 Task: Open a Black Tie Letter Template save the file as 'strategy' Remove the following opetions from template: '1.	Type the sender company name_x000D_
2.	Type the sender company address_x000D_
3.	Type the recipient address_x000D_
4.	Type the closing_x000D_
5.	Type the sender title_x000D_
6.	Type the sender company name_x000D_
'Pick the date  '22 December, 2022' and type Salutation  Greetings. Add body to the letter I am writing to express my dissatisfaction with the recent service I received. Despite my repeated attempts to resolve the issue, the problem remains unresolved. I kindly request your immediate attention and a satisfactory resolution to this matter. Your prompt action would be greatly appreciated.. Insert watermark  'confidential 25'
Action: Mouse moved to (22, 25)
Screenshot: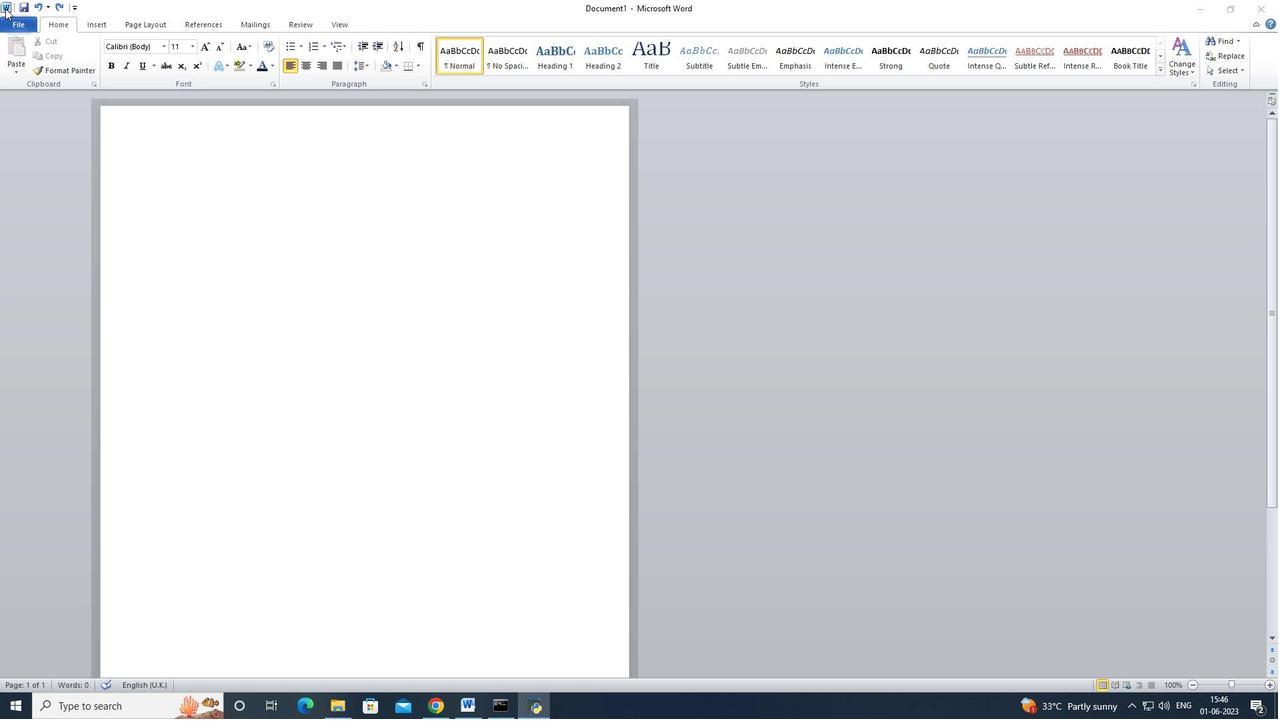 
Action: Mouse pressed left at (22, 25)
Screenshot: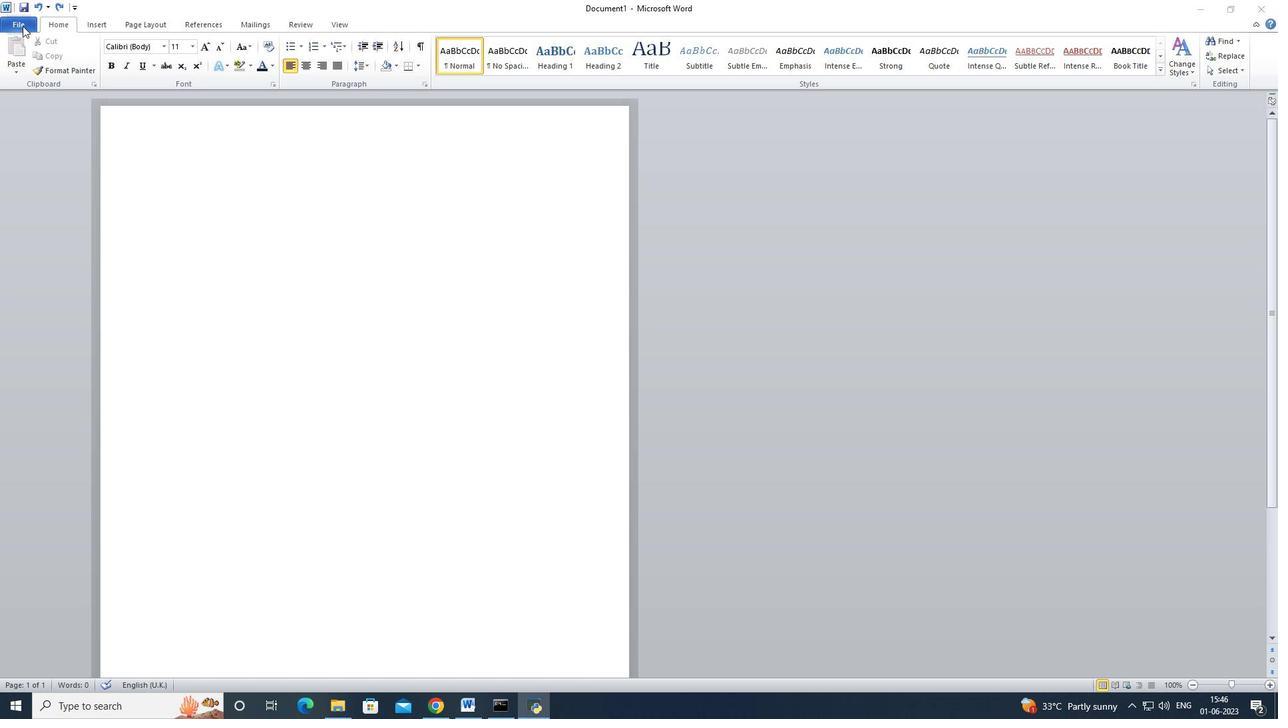 
Action: Mouse pressed left at (22, 25)
Screenshot: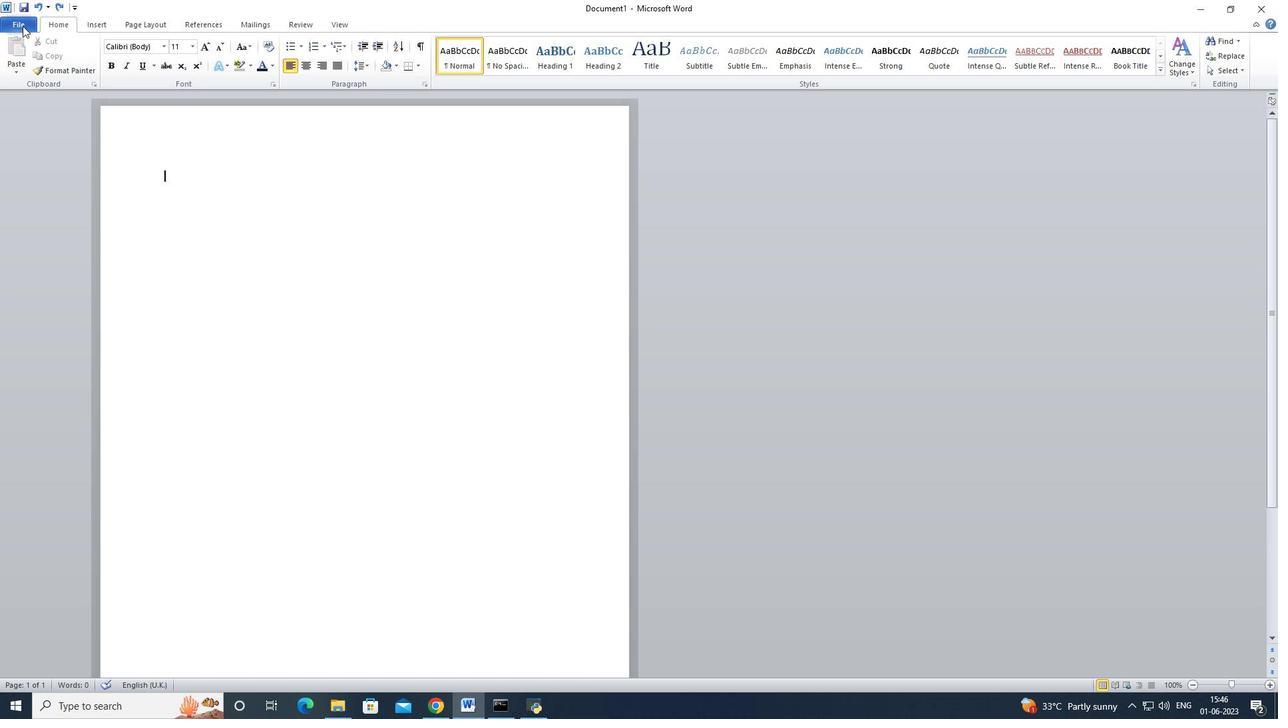 
Action: Mouse moved to (45, 167)
Screenshot: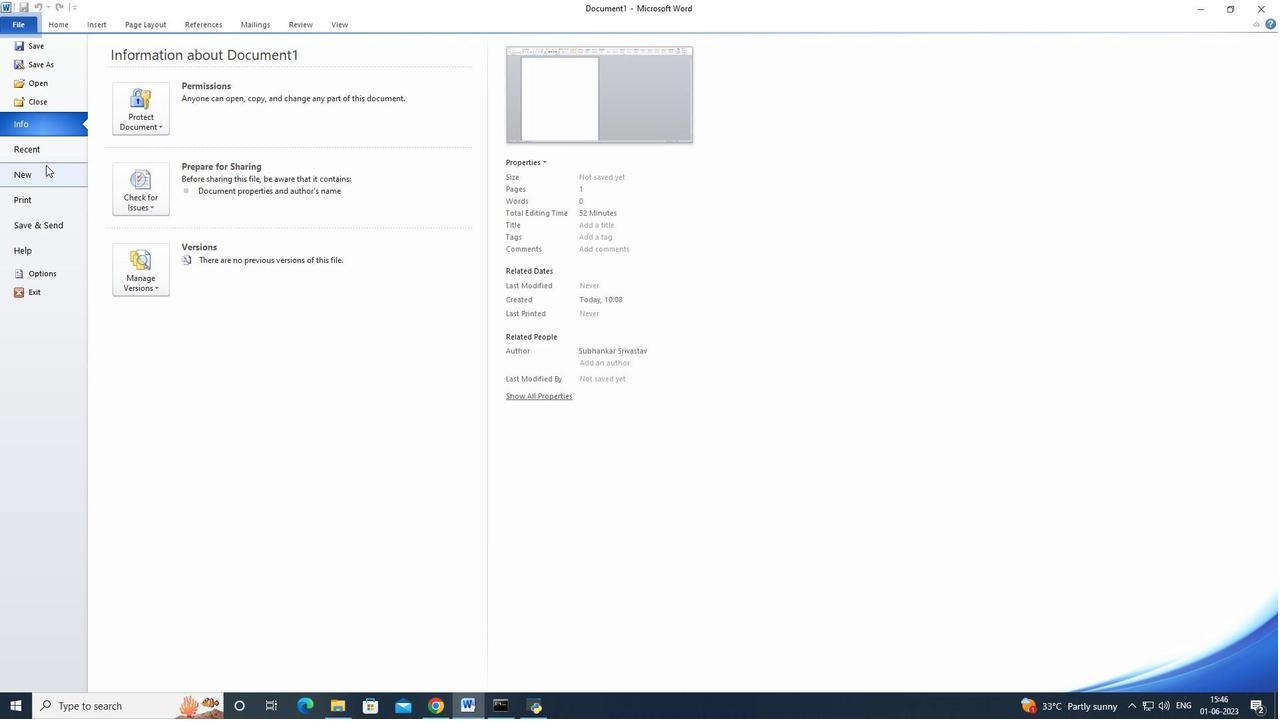 
Action: Mouse pressed left at (45, 167)
Screenshot: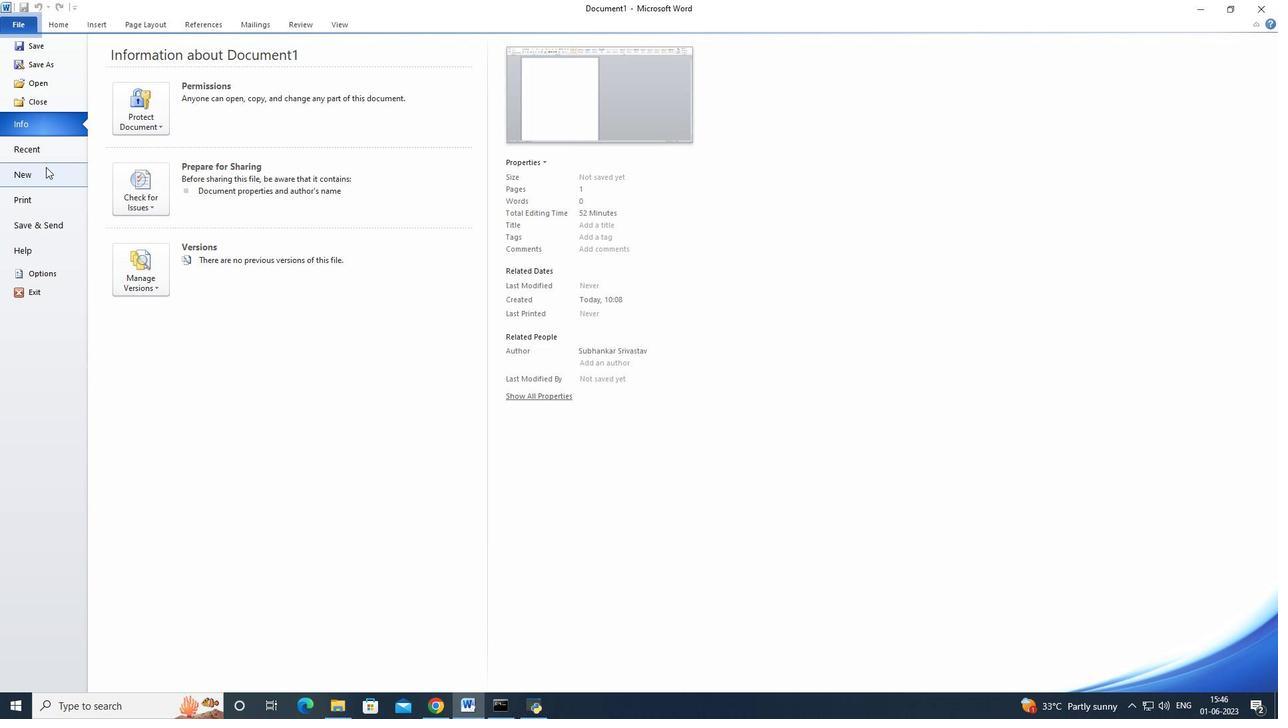 
Action: Mouse moved to (256, 153)
Screenshot: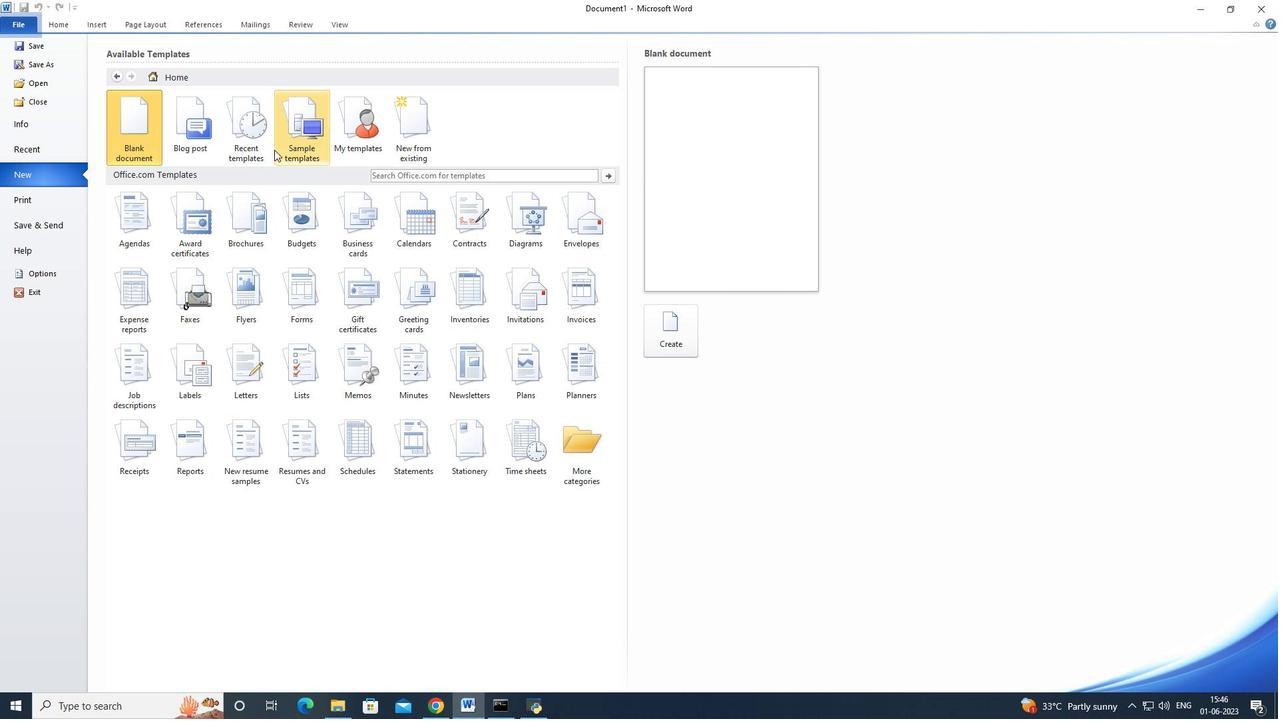 
Action: Mouse pressed left at (256, 153)
Screenshot: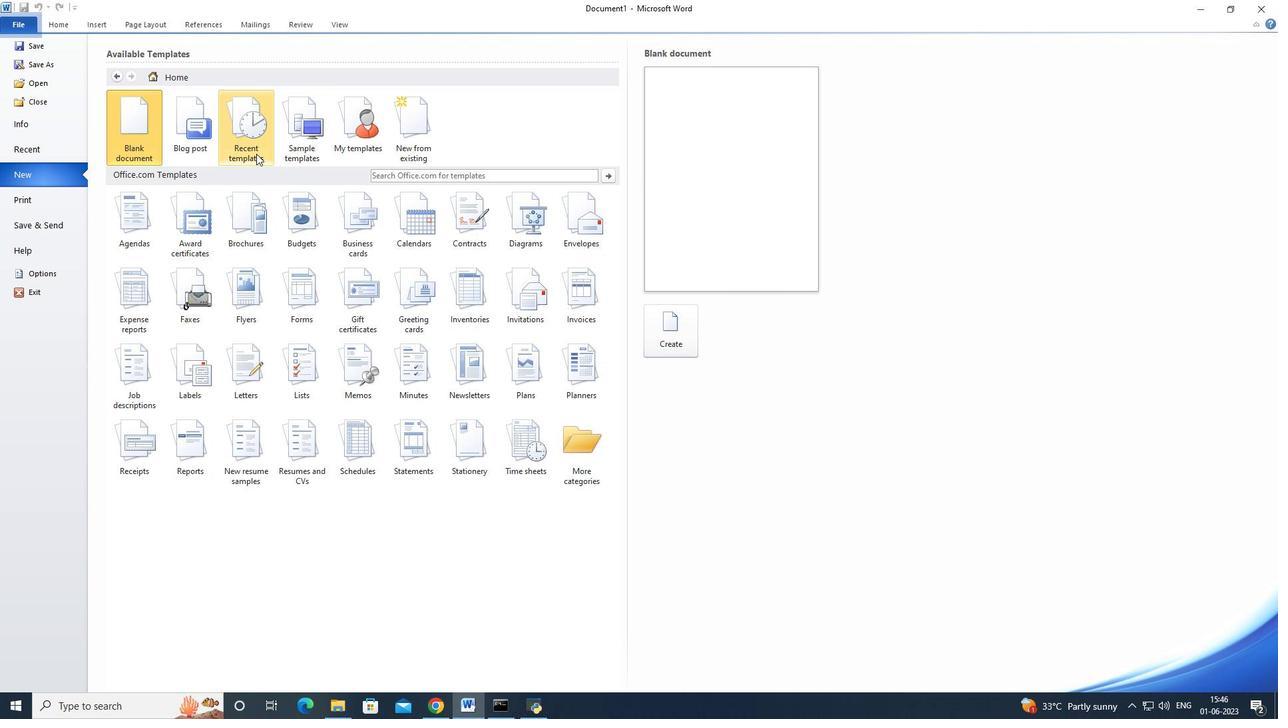 
Action: Mouse moved to (51, 183)
Screenshot: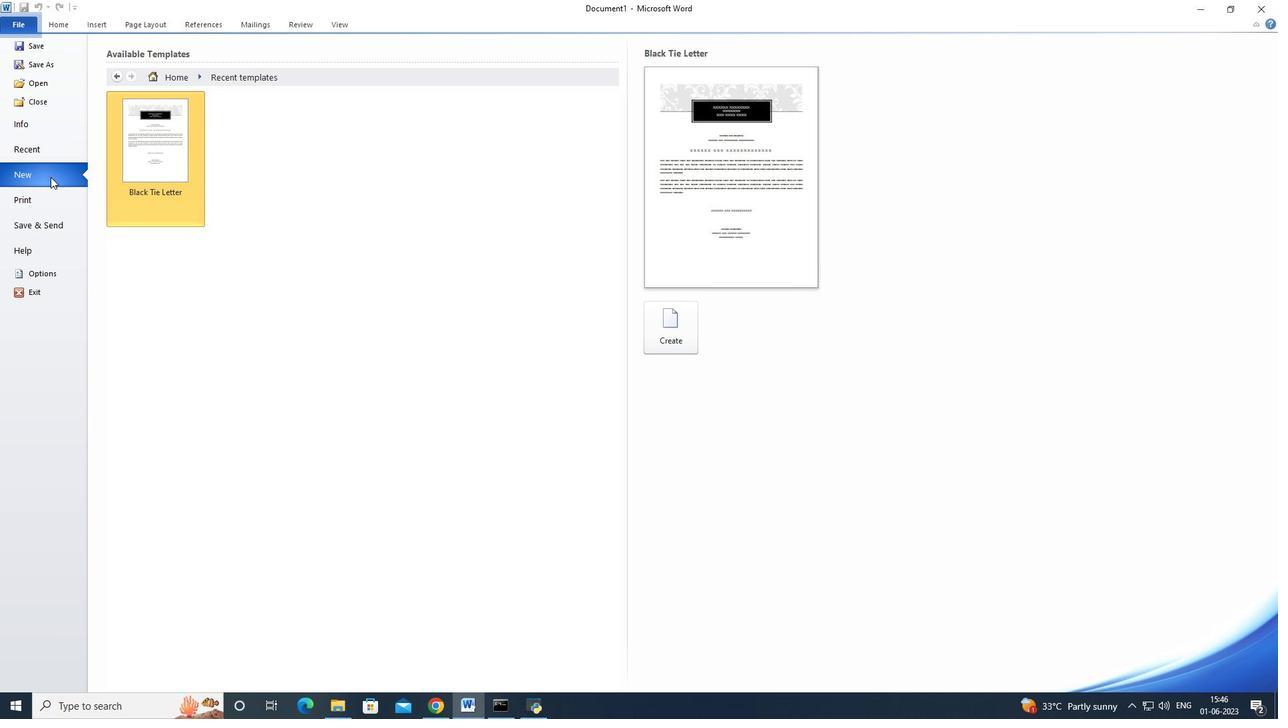 
Action: Mouse pressed left at (51, 183)
Screenshot: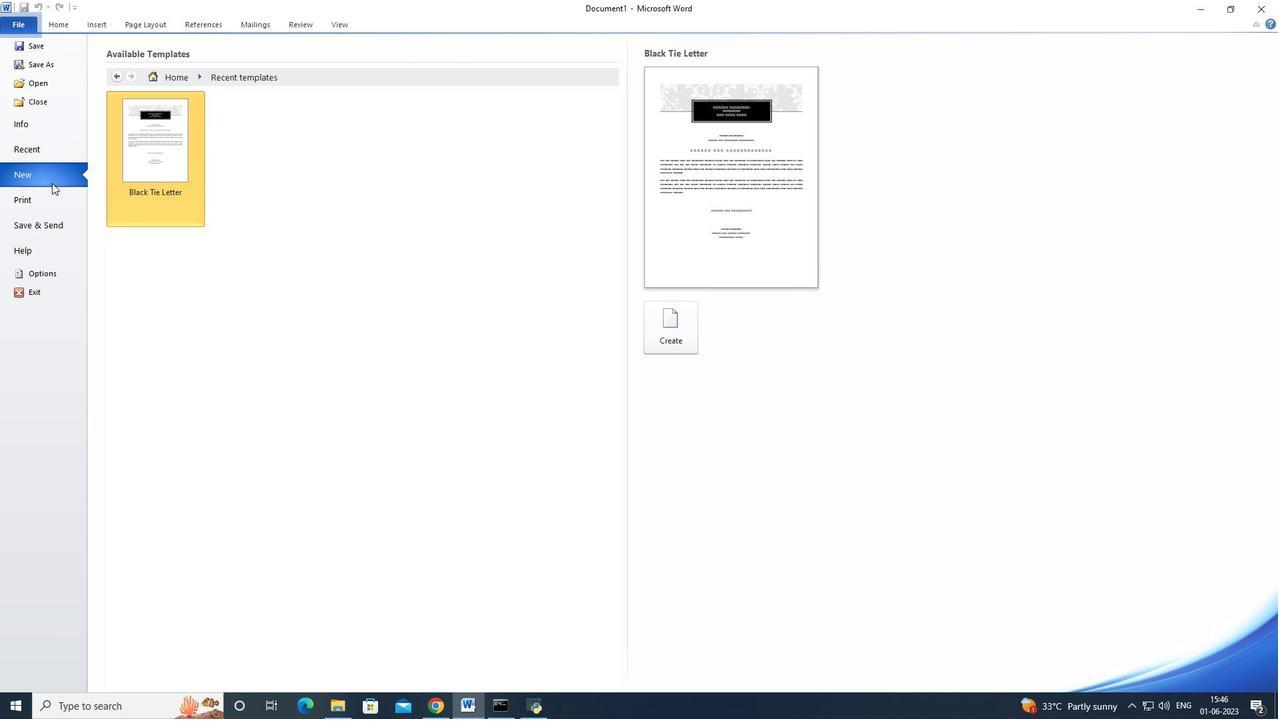
Action: Mouse moved to (189, 74)
Screenshot: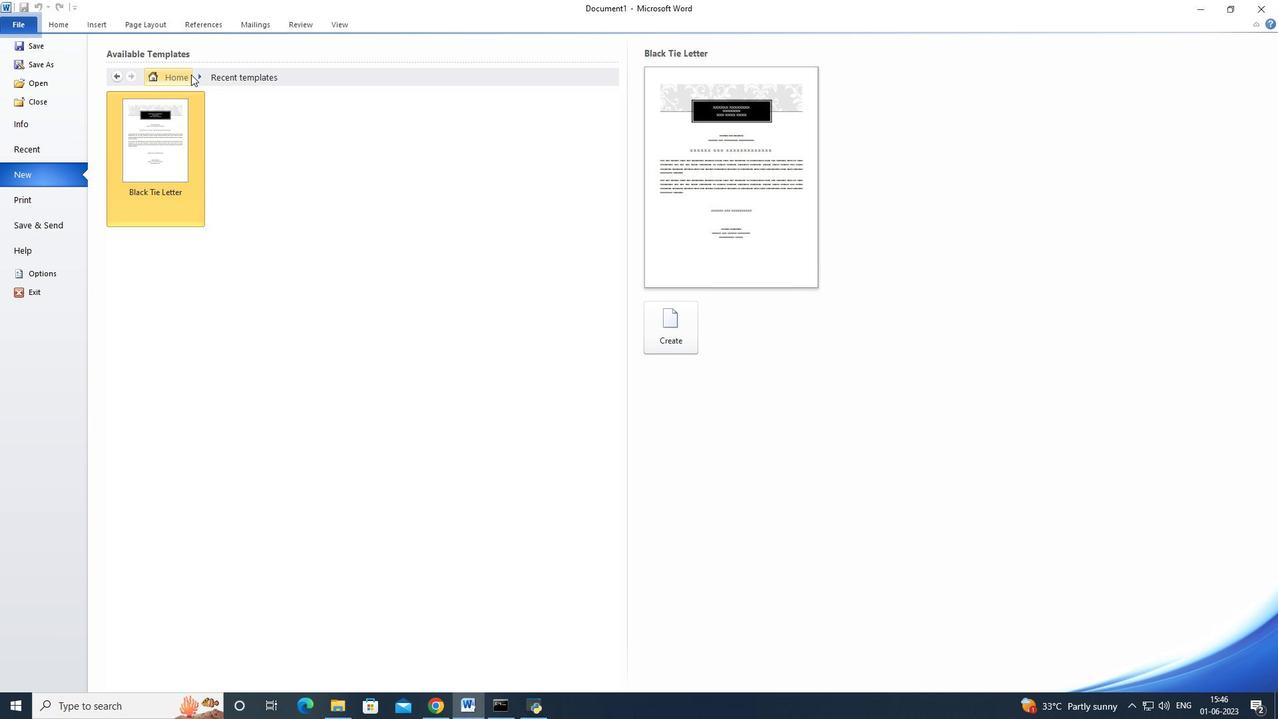 
Action: Mouse pressed left at (189, 74)
Screenshot: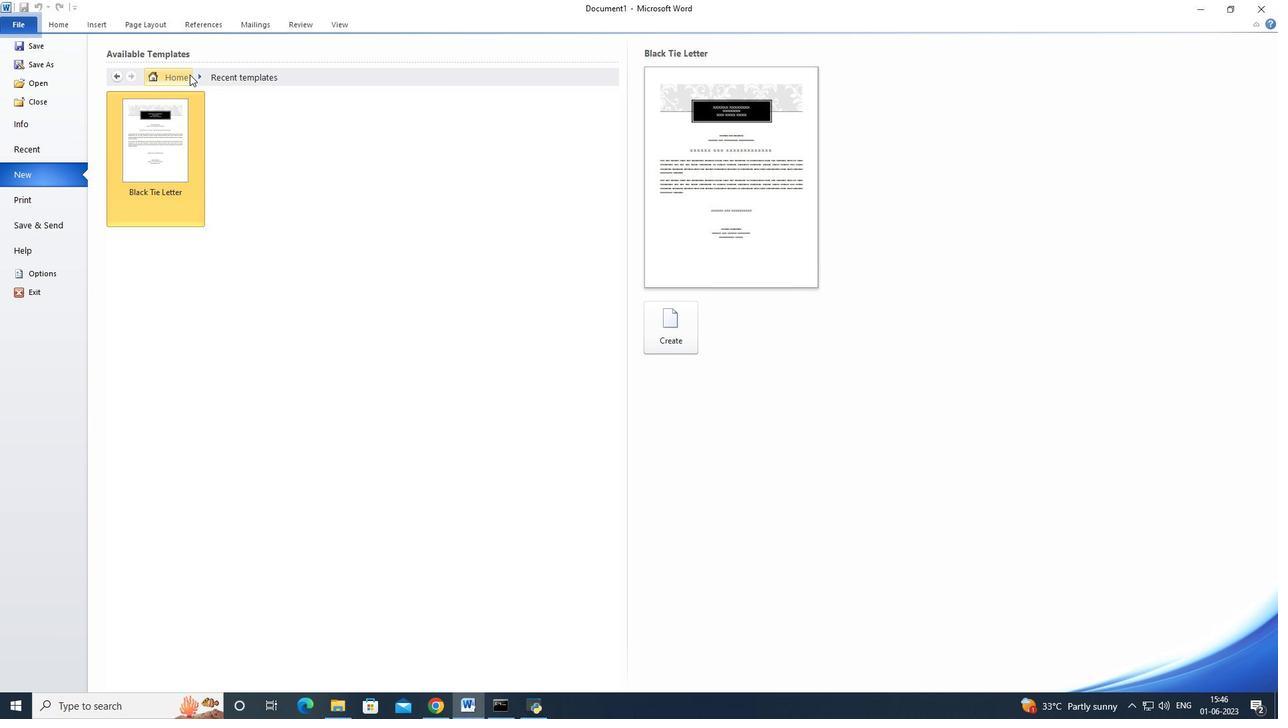 
Action: Mouse moved to (233, 139)
Screenshot: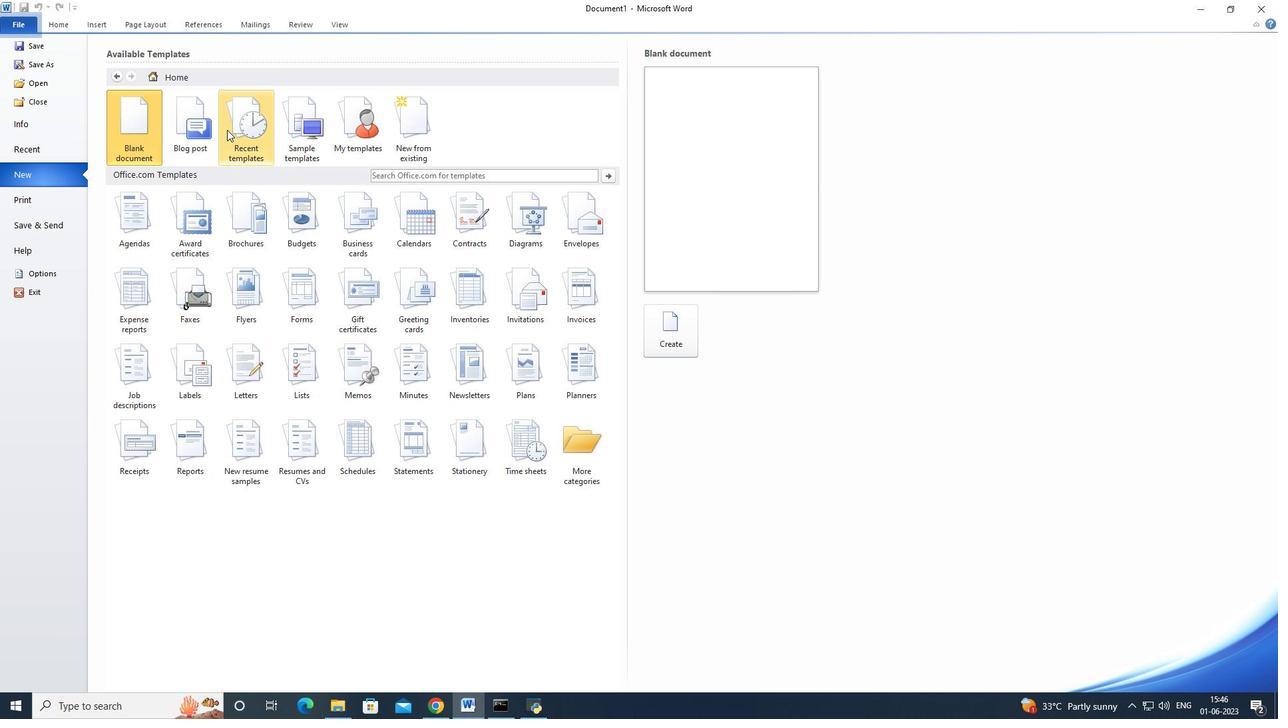 
Action: Mouse pressed left at (233, 139)
Screenshot: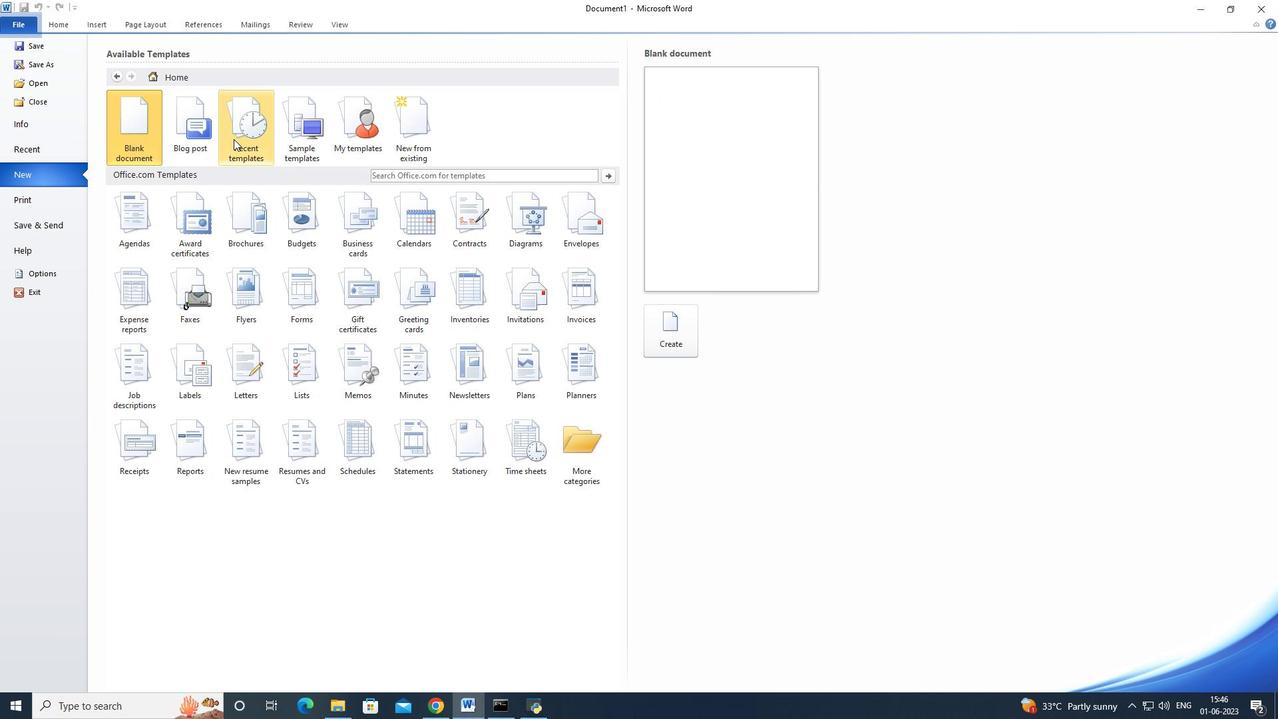 
Action: Mouse moved to (191, 75)
Screenshot: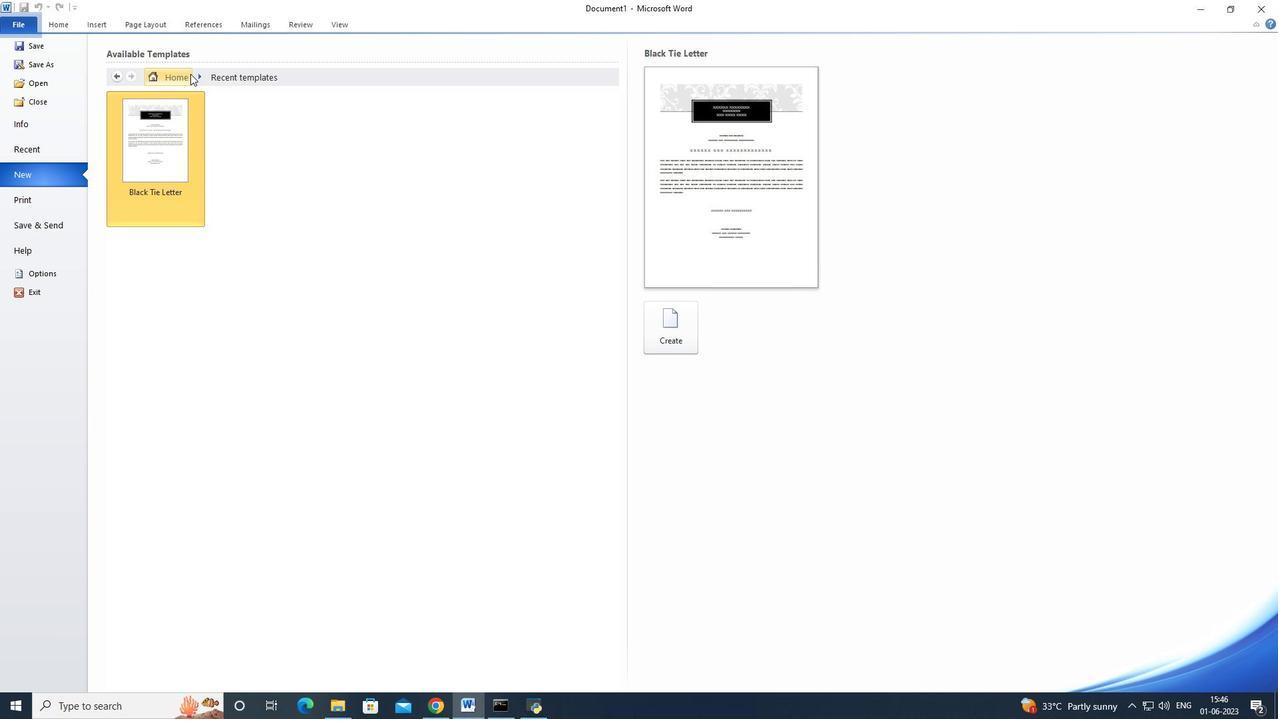 
Action: Mouse pressed left at (191, 75)
Screenshot: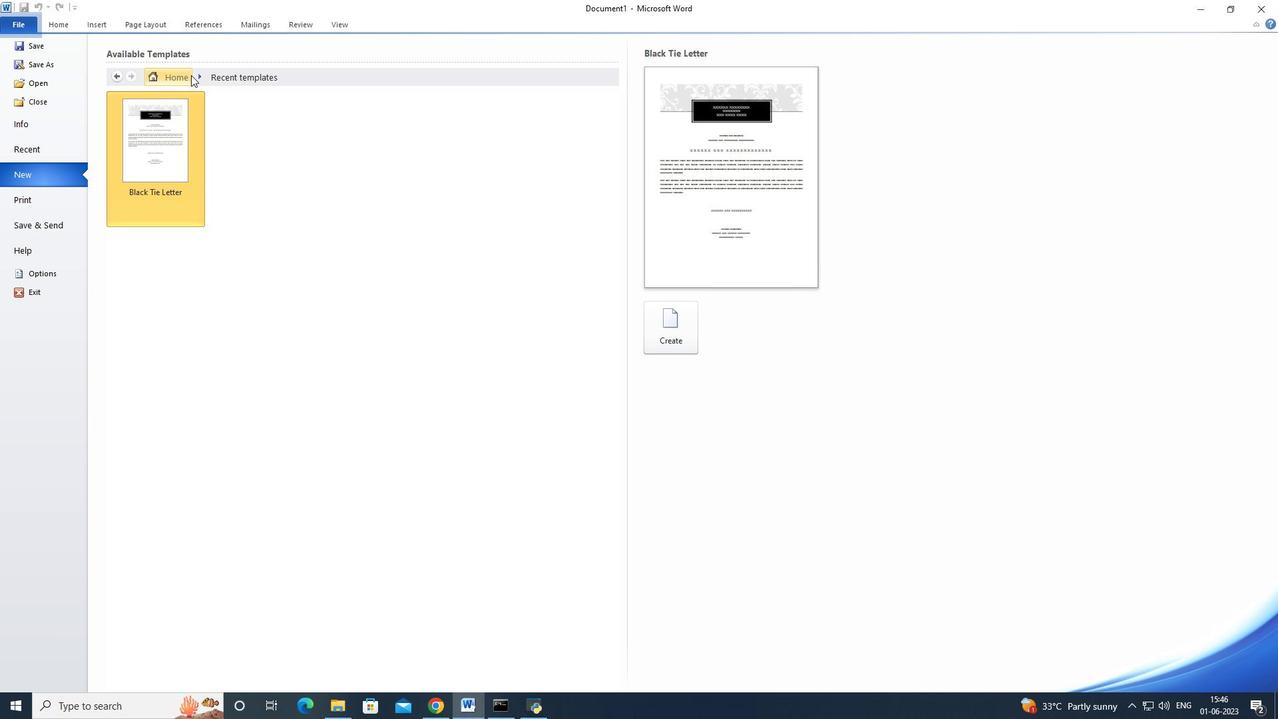 
Action: Mouse moved to (278, 130)
Screenshot: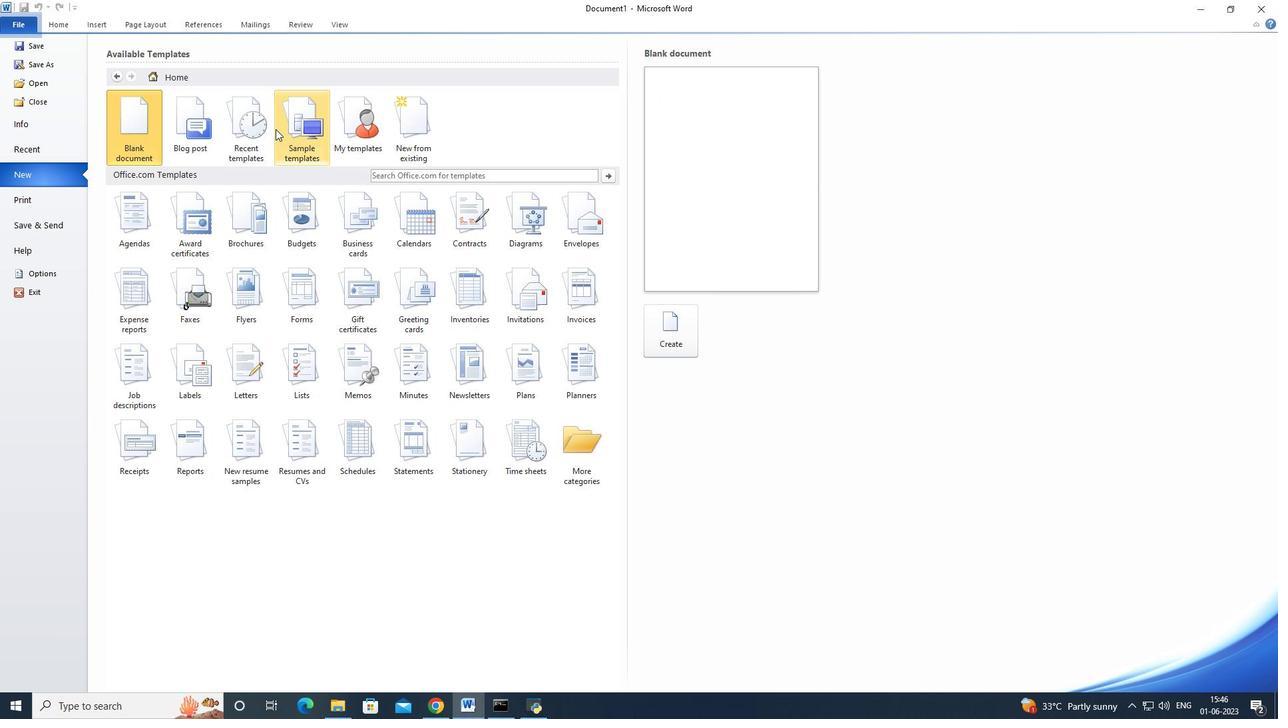 
Action: Mouse pressed left at (278, 130)
Screenshot: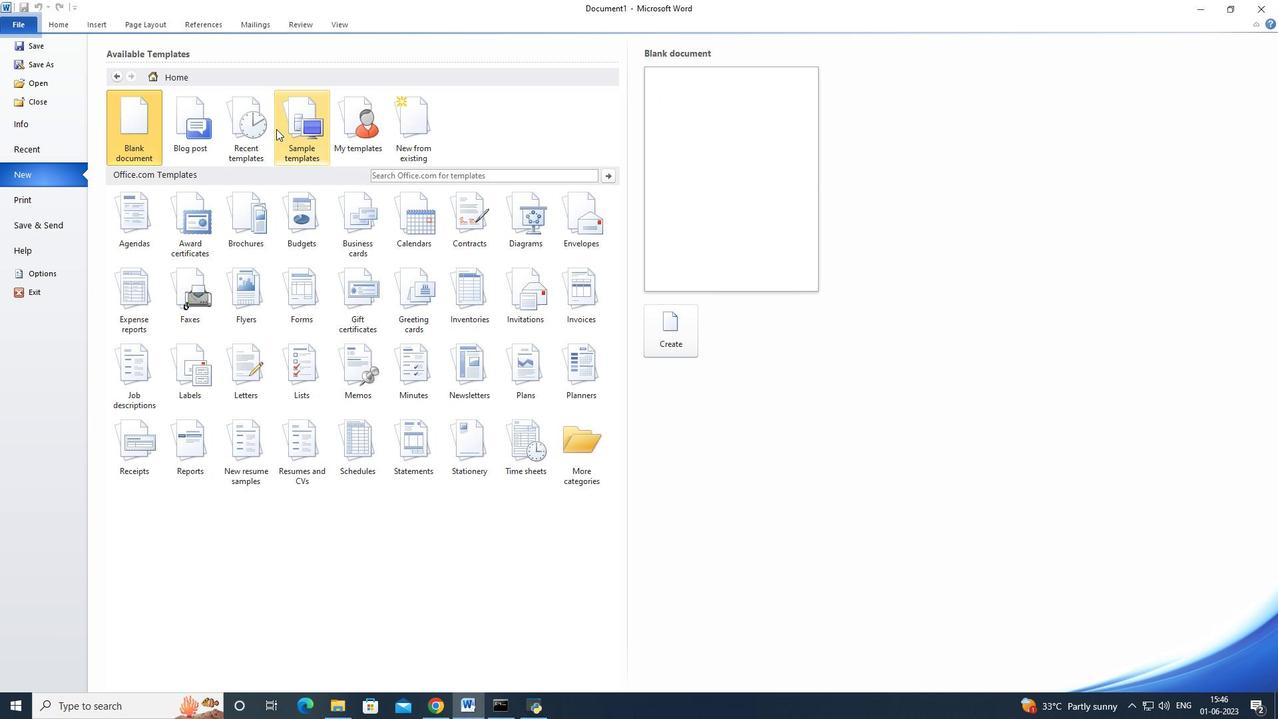 
Action: Mouse moved to (245, 84)
Screenshot: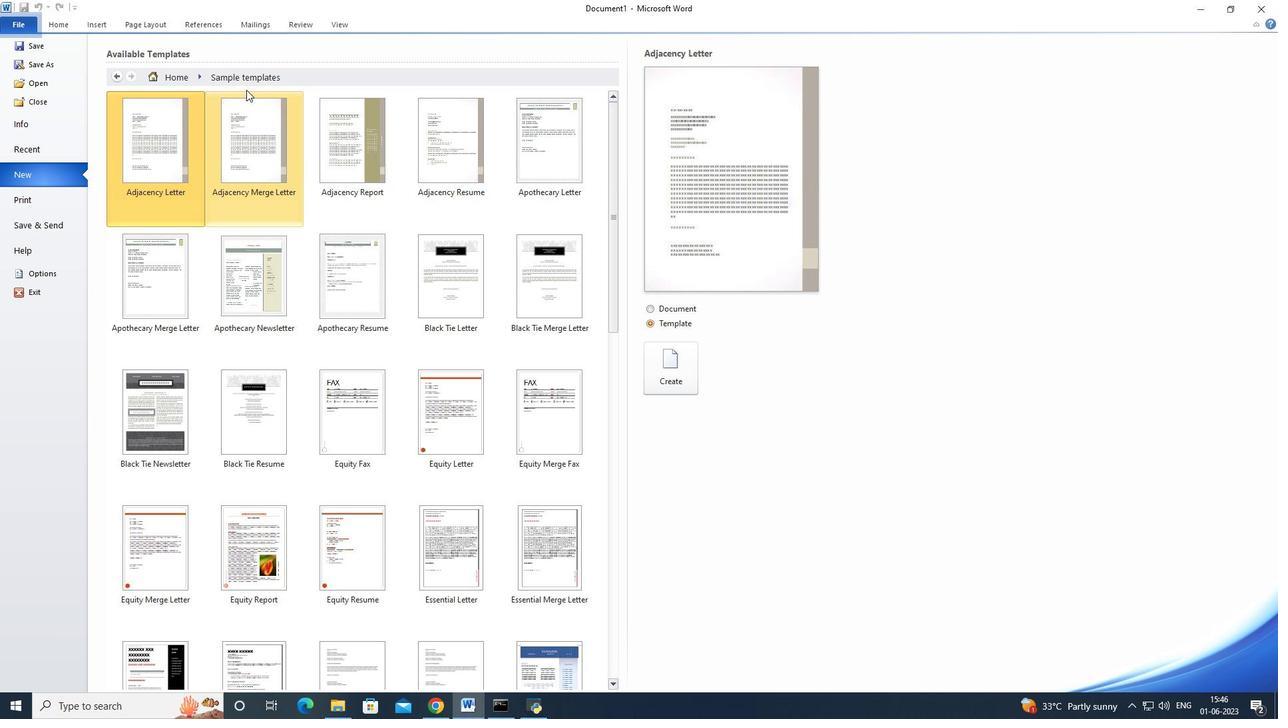 
Action: Mouse pressed left at (245, 84)
Screenshot: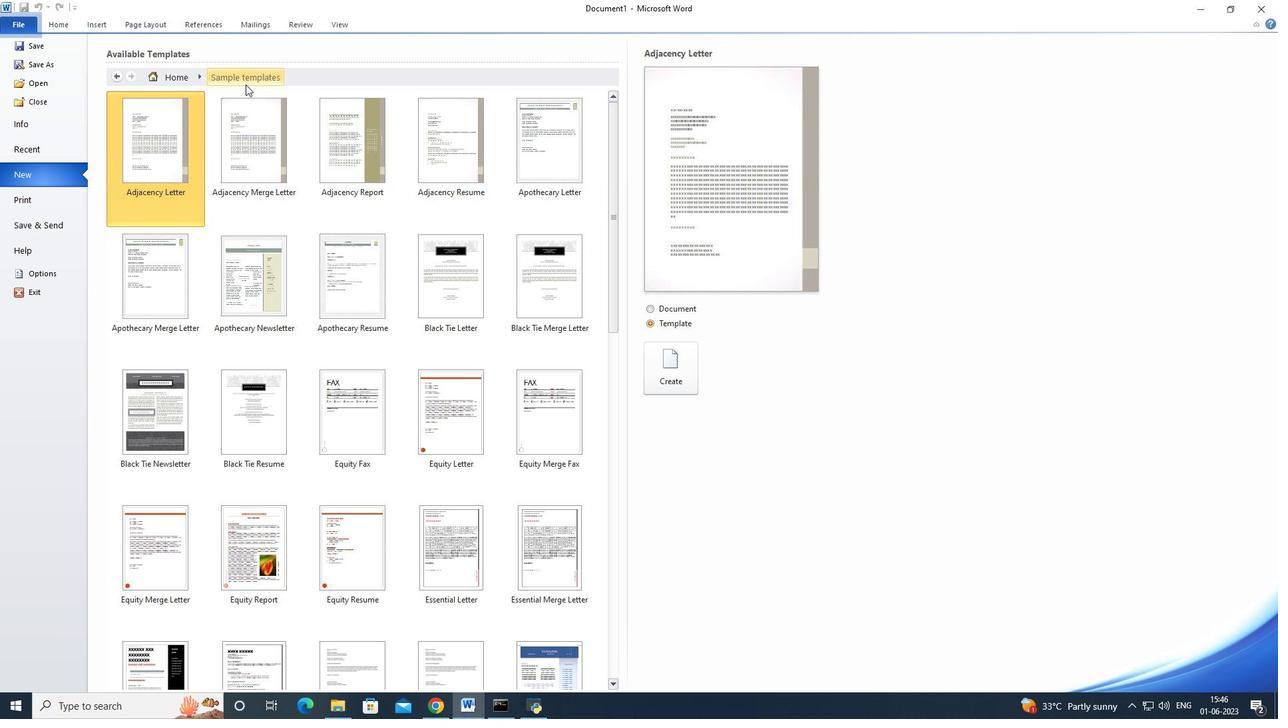 
Action: Mouse moved to (428, 275)
Screenshot: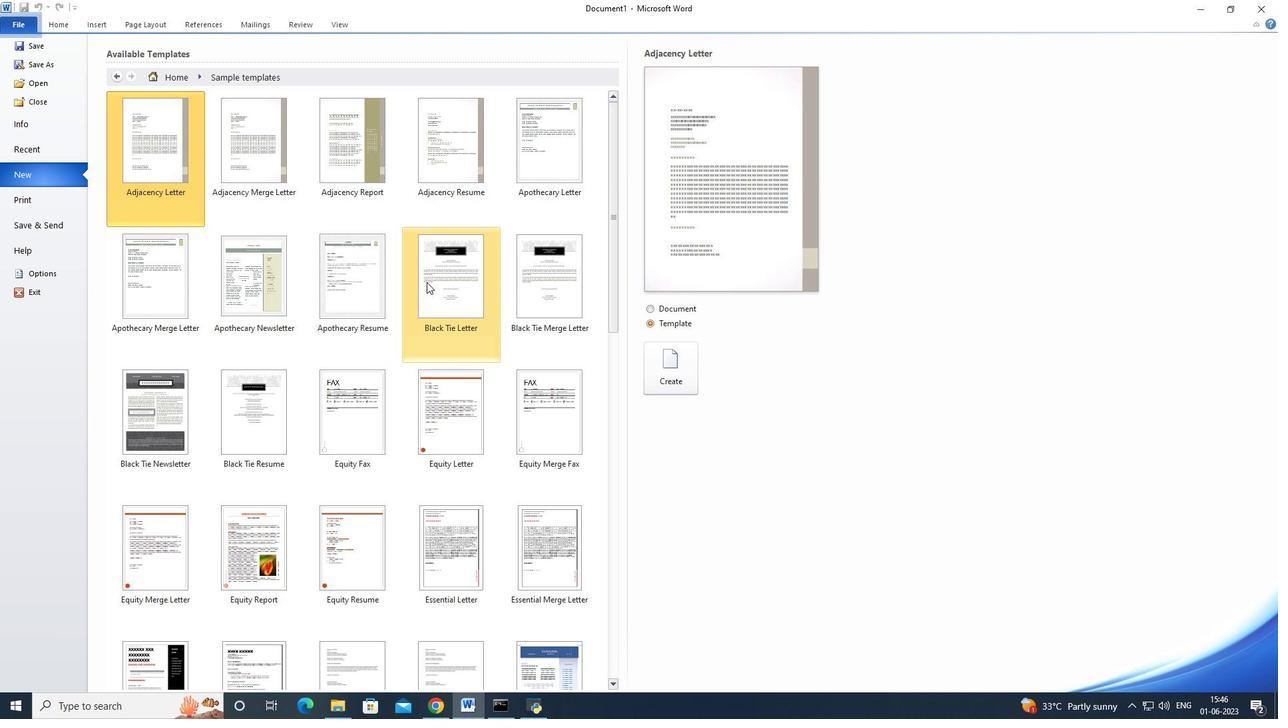 
Action: Mouse pressed left at (428, 275)
Screenshot: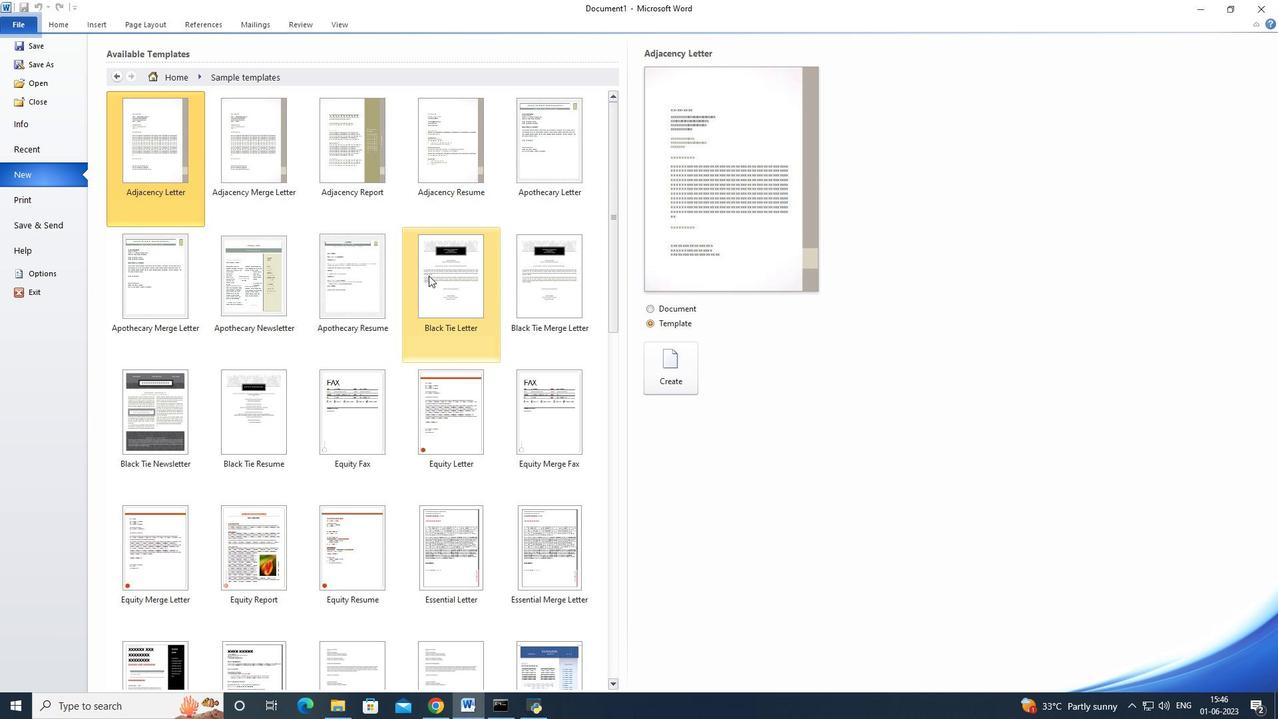 
Action: Mouse moved to (673, 319)
Screenshot: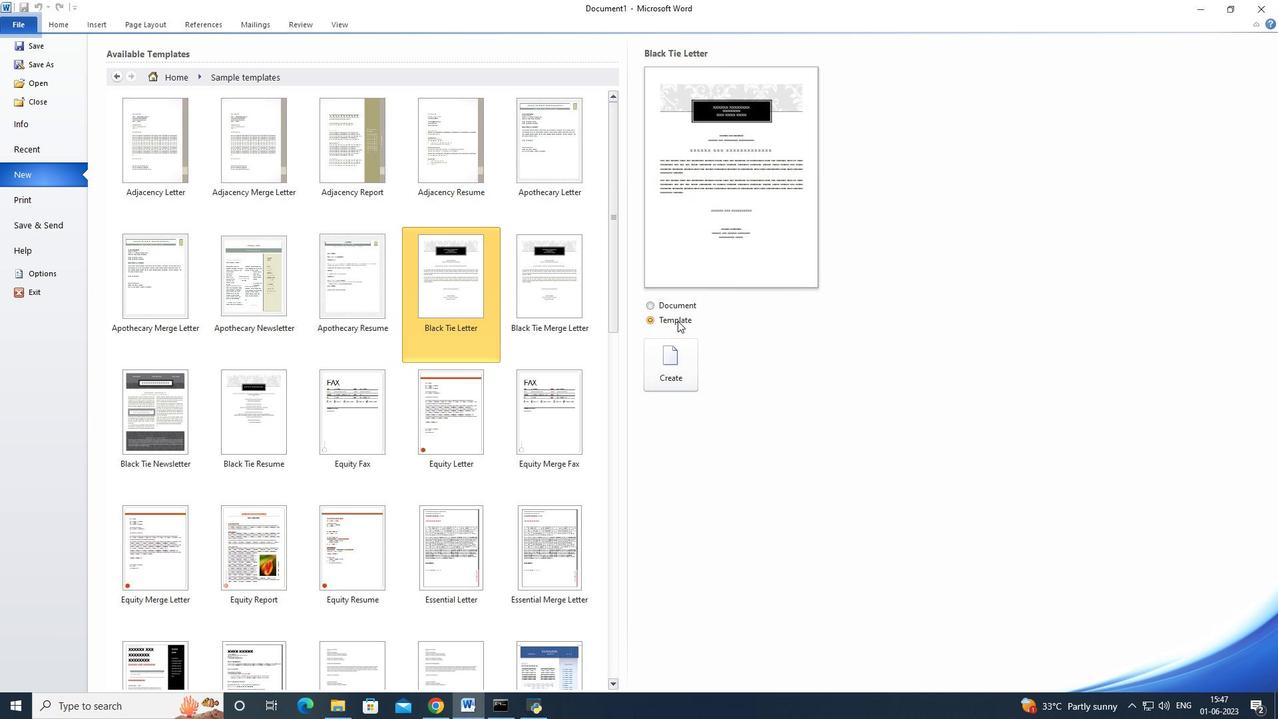 
Action: Mouse pressed left at (673, 319)
Screenshot: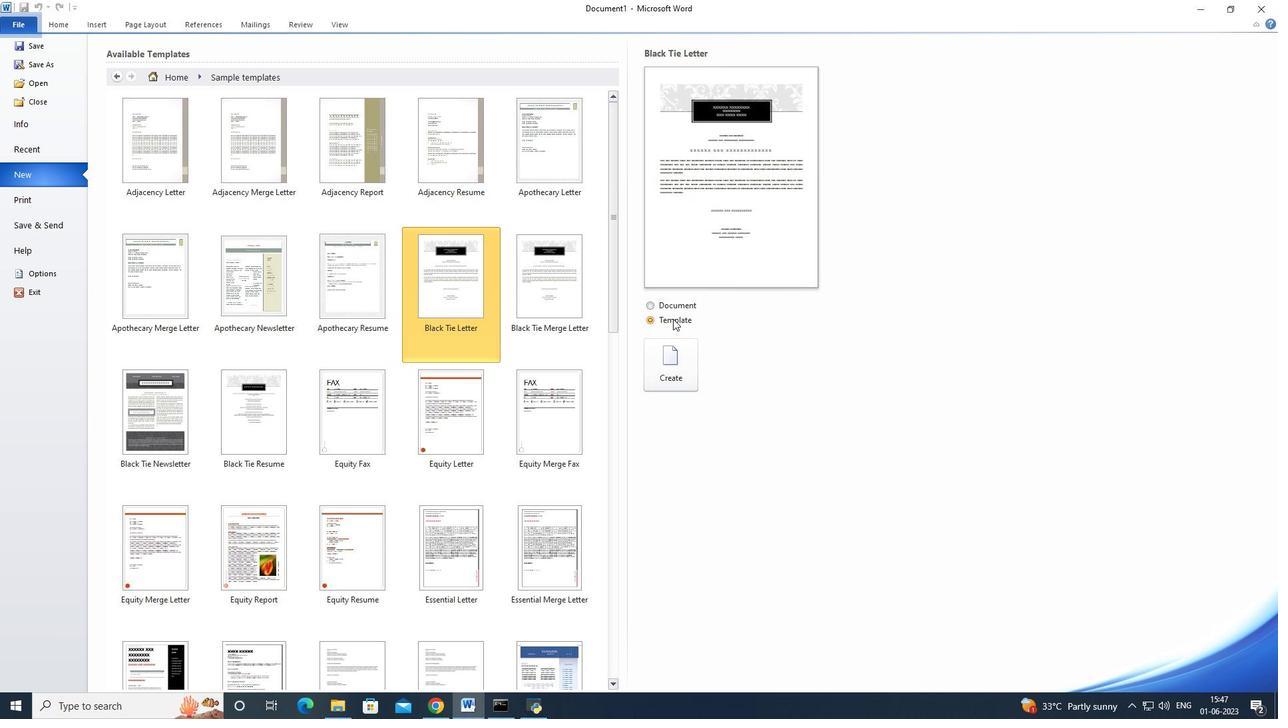
Action: Mouse moved to (687, 368)
Screenshot: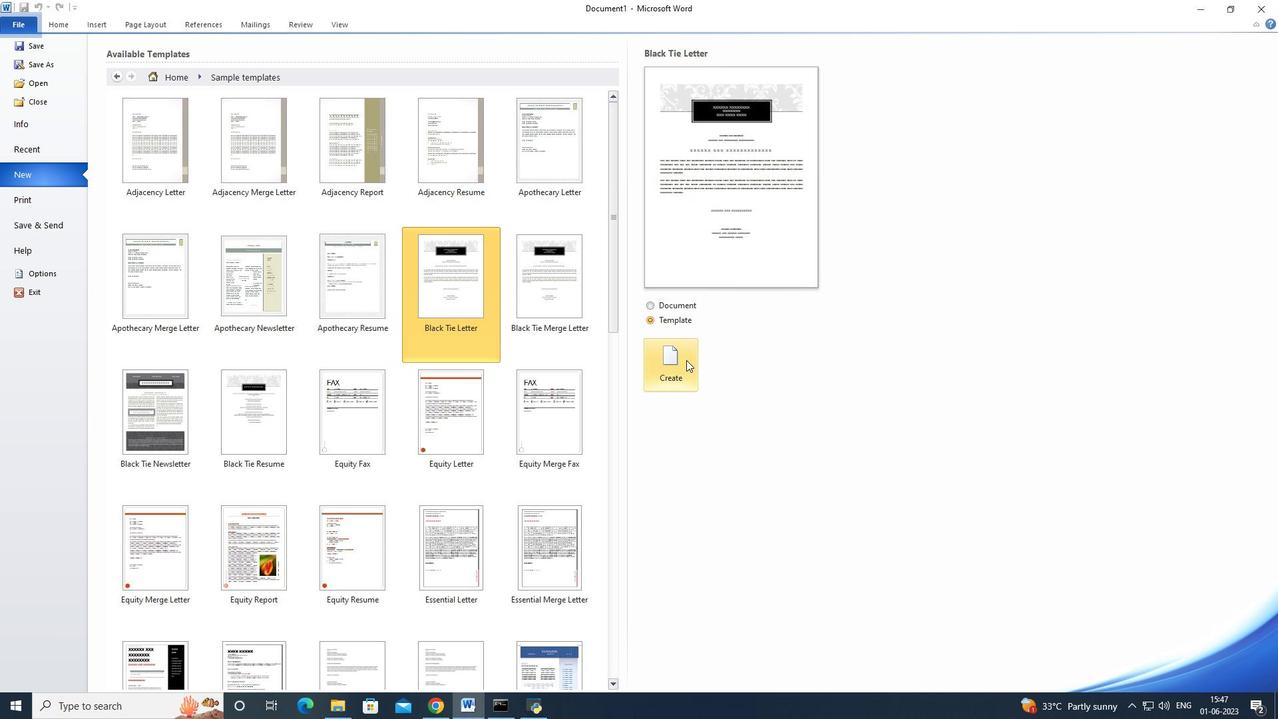 
Action: Mouse pressed left at (687, 368)
Screenshot: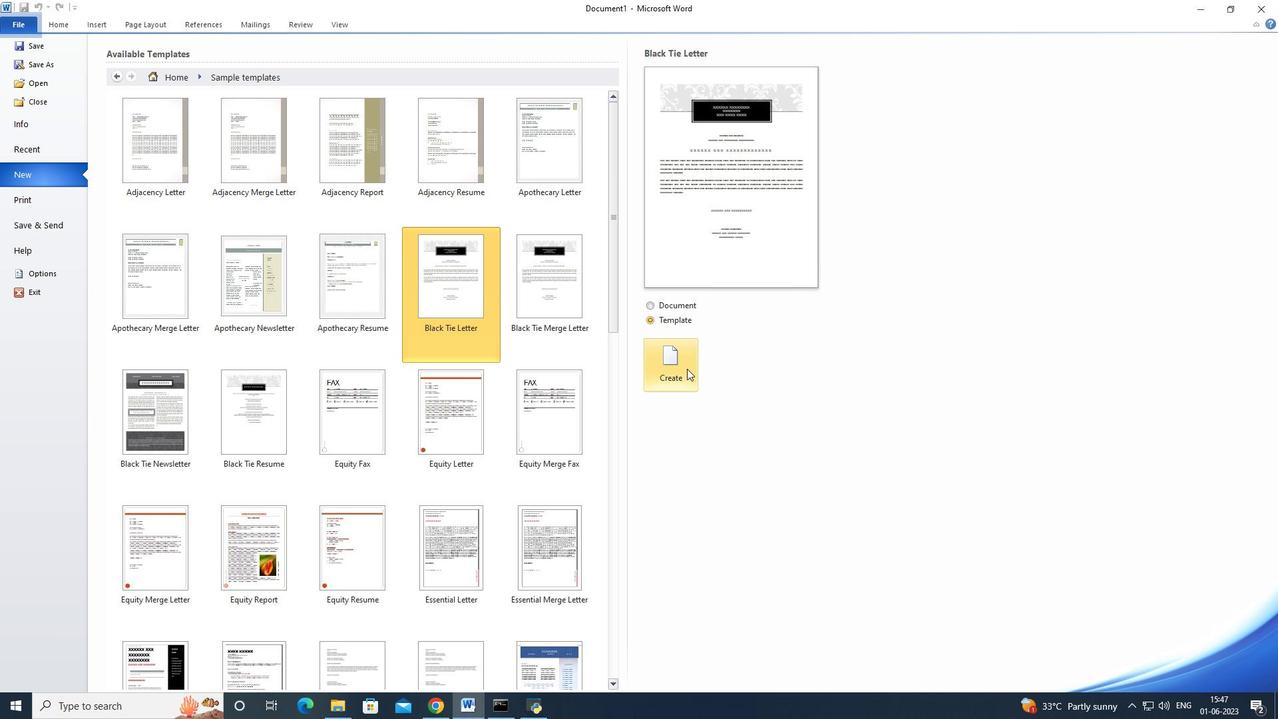 
Action: Mouse moved to (12, 26)
Screenshot: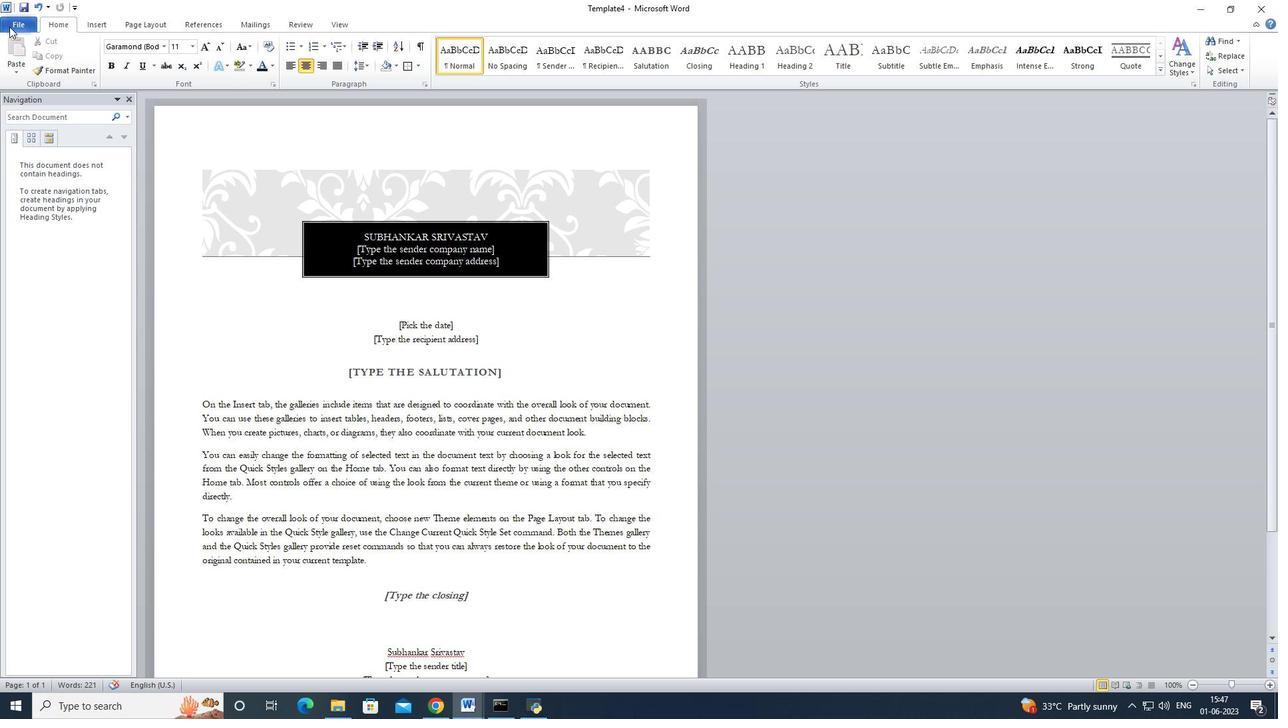 
Action: Mouse pressed left at (12, 26)
Screenshot: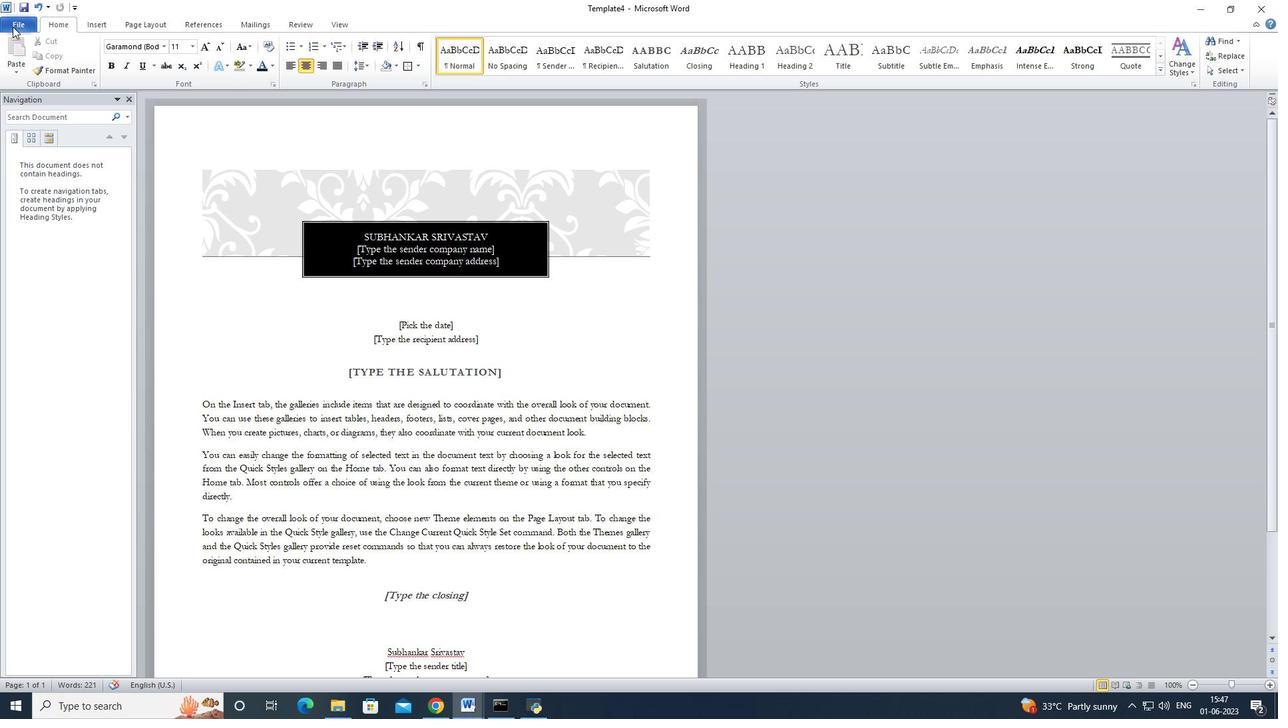 
Action: Mouse moved to (42, 45)
Screenshot: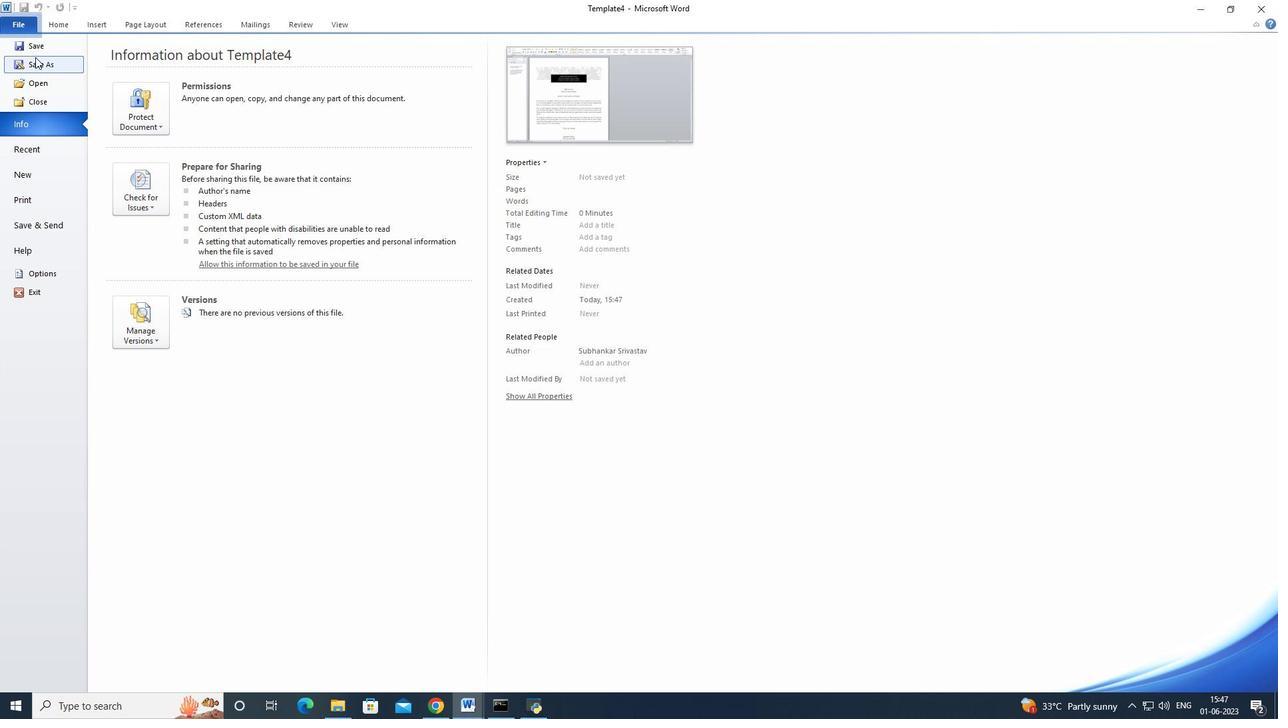 
Action: Mouse pressed left at (42, 45)
Screenshot: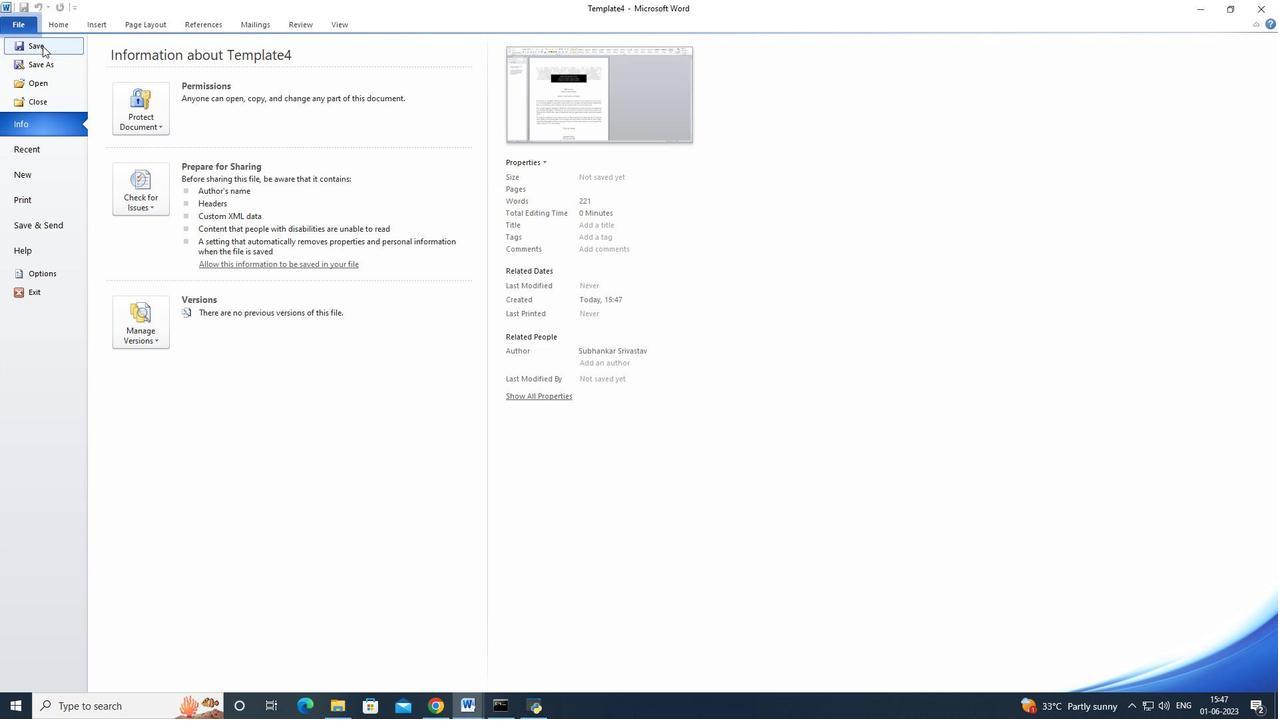 
Action: Key pressed <Key.shift>Strategy
Screenshot: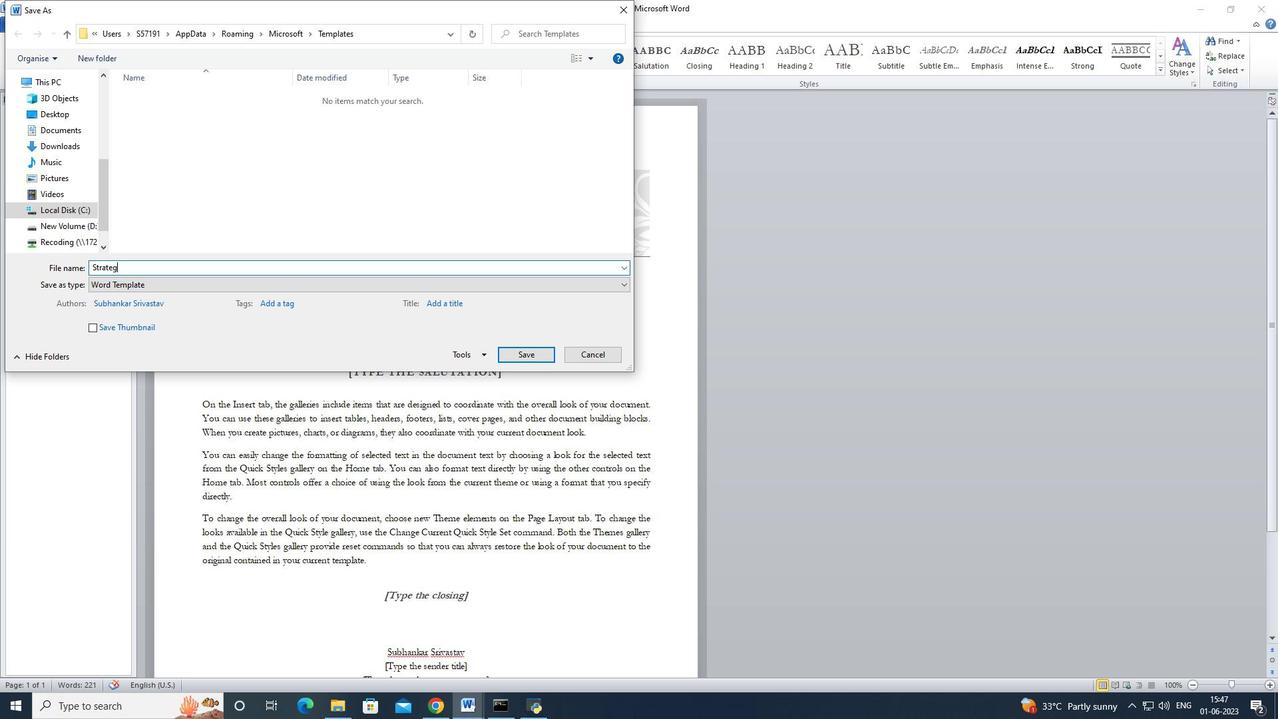 
Action: Mouse moved to (539, 351)
Screenshot: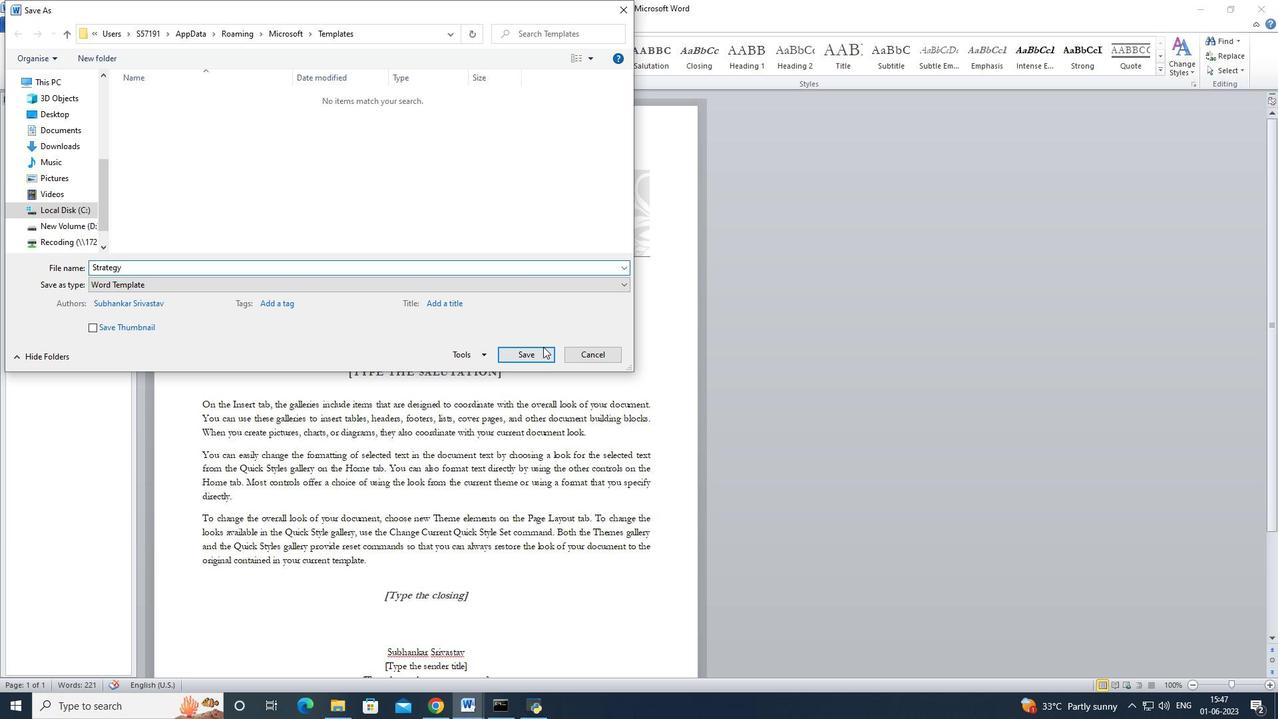 
Action: Mouse pressed left at (539, 351)
Screenshot: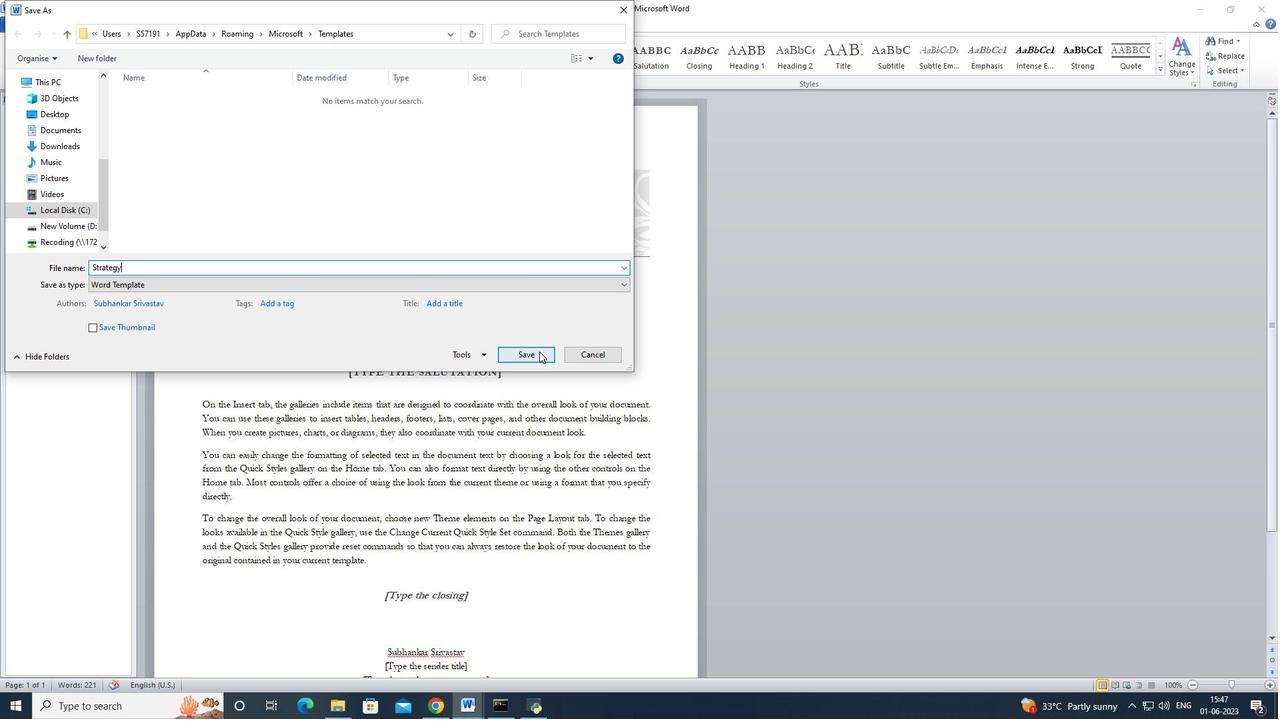 
Action: Mouse moved to (478, 247)
Screenshot: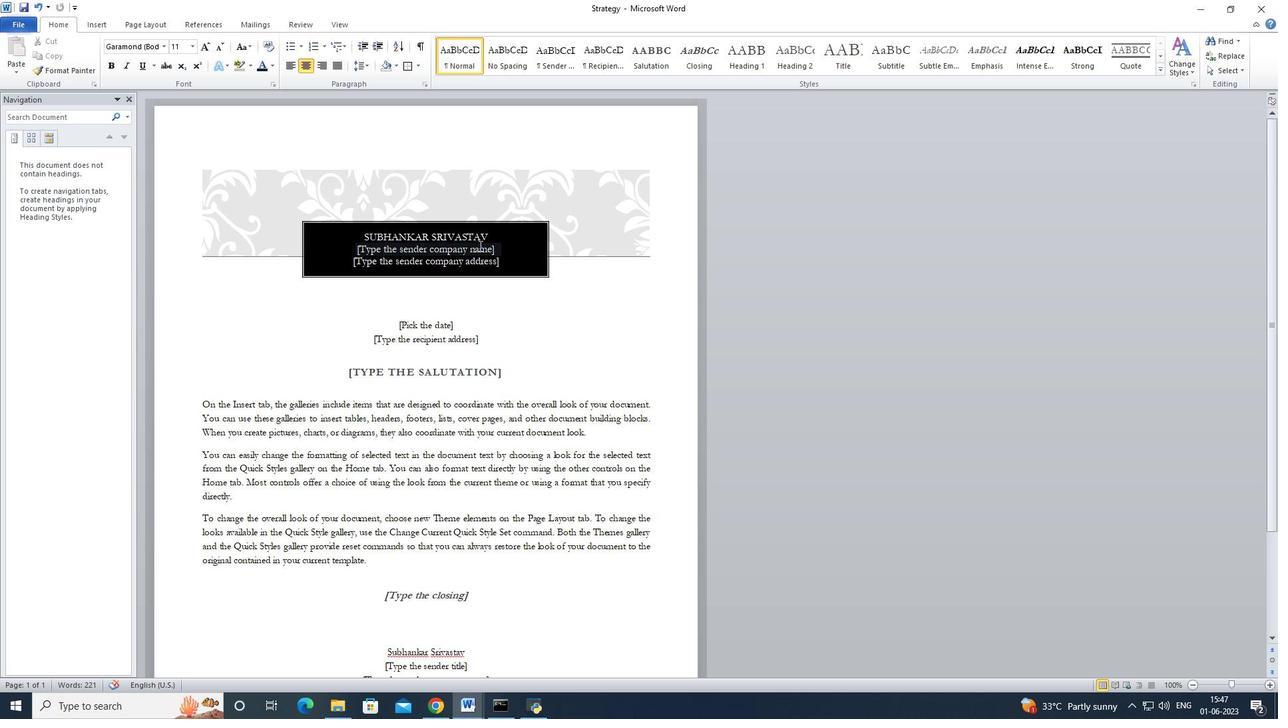 
Action: Mouse pressed left at (478, 247)
Screenshot: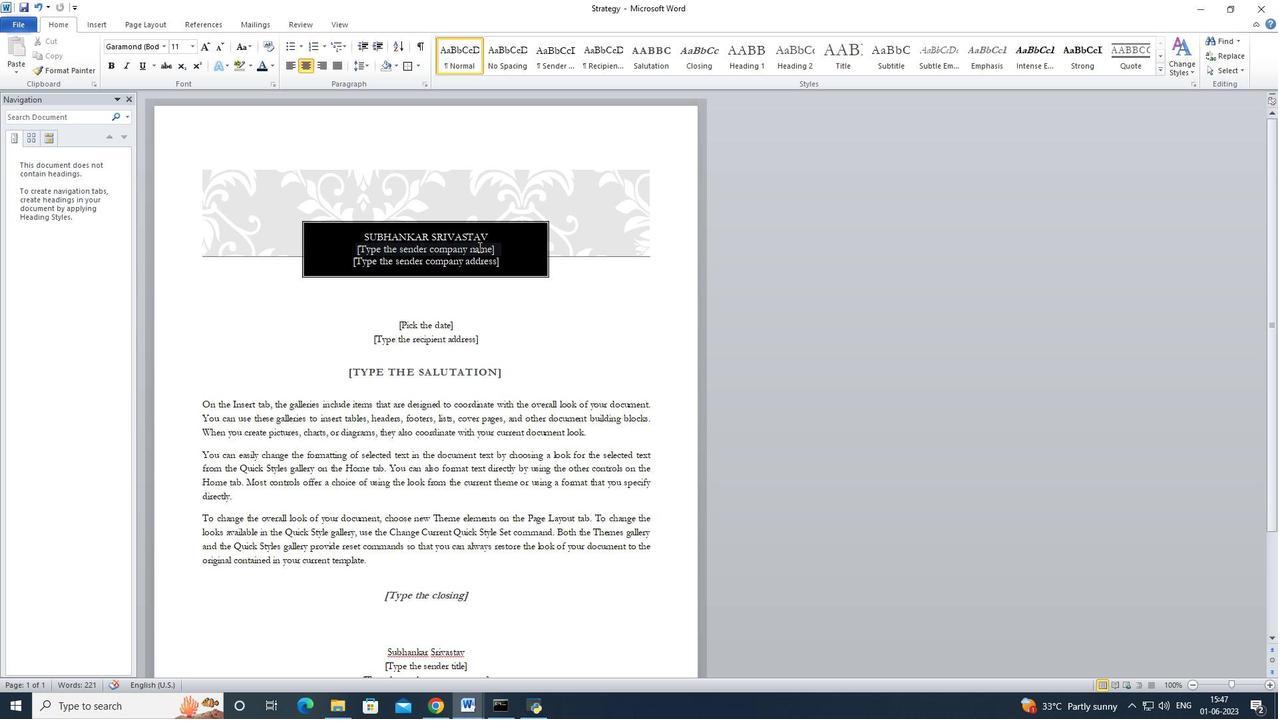 
Action: Key pressed <Key.delete><Key.delete>
Screenshot: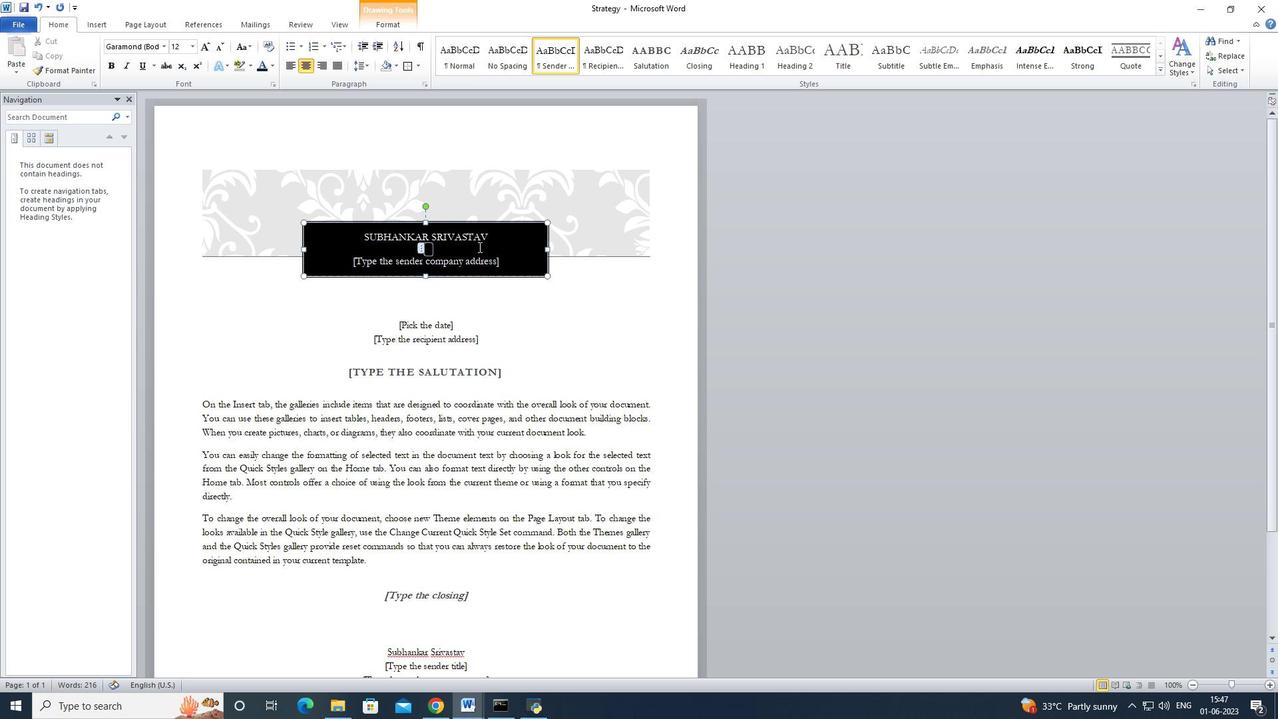
Action: Mouse moved to (484, 266)
Screenshot: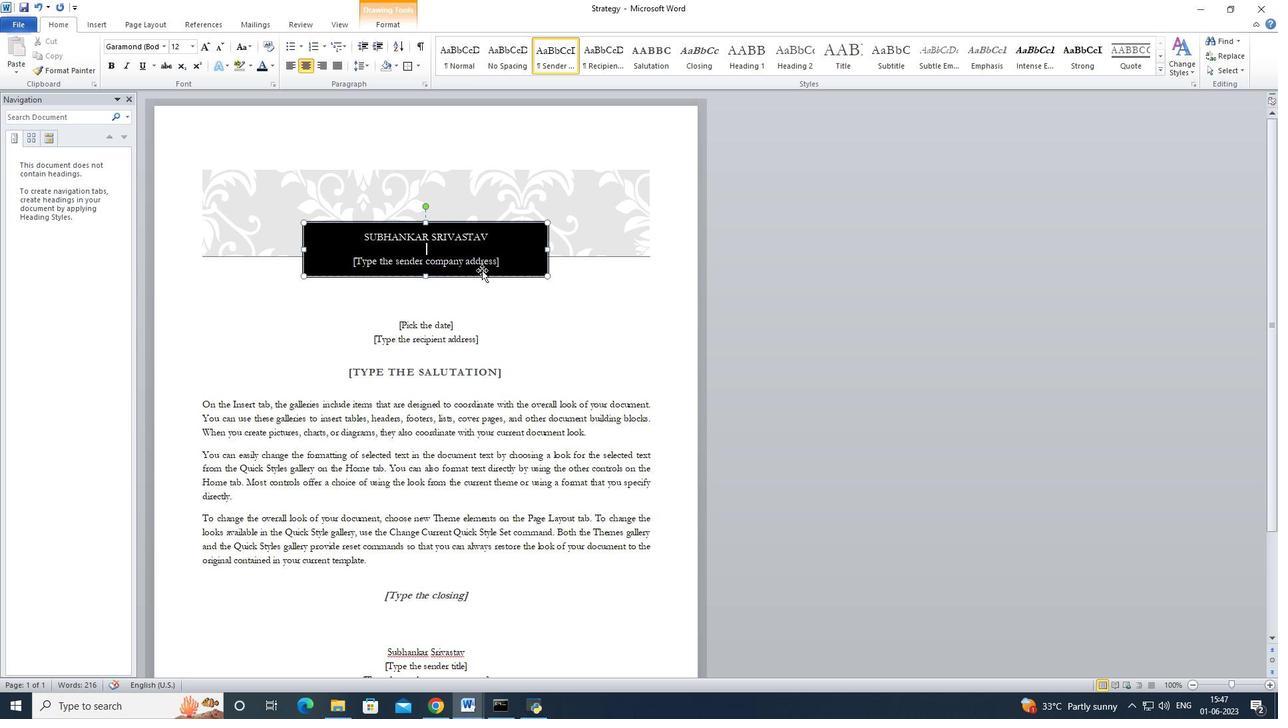
Action: Mouse pressed left at (484, 266)
Screenshot: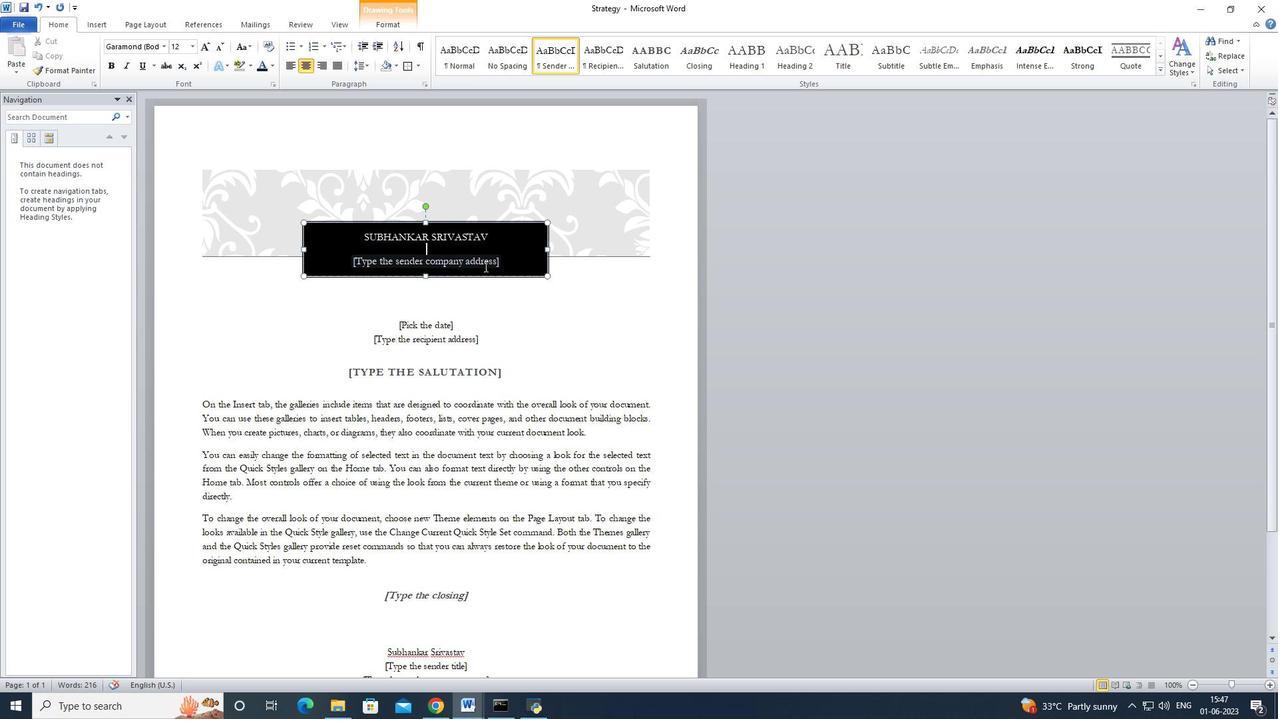 
Action: Key pressed <Key.delete><Key.delete>
Screenshot: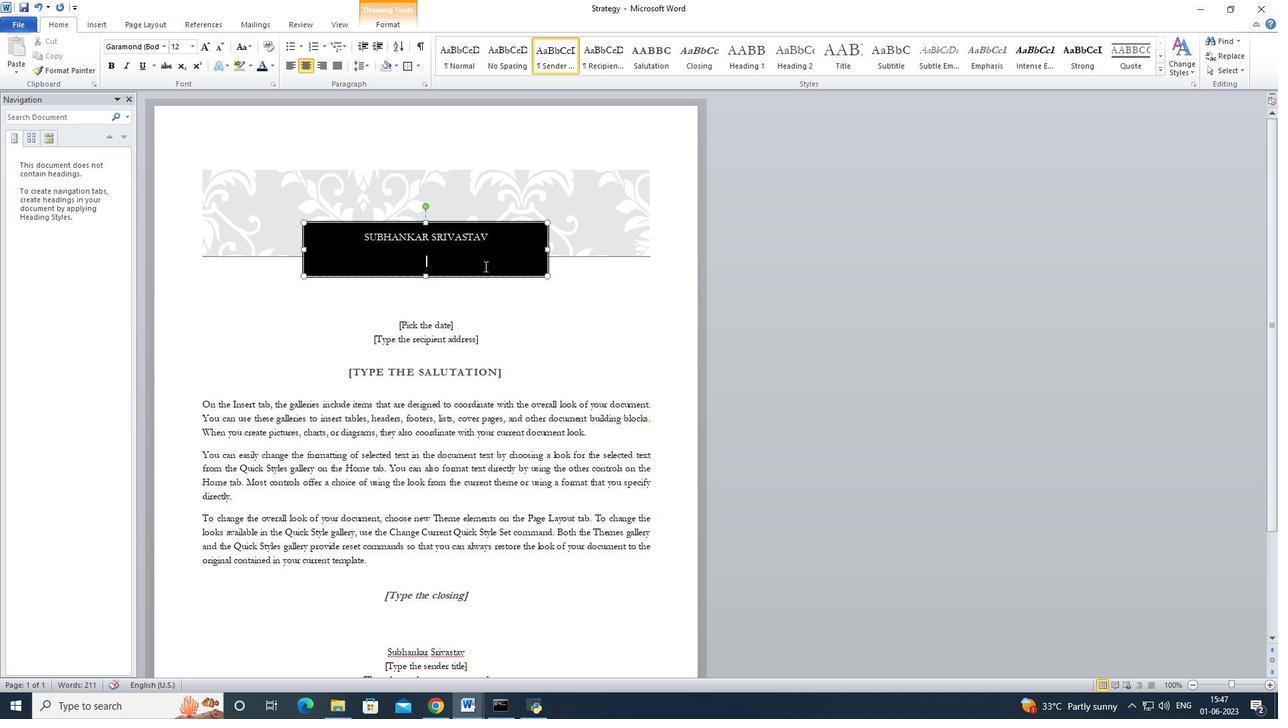 
Action: Mouse moved to (450, 325)
Screenshot: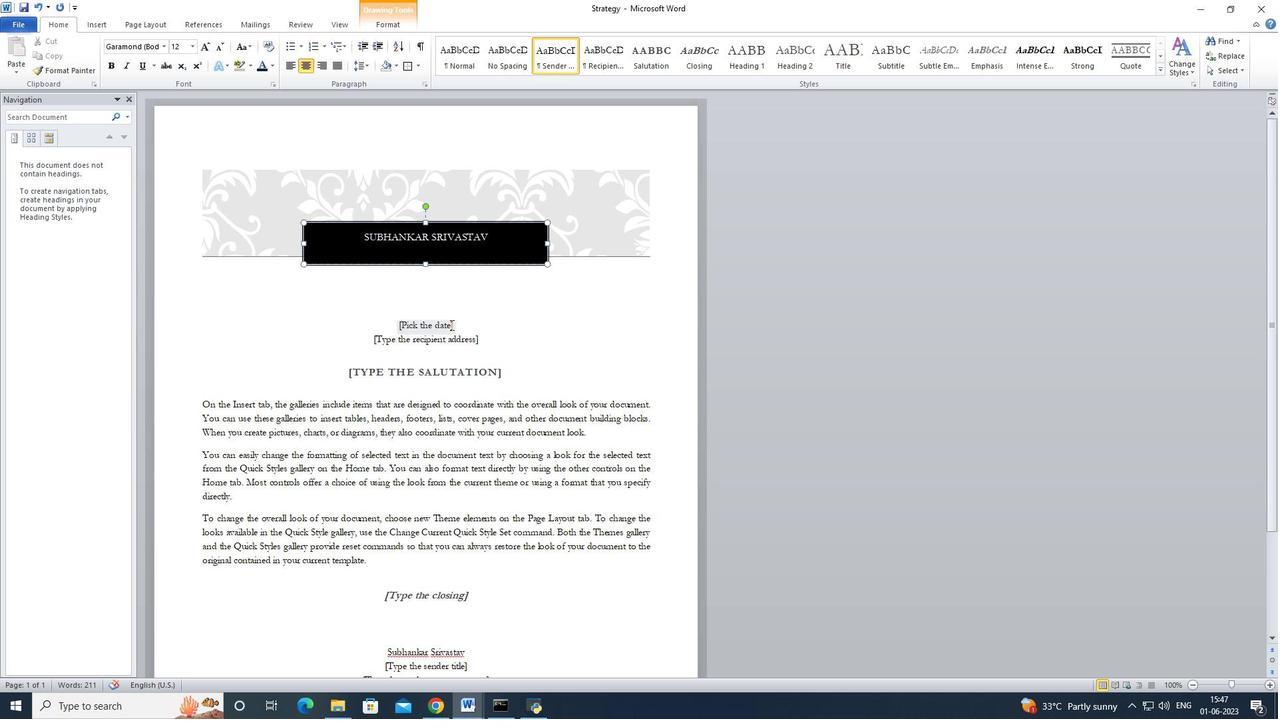 
Action: Mouse pressed left at (450, 325)
Screenshot: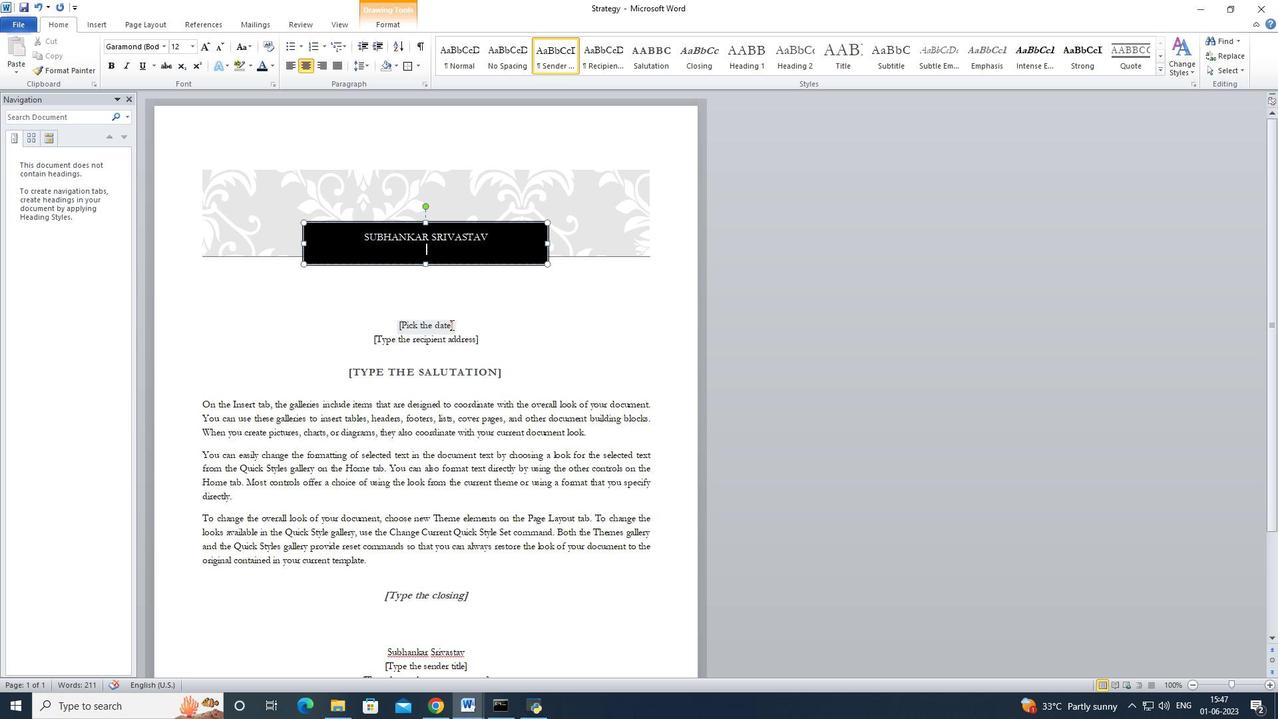 
Action: Mouse moved to (462, 327)
Screenshot: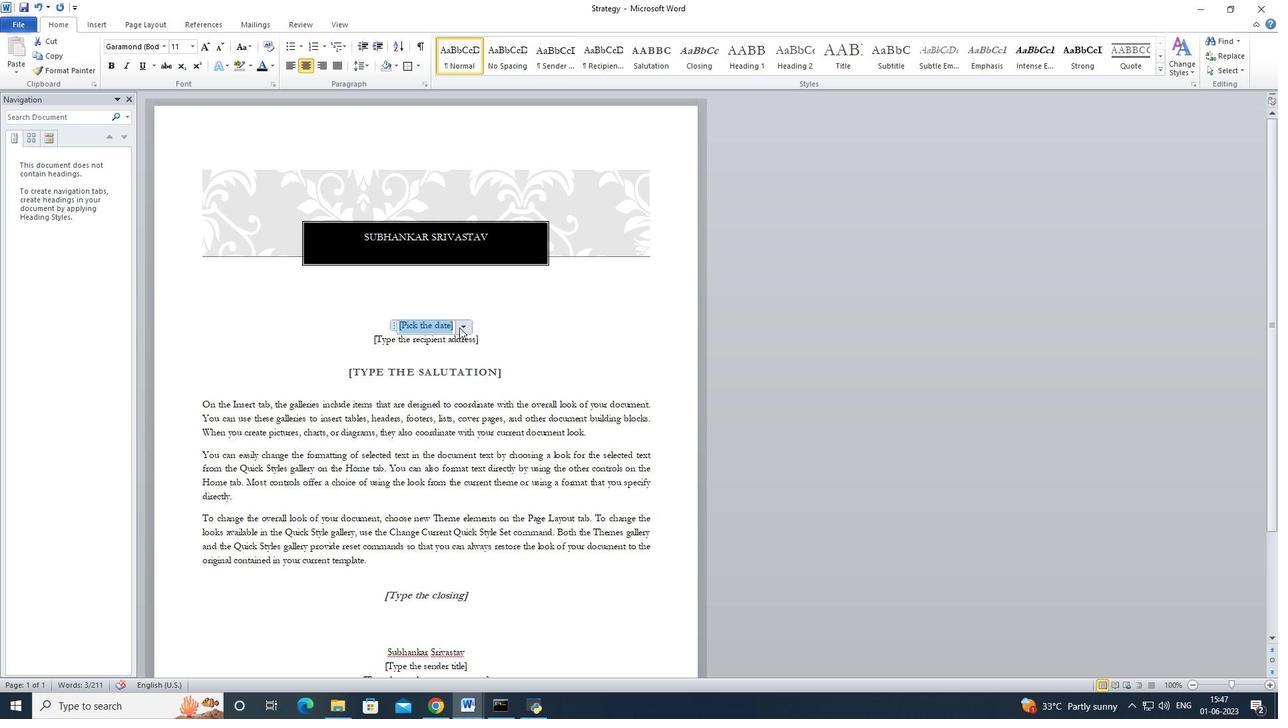 
Action: Mouse pressed left at (462, 327)
Screenshot: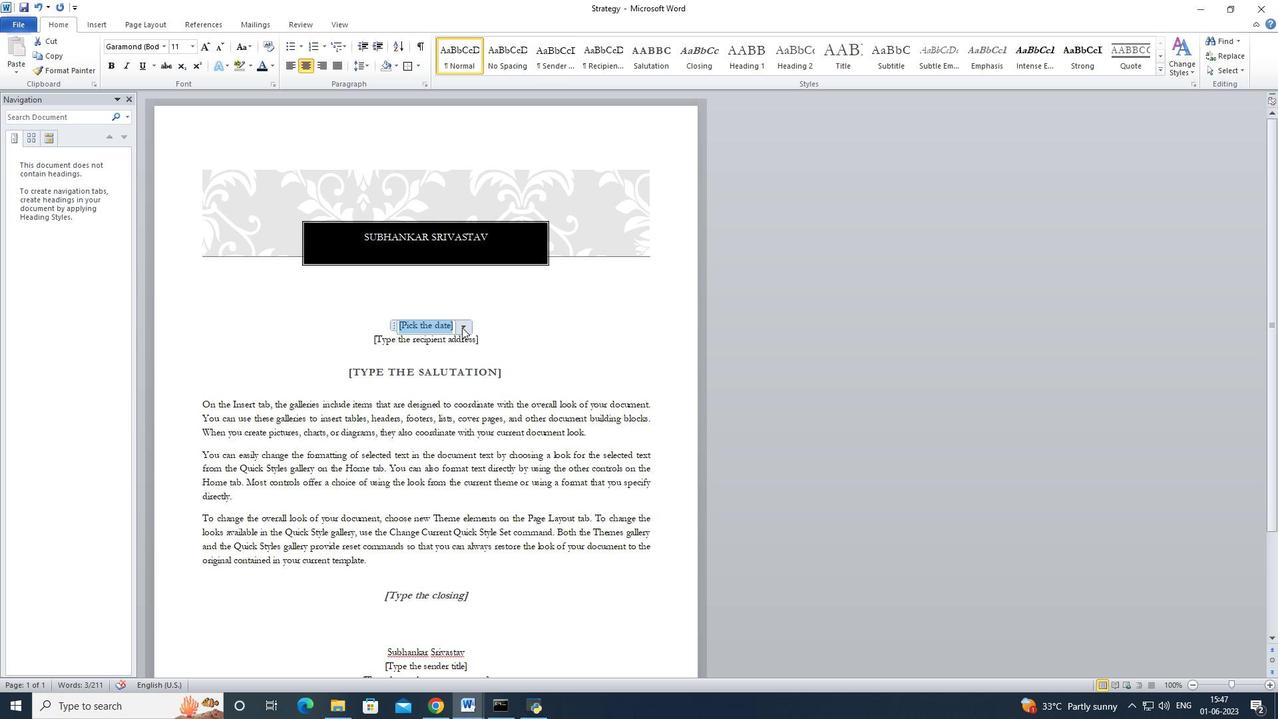 
Action: Mouse moved to (359, 345)
Screenshot: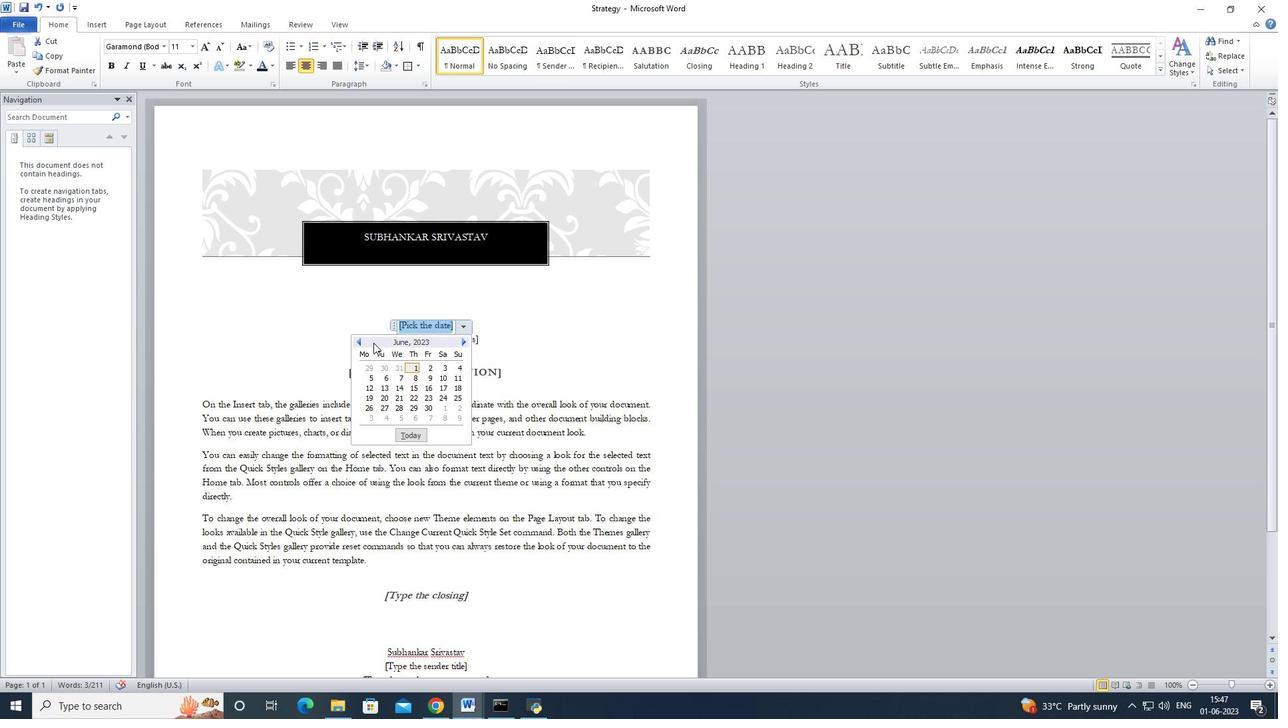 
Action: Mouse pressed left at (359, 345)
Screenshot: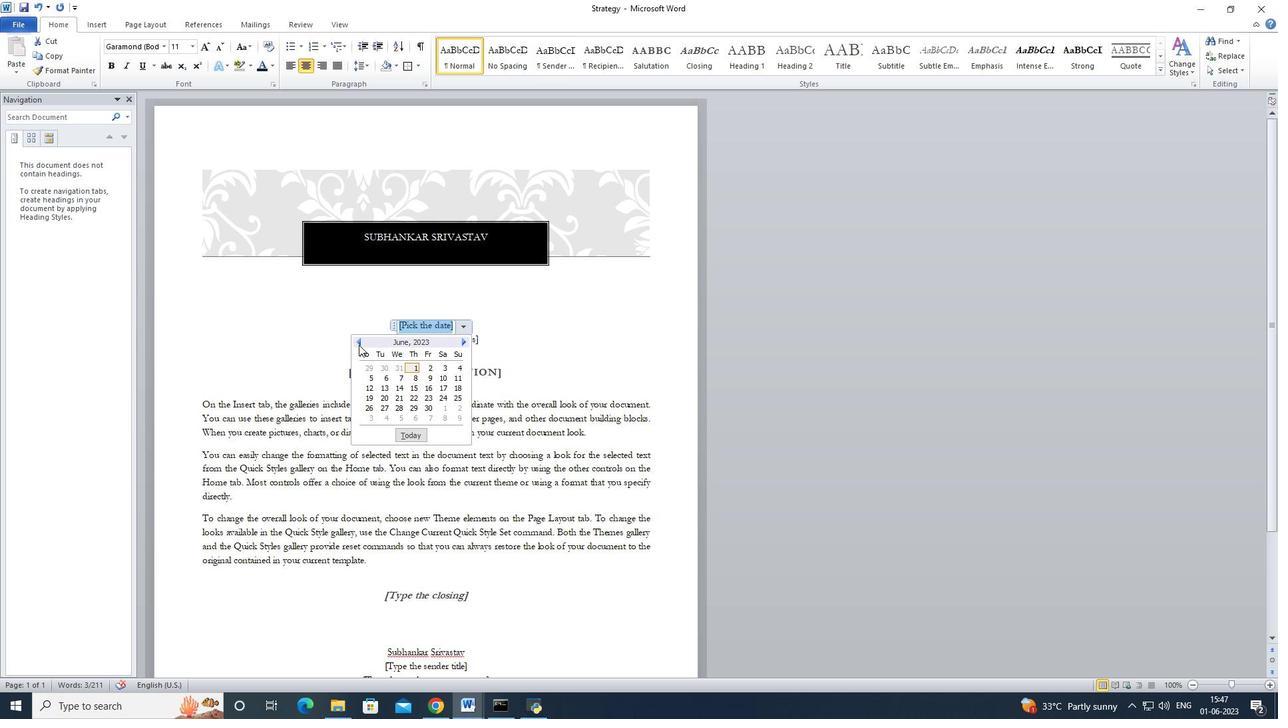 
Action: Mouse pressed left at (359, 345)
Screenshot: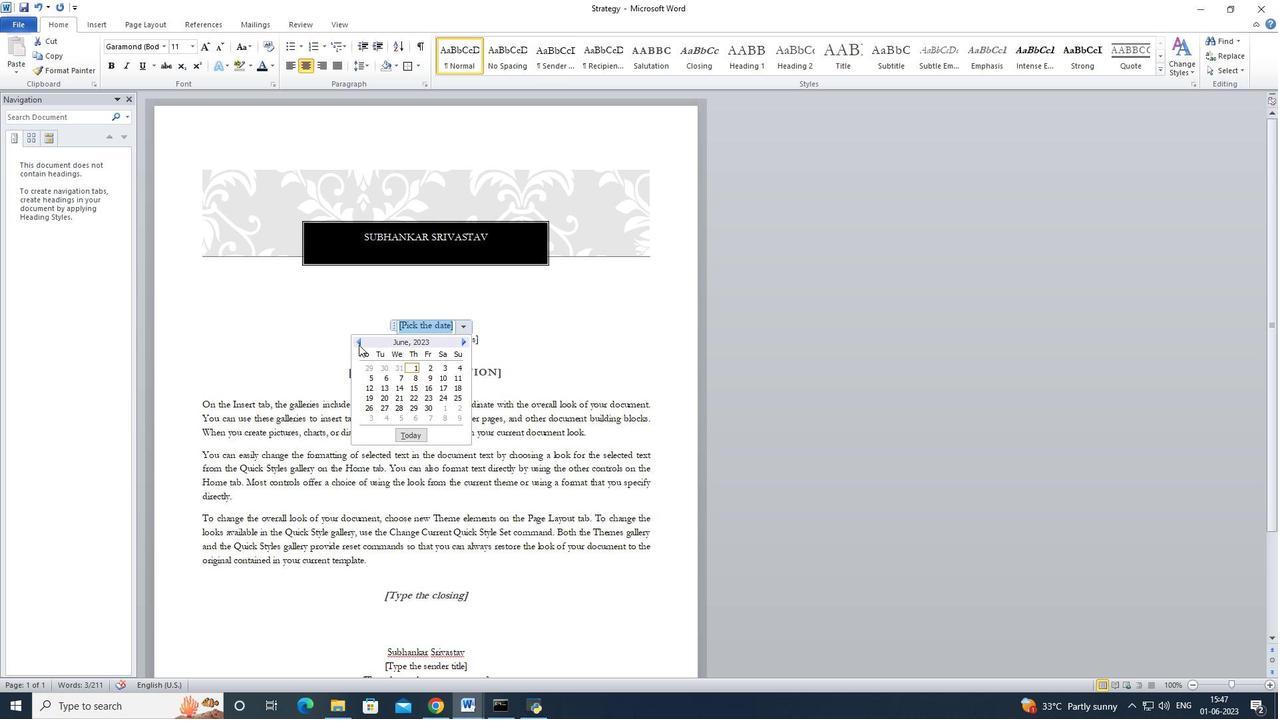 
Action: Mouse pressed left at (359, 345)
Screenshot: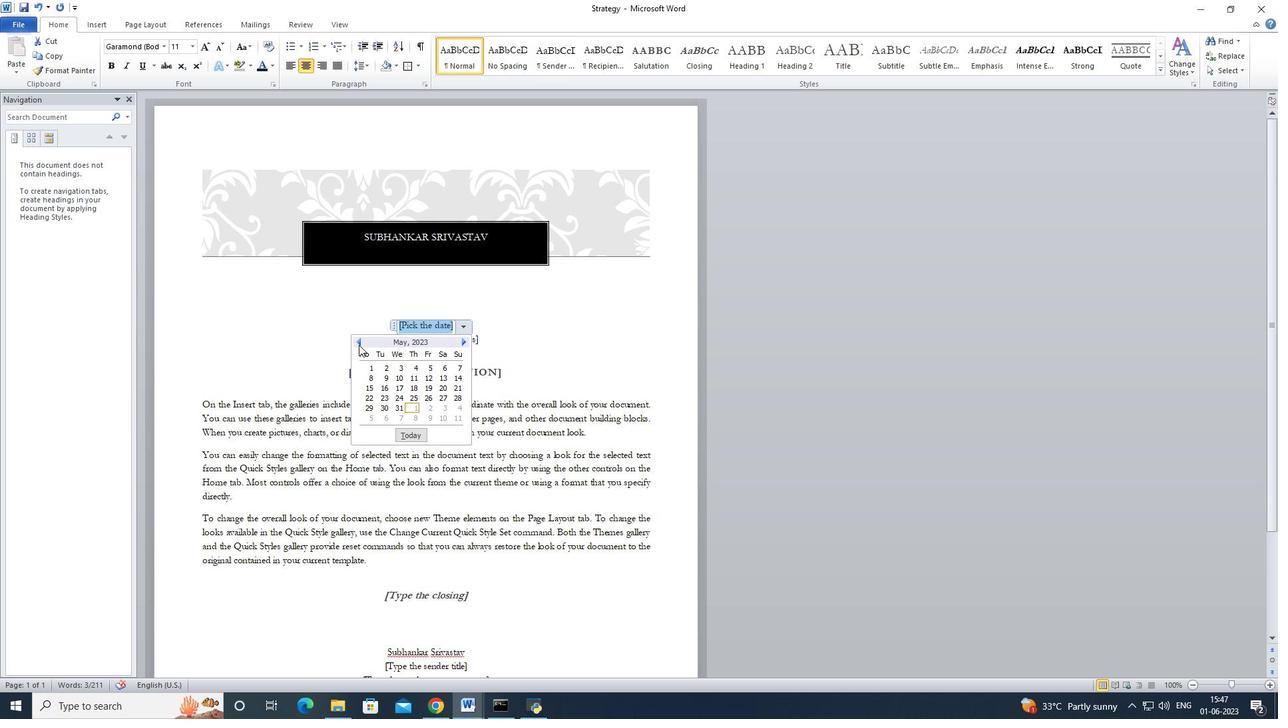 
Action: Mouse pressed left at (359, 345)
Screenshot: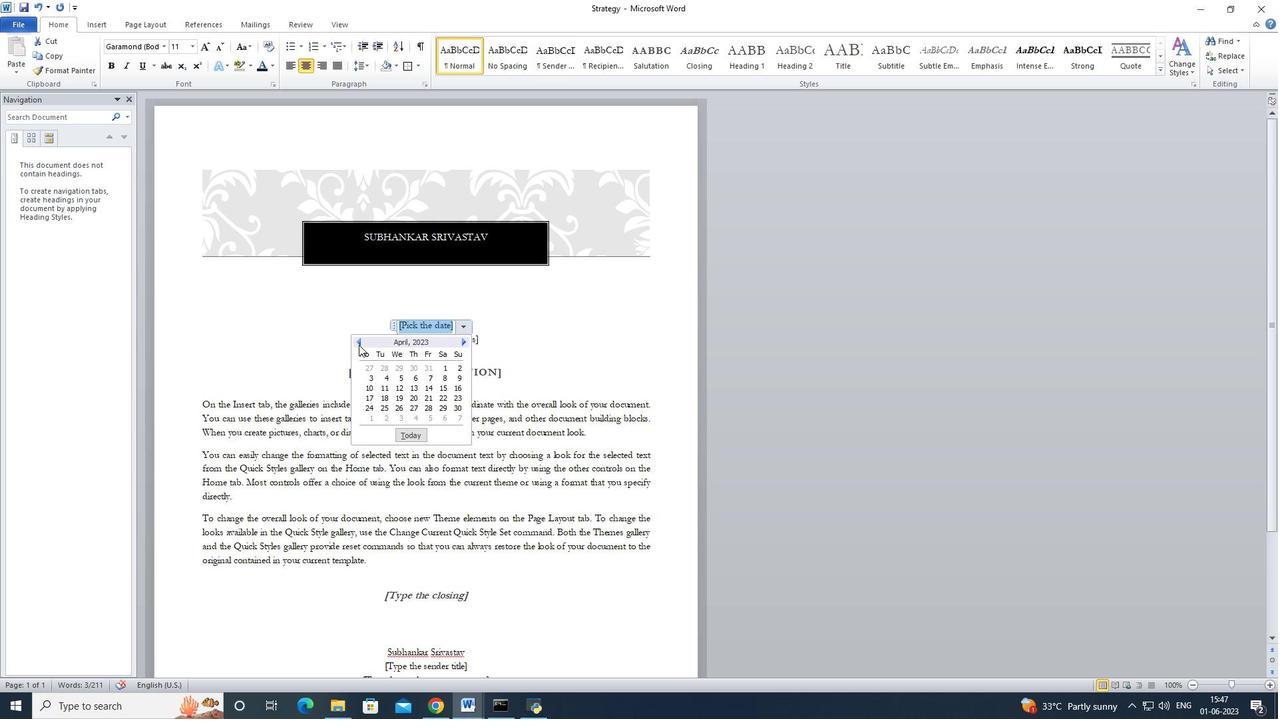 
Action: Mouse pressed left at (359, 345)
Screenshot: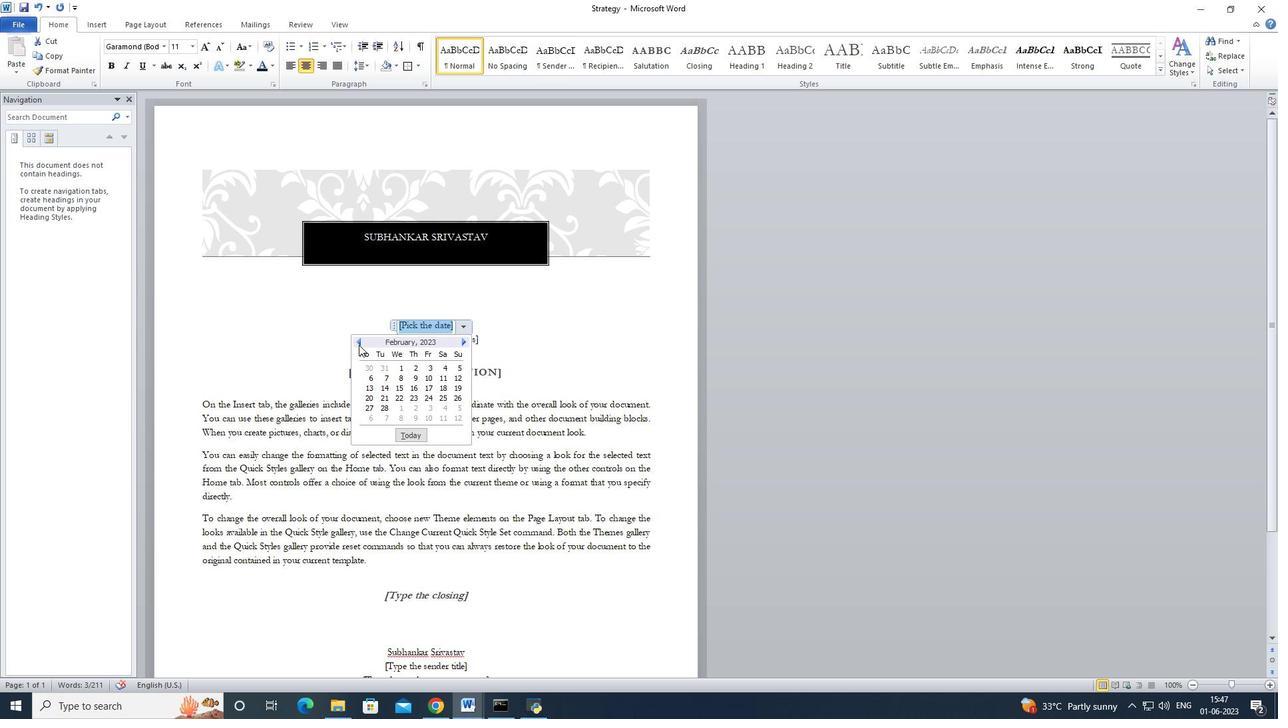 
Action: Mouse pressed left at (359, 345)
Screenshot: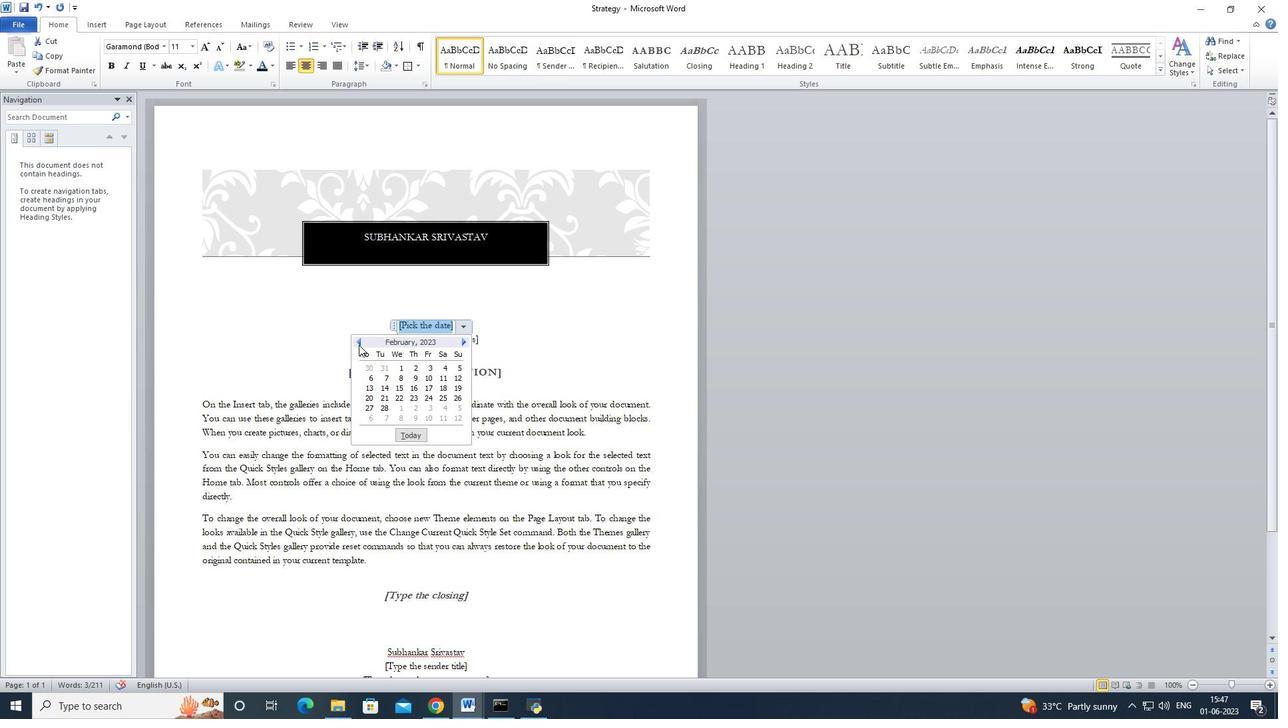 
Action: Mouse pressed left at (359, 345)
Screenshot: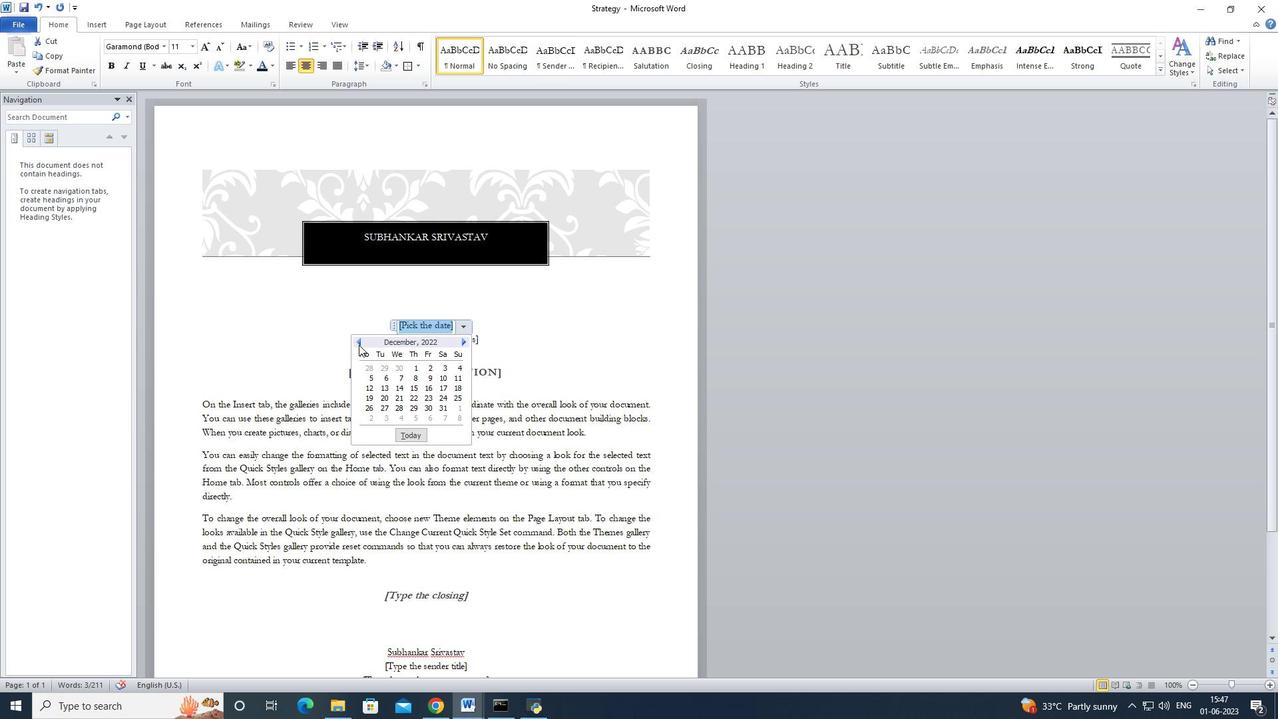 
Action: Mouse moved to (459, 342)
Screenshot: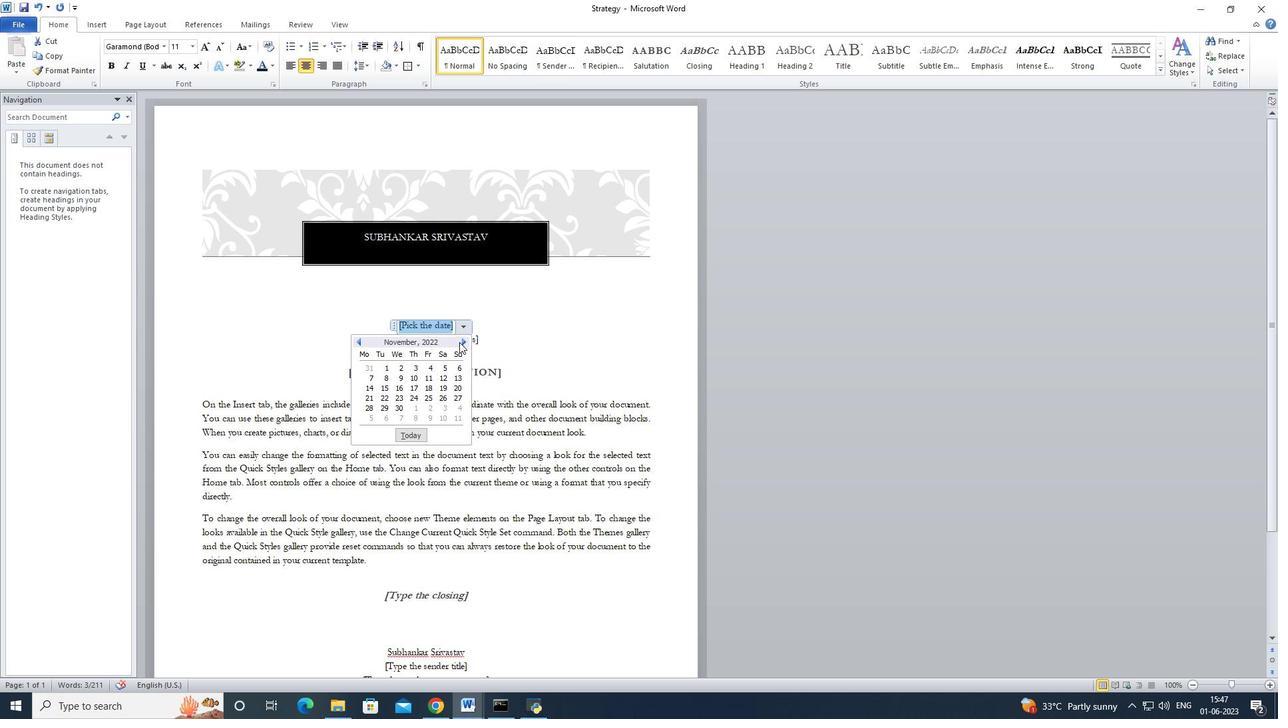 
Action: Mouse pressed left at (459, 342)
Screenshot: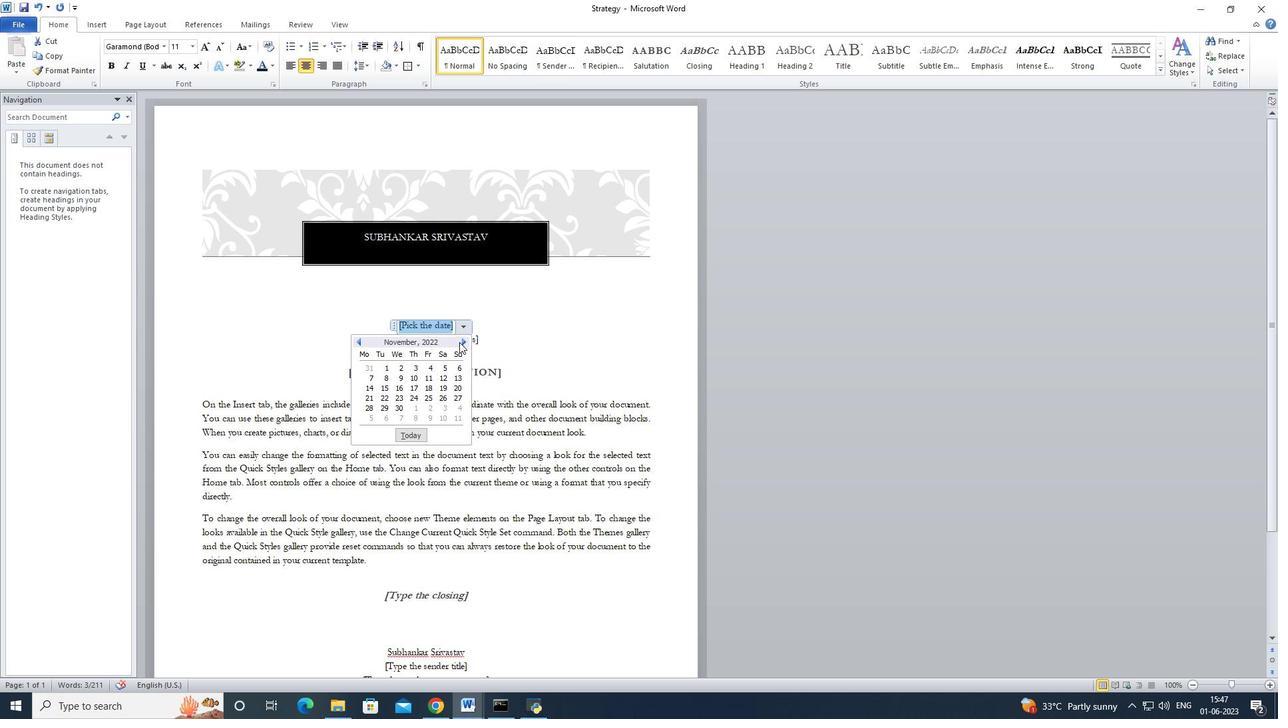 
Action: Mouse moved to (408, 398)
Screenshot: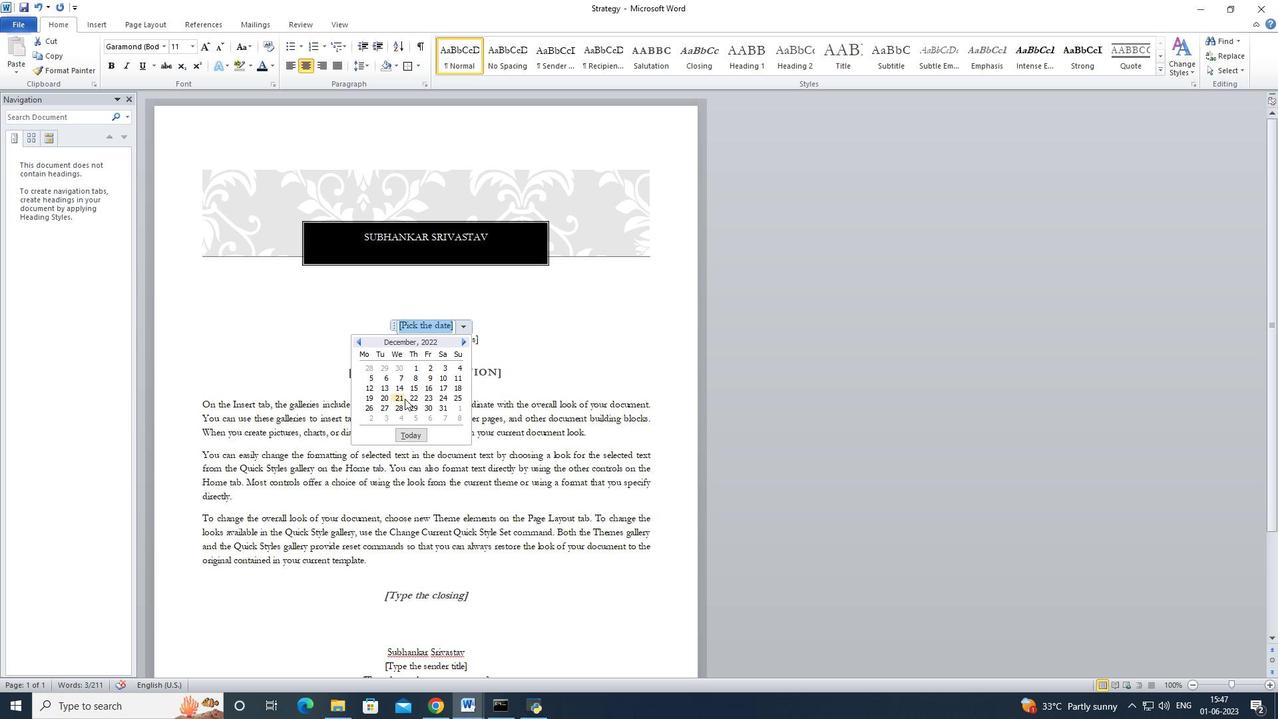 
Action: Mouse pressed left at (408, 398)
Screenshot: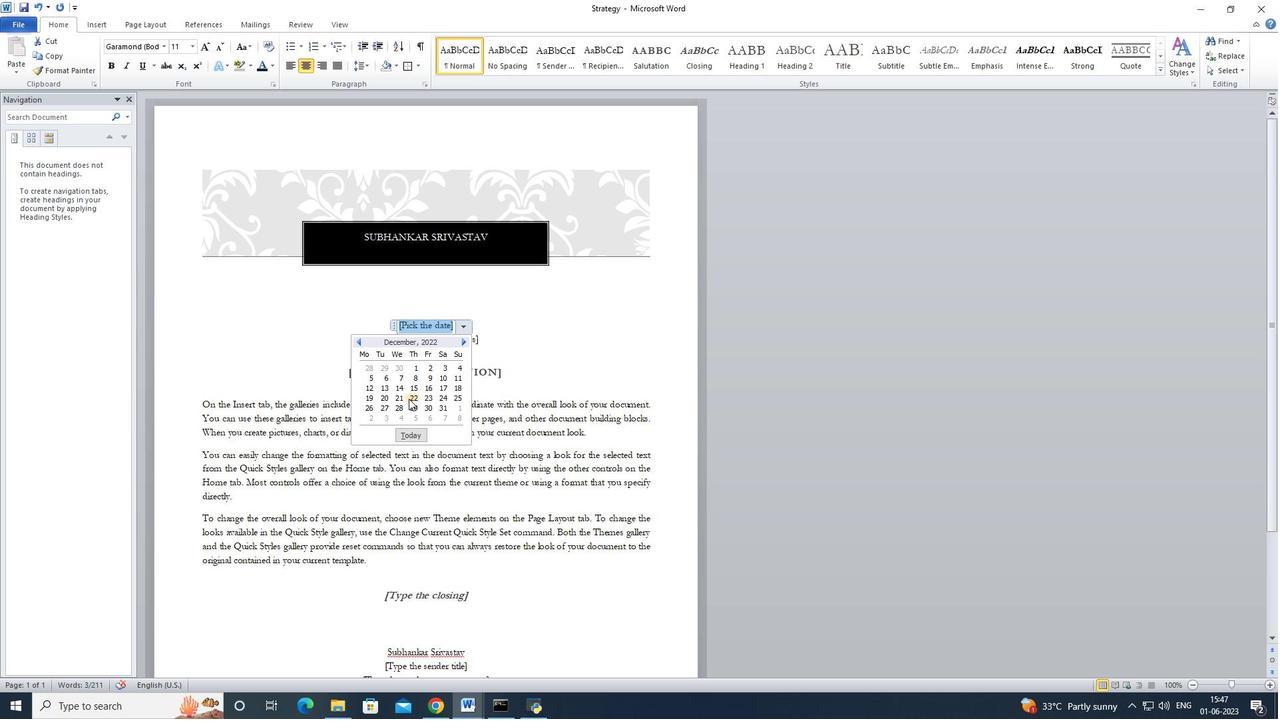 
Action: Mouse moved to (457, 346)
Screenshot: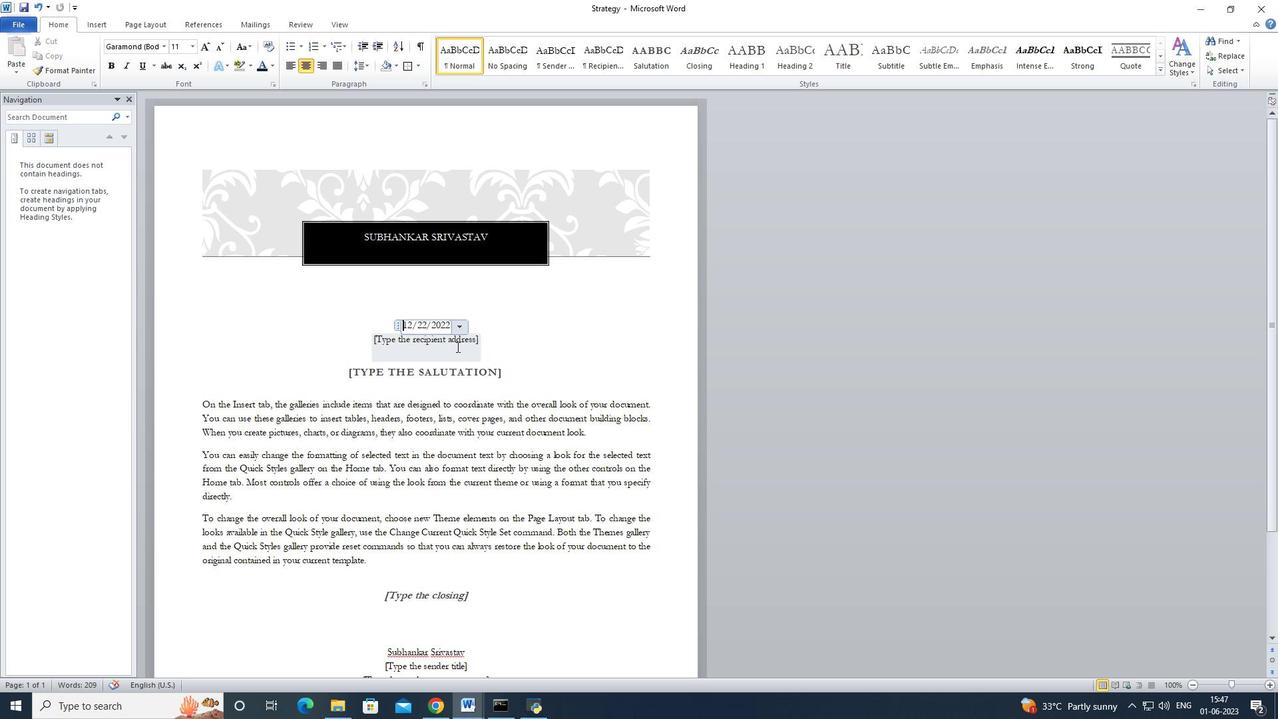 
Action: Mouse pressed left at (457, 346)
Screenshot: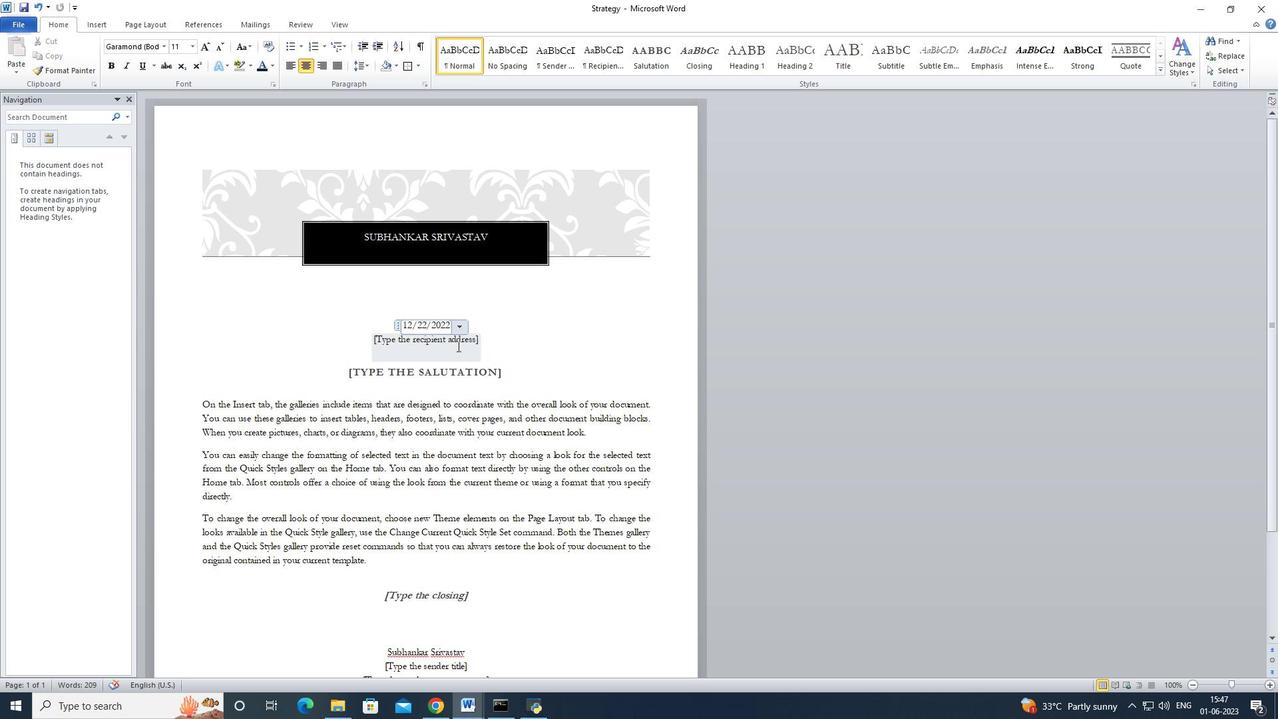
Action: Key pressed <Key.delete><Key.delete>ctrl+Z
Screenshot: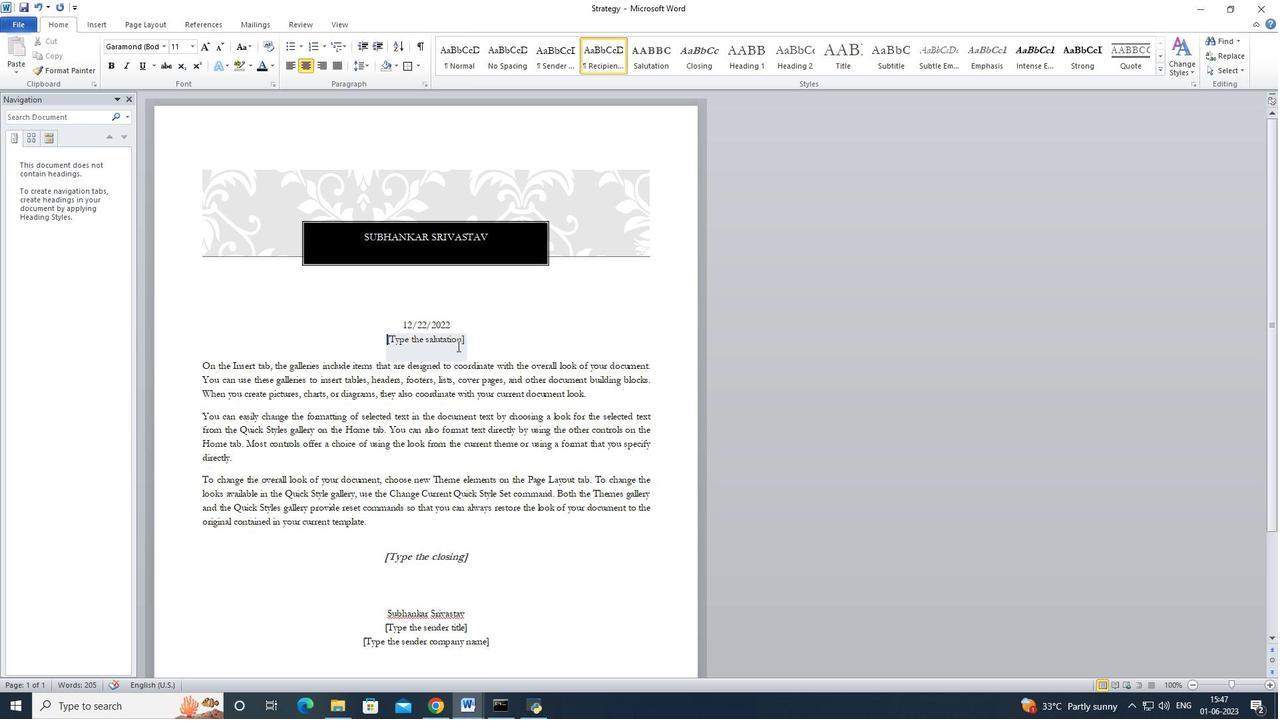 
Action: Mouse moved to (448, 375)
Screenshot: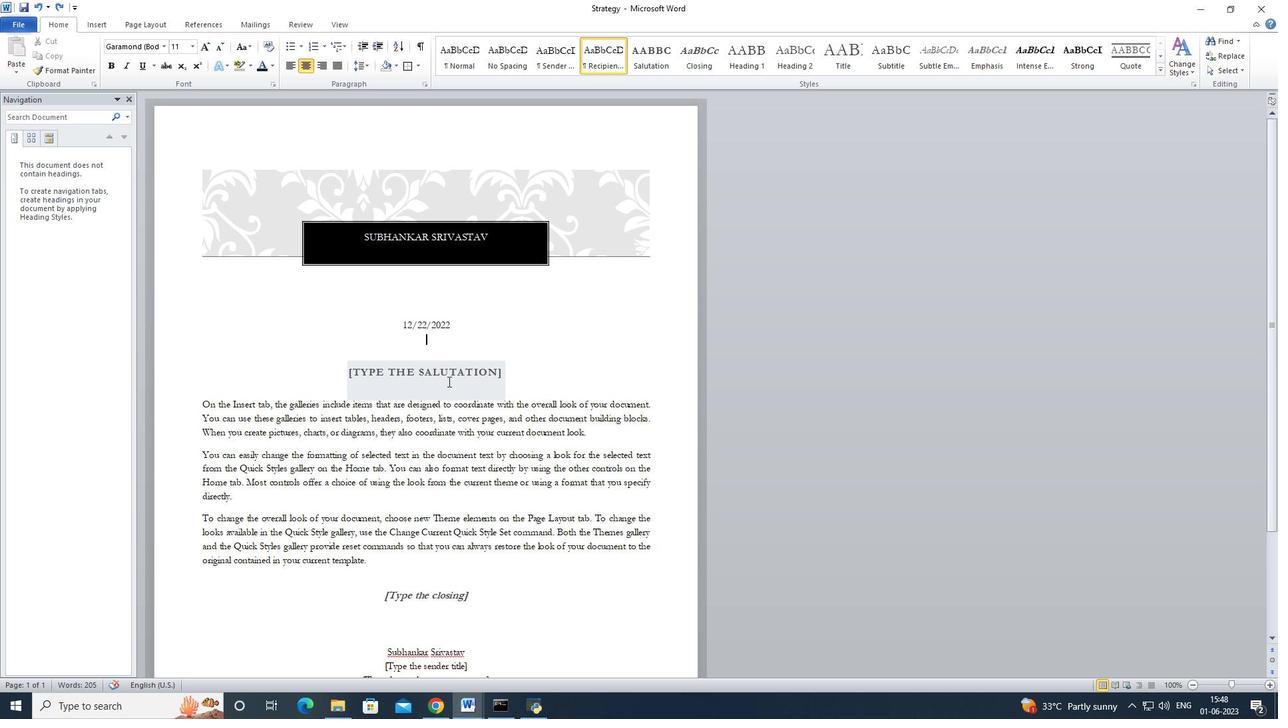
Action: Mouse pressed left at (448, 375)
Screenshot: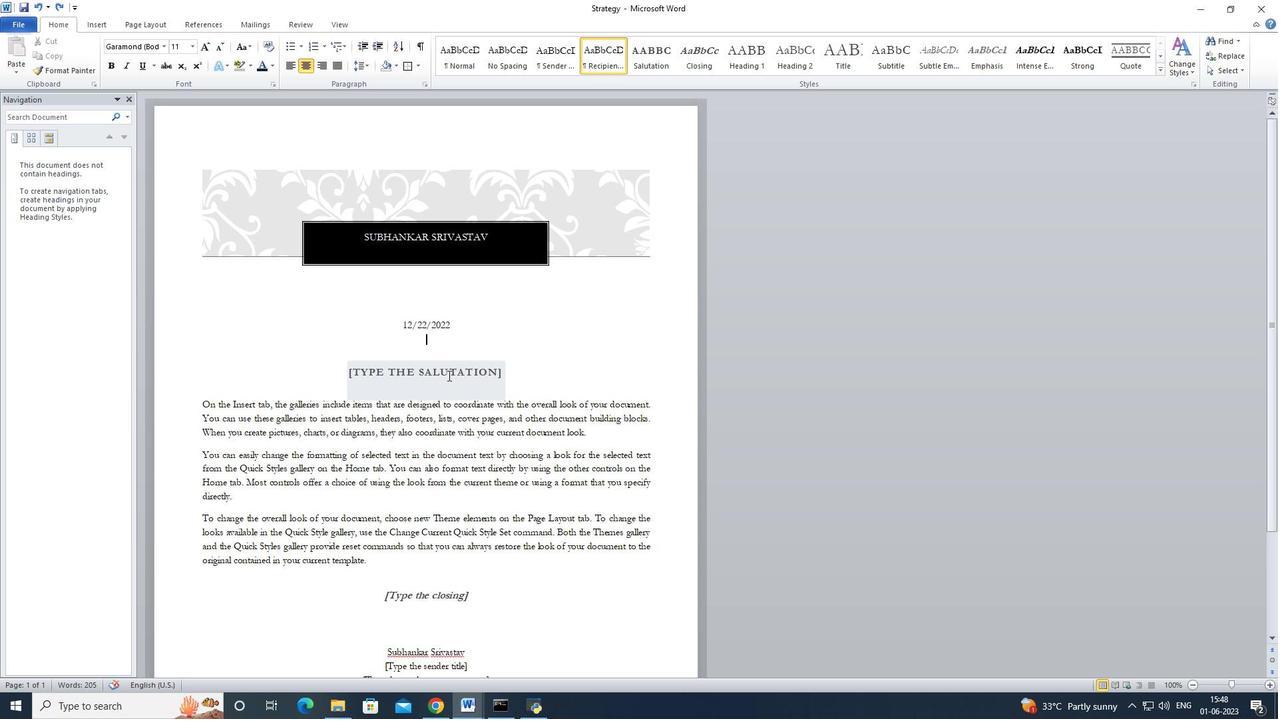 
Action: Key pressed <Key.shift><Key.shift><Key.shift><Key.shift><Key.shift><Key.shift><Key.shift><Key.shift><Key.shift><Key.shift><Key.shift><Key.shift><Key.shift><Key.shift><Key.shift><Key.shift><Key.shift><Key.shift><Key.shift><Key.shift><Key.shift><Key.shift><Key.shift><Key.shift><Key.shift><Key.shift><Key.shift><Key.shift><Key.shift><Key.shift><Key.shift>greetings
Screenshot: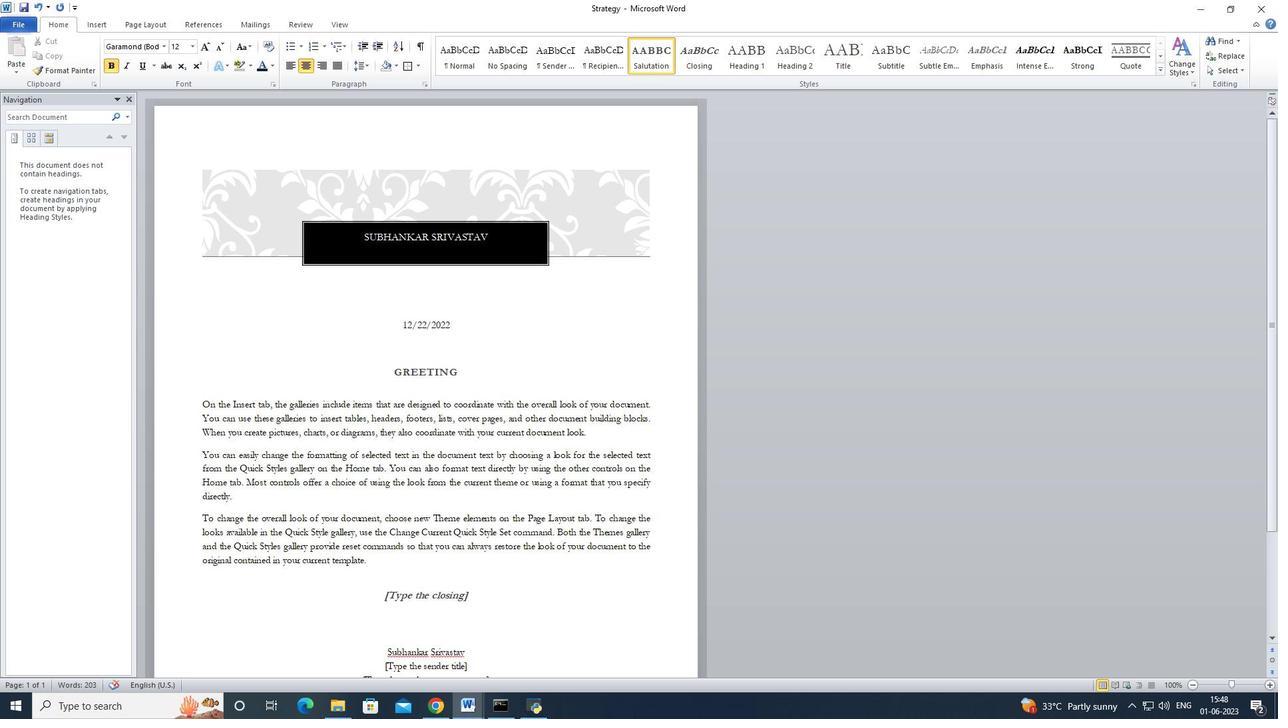 
Action: Mouse moved to (423, 442)
Screenshot: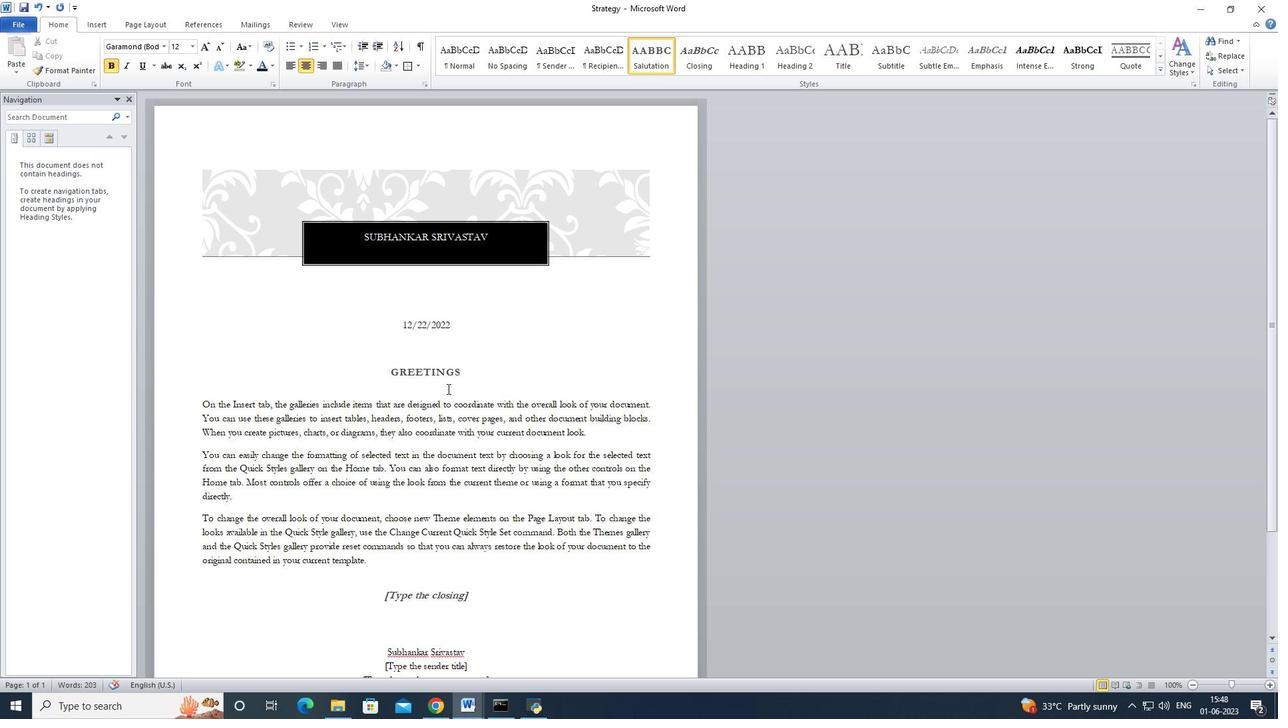 
Action: Mouse pressed left at (423, 442)
Screenshot: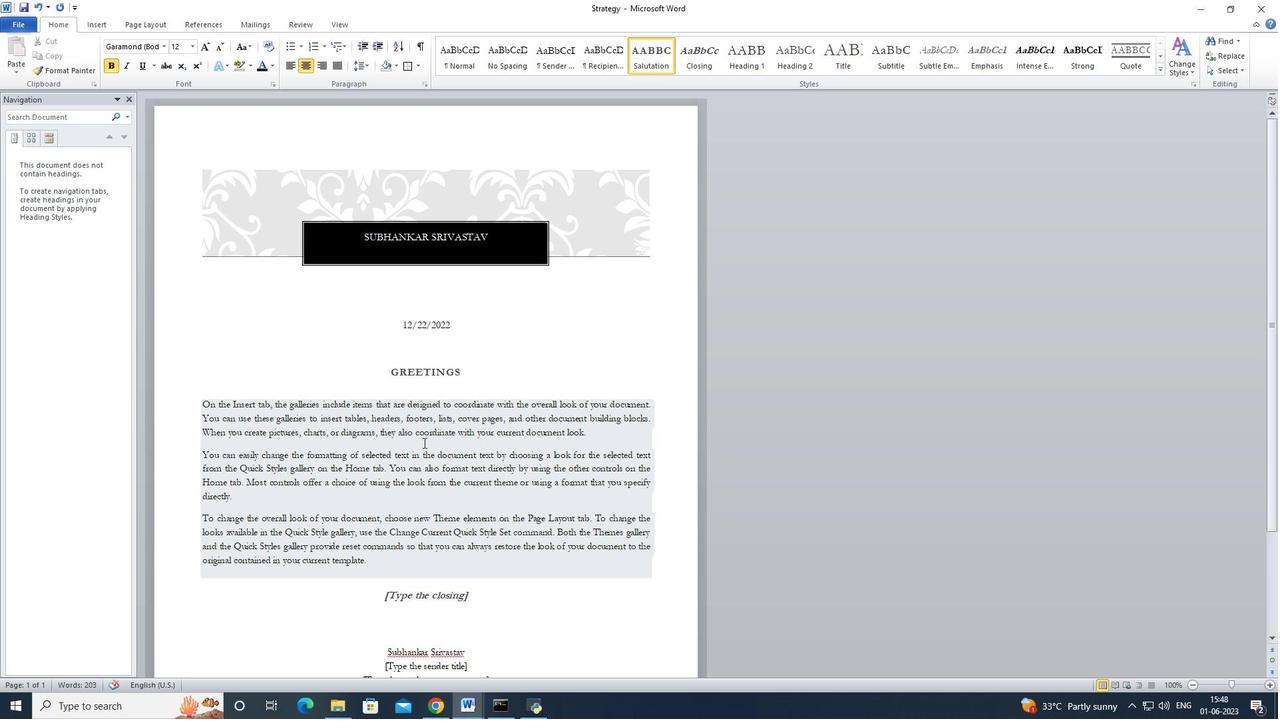 
Action: Key pressed <Key.shift>Iam<Key.space><Key.backspace><Key.backspace><Key.backspace><Key.space>amwriting<Key.space>tom<Key.backspace><Key.left><Key.left><Key.left><Key.left><Key.left><Key.left><Key.left><Key.left><Key.left><Key.left><Key.space><Key.right><Key.right><Key.right><Key.right><Key.right><Key.right><Key.right><Key.right><Key.right><Key.right><Key.space>express<Key.space>my<Key.space>dissatisfaction<Key.space>with<Key.space>the<Key.space>recent<Key.space>service<Key.space>i<Key.space>received<Key.space><Key.backspace>.<Key.space>de<Key.backspace><Key.backspace><Key.shift>Despite<Key.space>my<Key.space>repeated<Key.space>attempts<Key.space>to<Key.space>resolve<Key.space>the<Key.space>issue,<Key.space>the<Key.space>problem<Key.space>remains<Key.space>unresolved.i<Key.backspace><Key.space><Key.shift><Key.shift>Ikindly<Key.left><Key.left><Key.left><Key.left><Key.left><Key.left><Key.space><Key.right><Key.right><Key.right><Key.right><Key.right><Key.right><Key.right><Key.left><Key.space>request<Key.space>your<Key.space>immediate<Key.space>attention<Key.space>and<Key.space>a<Key.space>satisfactory<Key.space>resolution<Key.space>to<Key.space>this<Key.space>matter.<Key.space><Key.shift>Your<Key.space><Key.shift>P<Key.backspace>prompt<Key.space>action<Key.space>would<Key.space>be<Key.space>greatly<Key.space>appreciated.
Screenshot: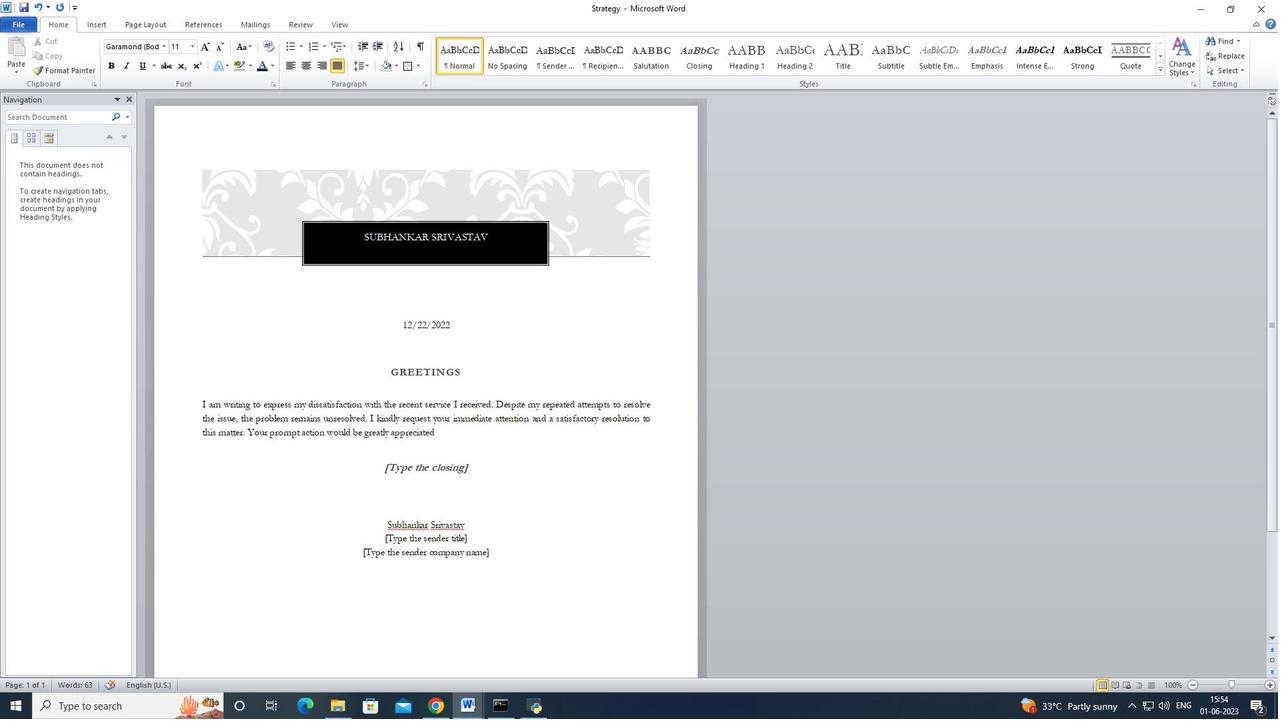 
Action: Mouse moved to (452, 468)
Screenshot: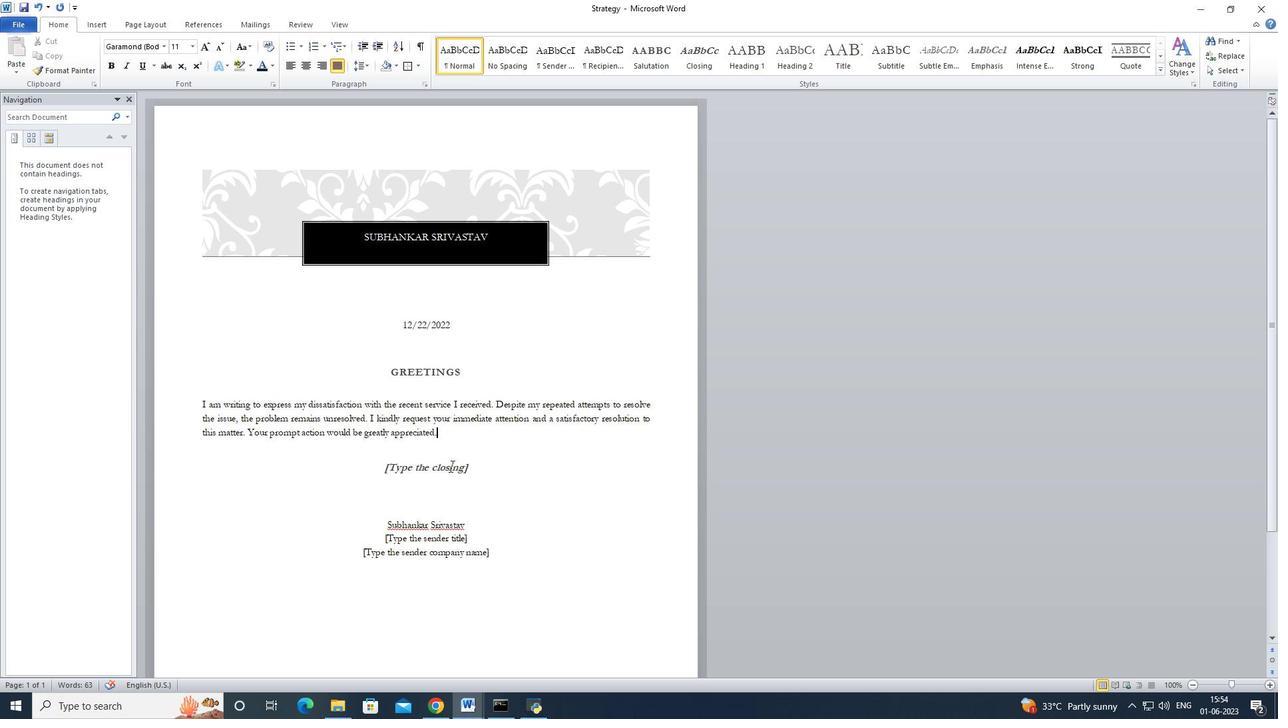 
Action: Mouse pressed left at (452, 468)
Screenshot: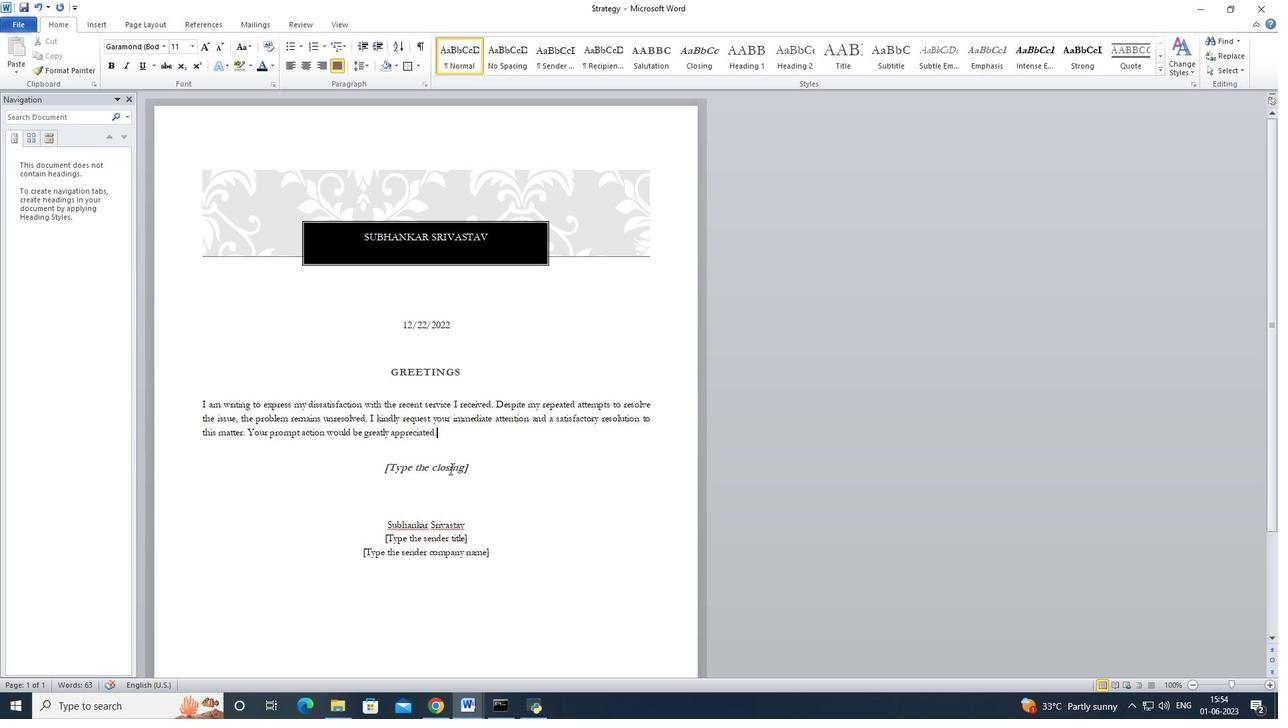 
Action: Key pressed <Key.delete><Key.delete>
Screenshot: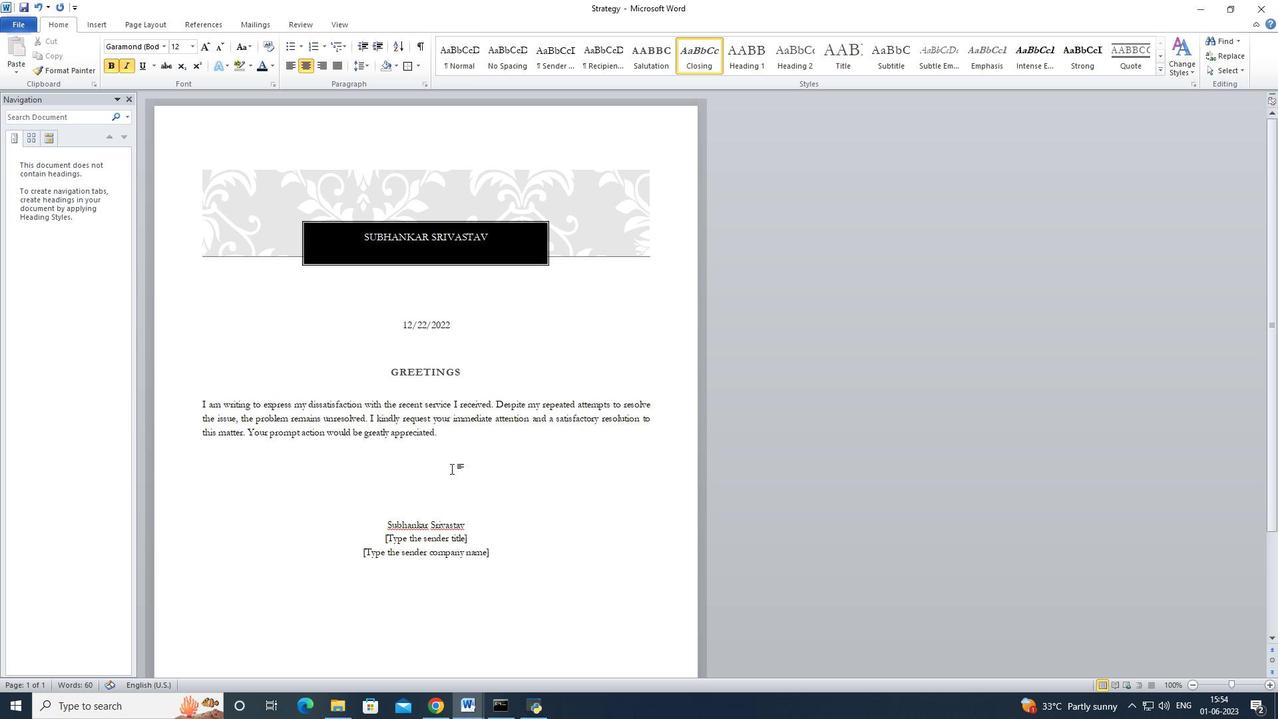 
Action: Mouse moved to (458, 475)
Screenshot: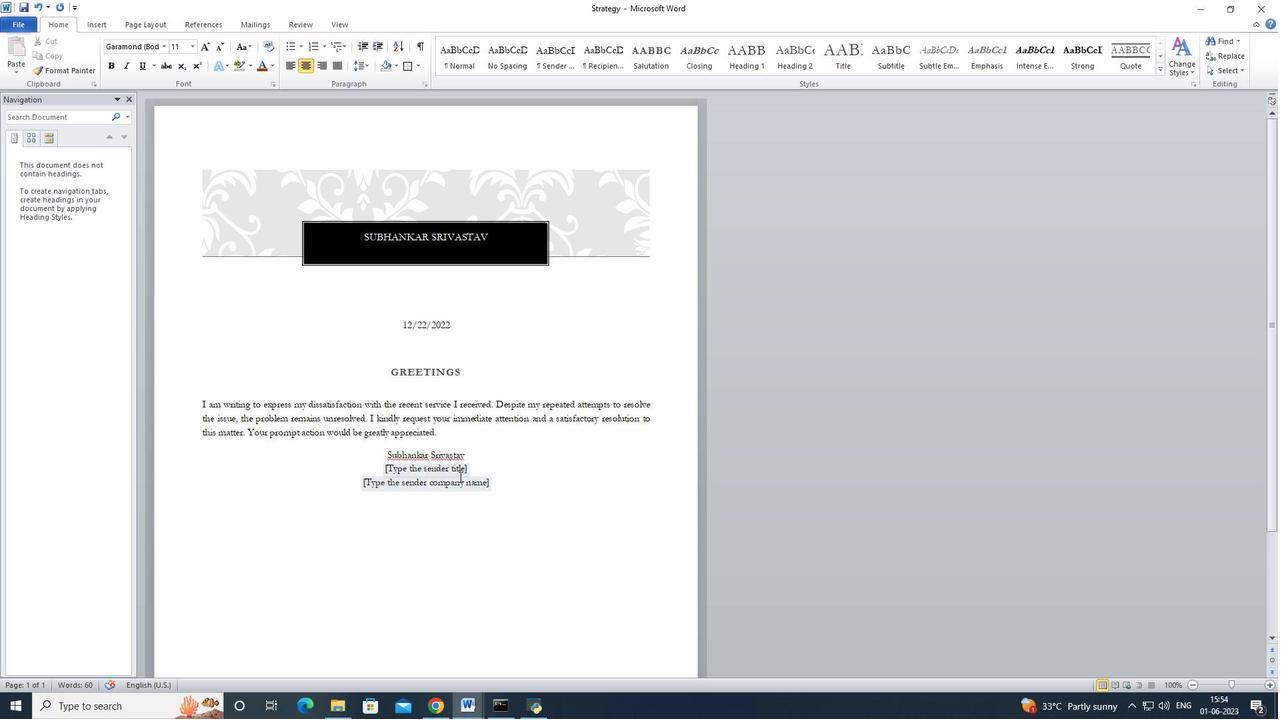 
Action: Mouse pressed left at (458, 475)
Screenshot: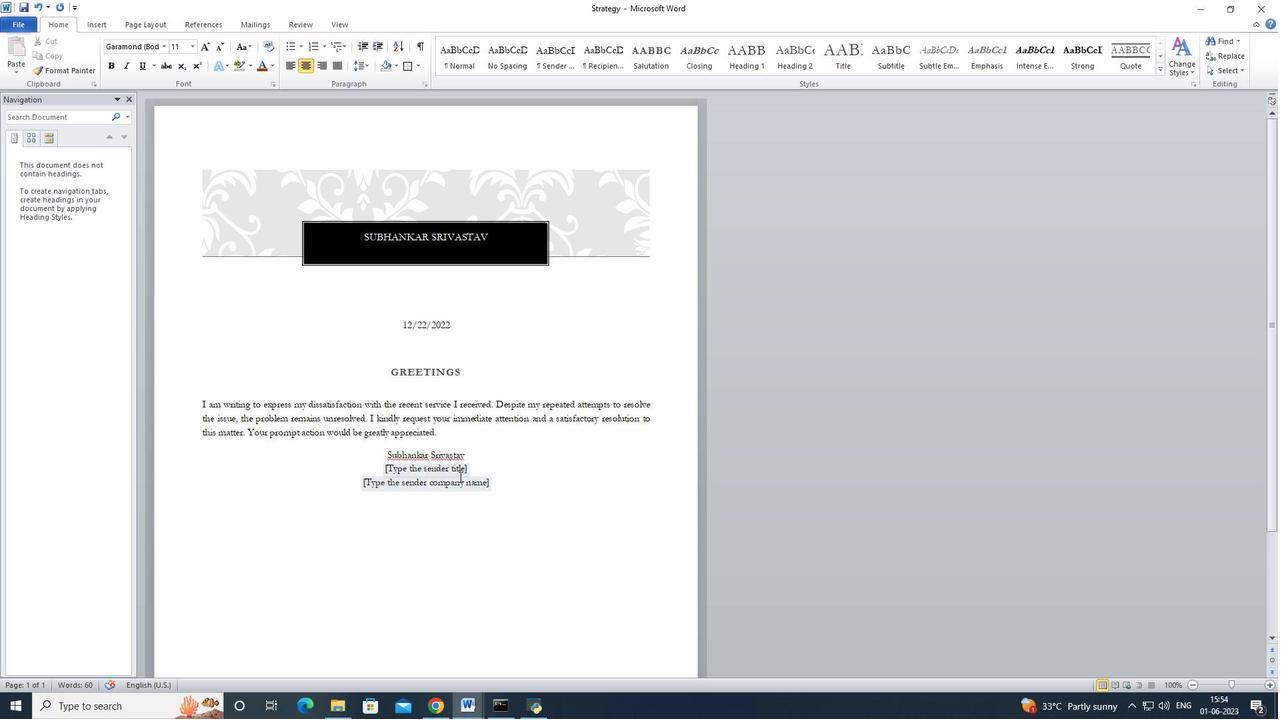 
Action: Key pressed <Key.delete>
Screenshot: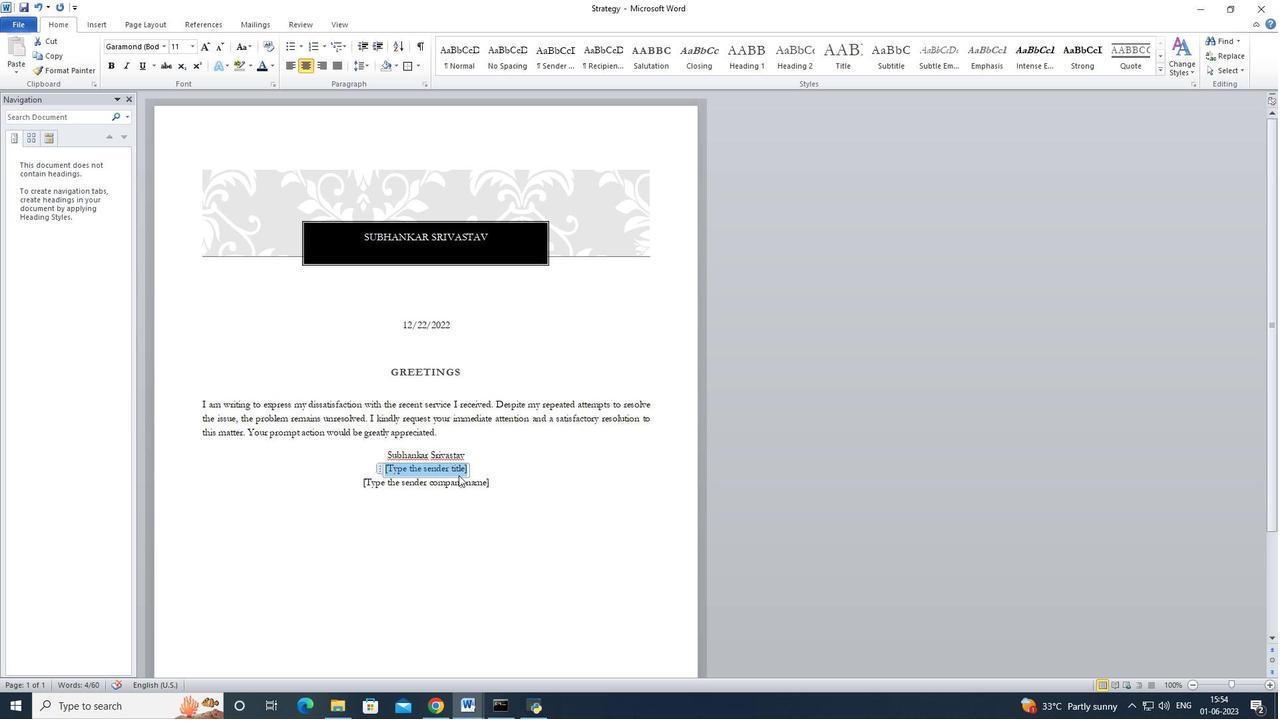 
Action: Mouse moved to (459, 480)
Screenshot: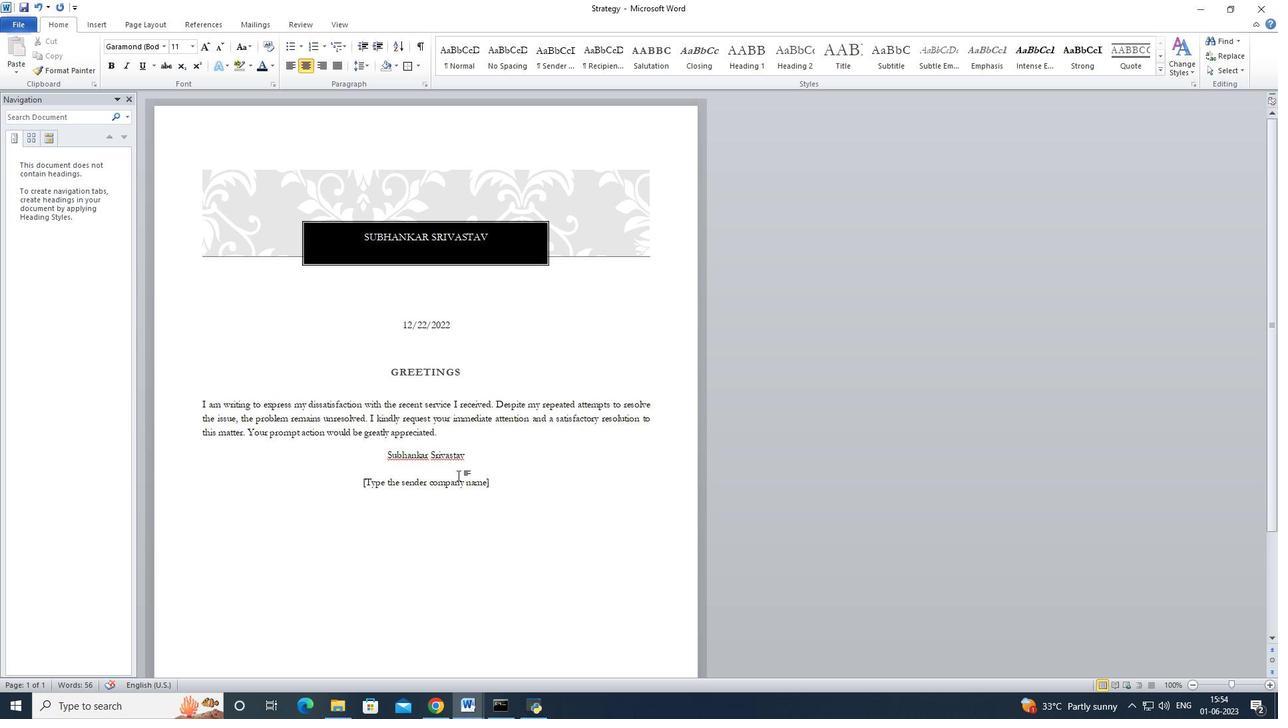 
Action: Mouse pressed left at (459, 480)
Screenshot: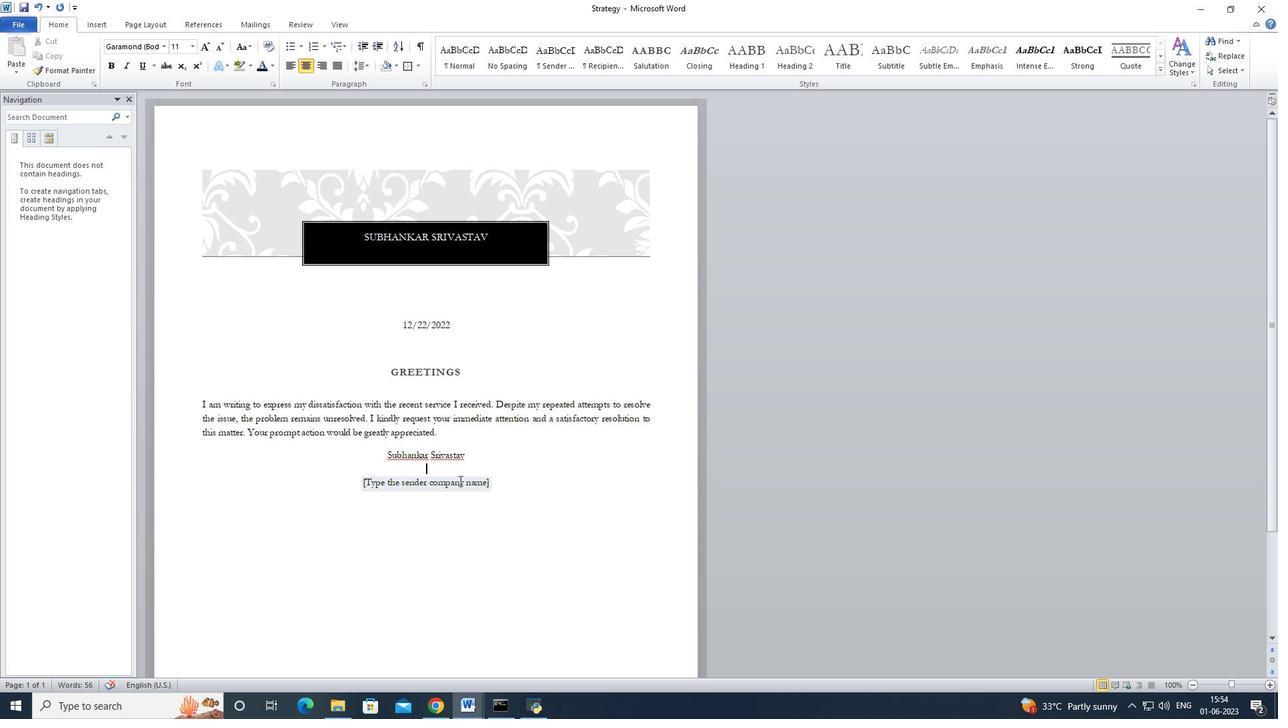 
Action: Key pressed <Key.delete>
Screenshot: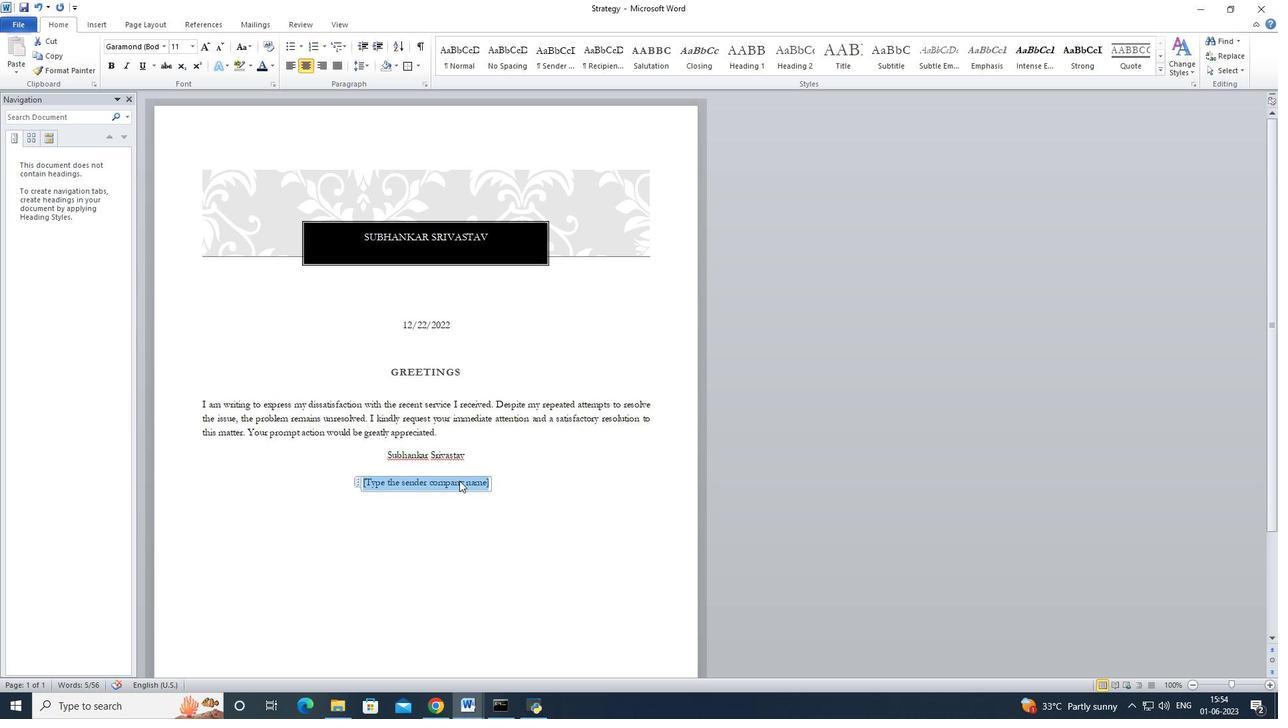 
Action: Mouse moved to (449, 440)
Screenshot: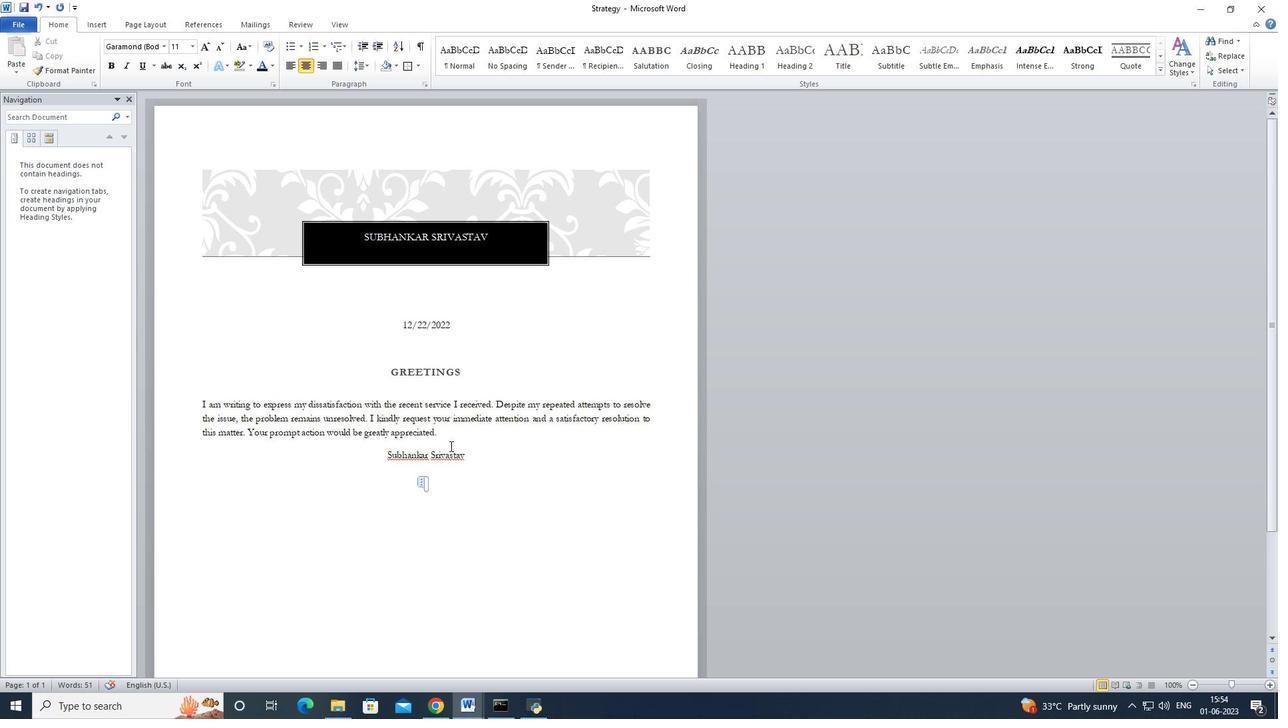 
Action: Mouse pressed left at (449, 440)
Screenshot: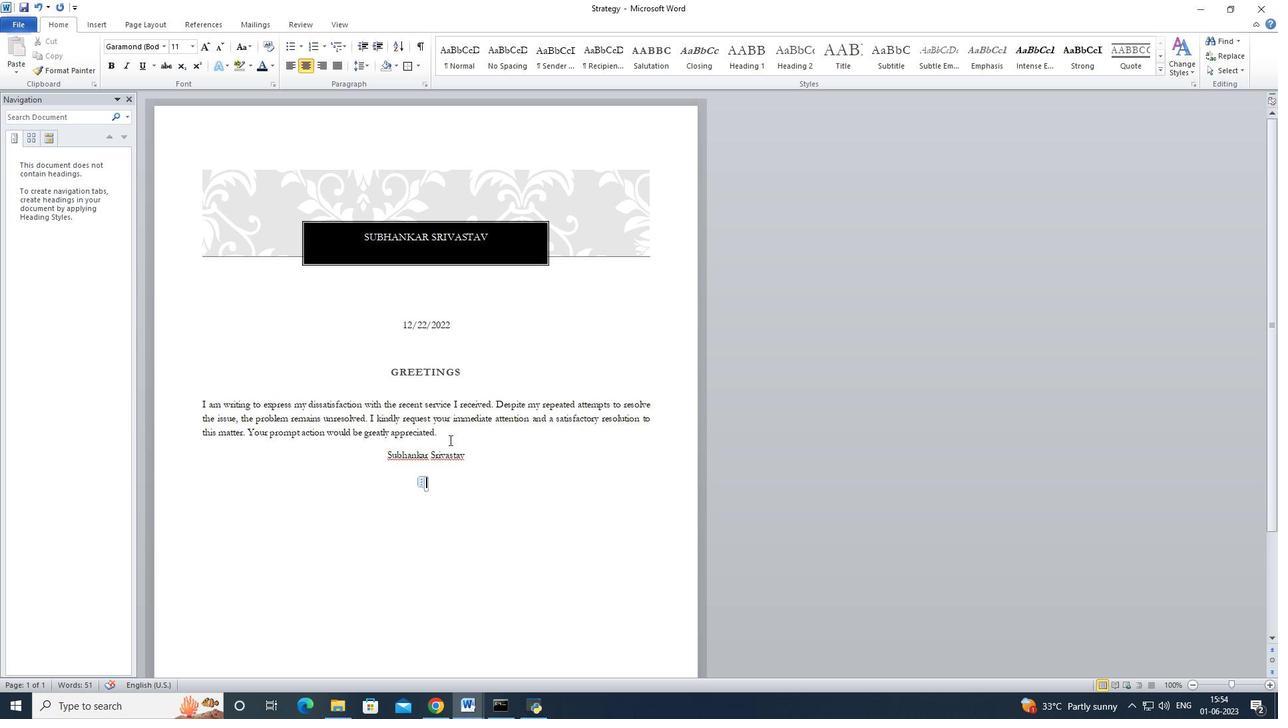 
Action: Mouse moved to (444, 483)
Screenshot: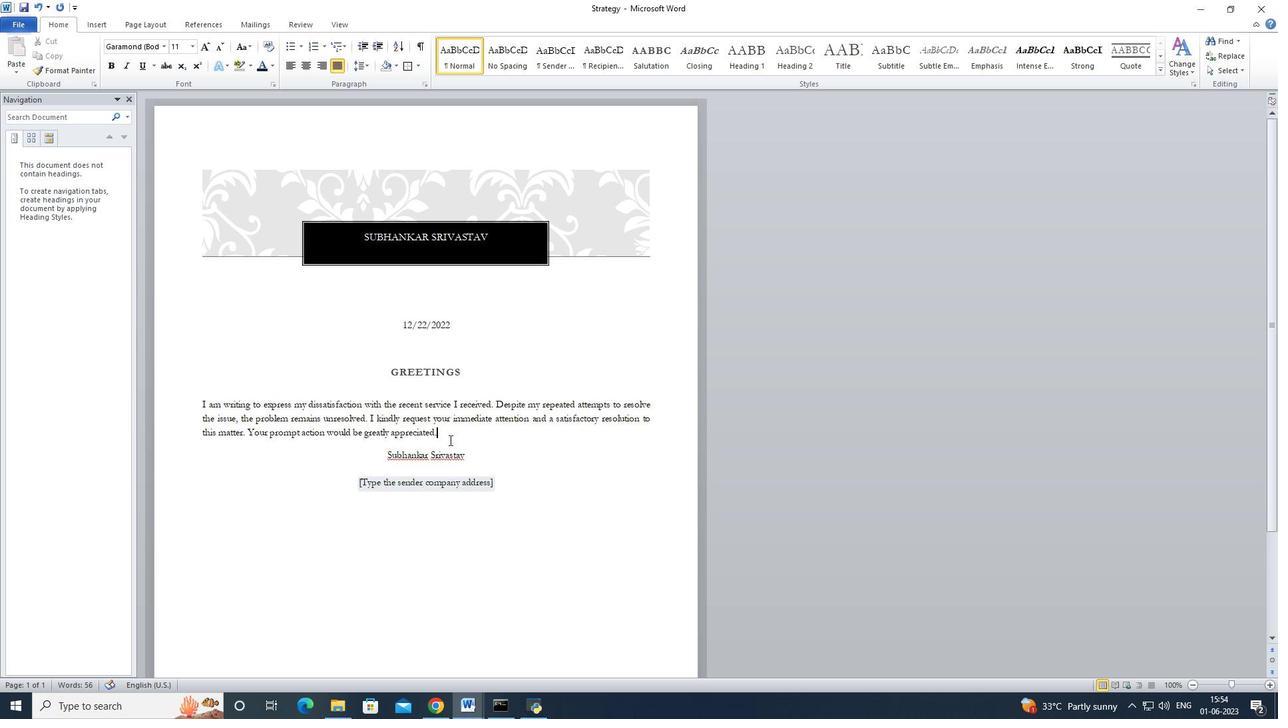 
Action: Mouse pressed left at (444, 483)
Screenshot: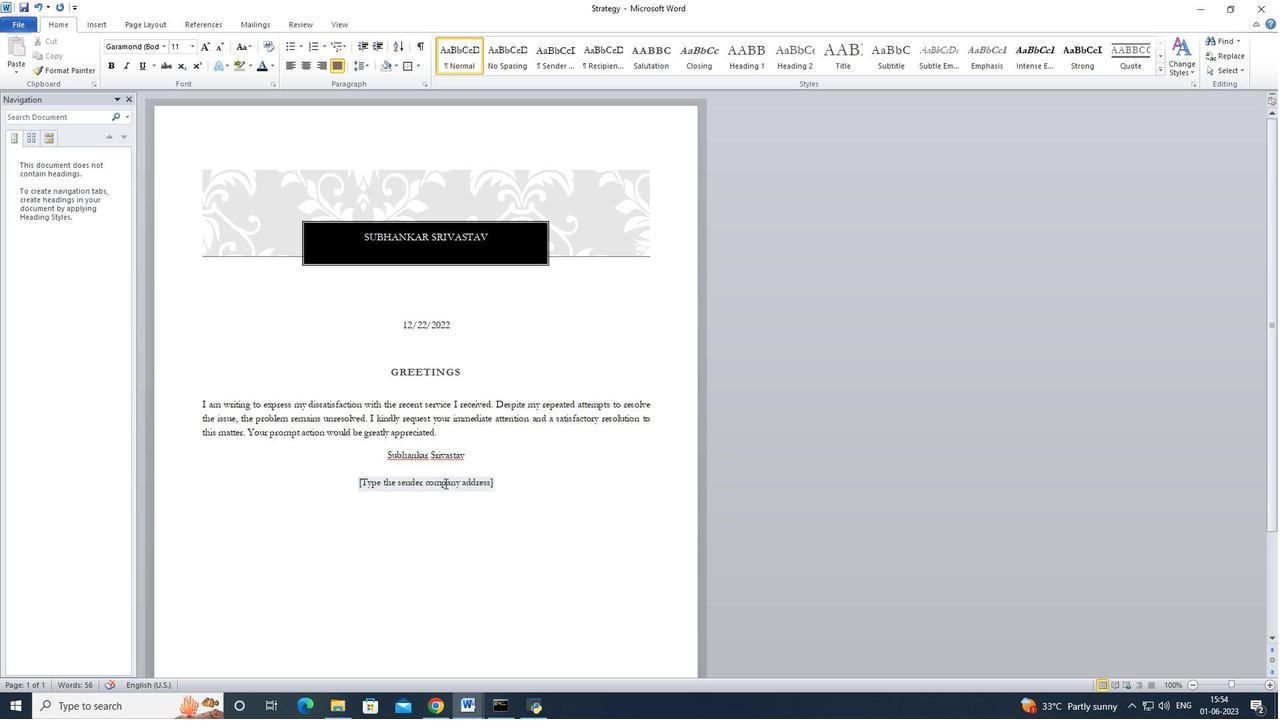 
Action: Key pressed <Key.delete><Key.delete>
Screenshot: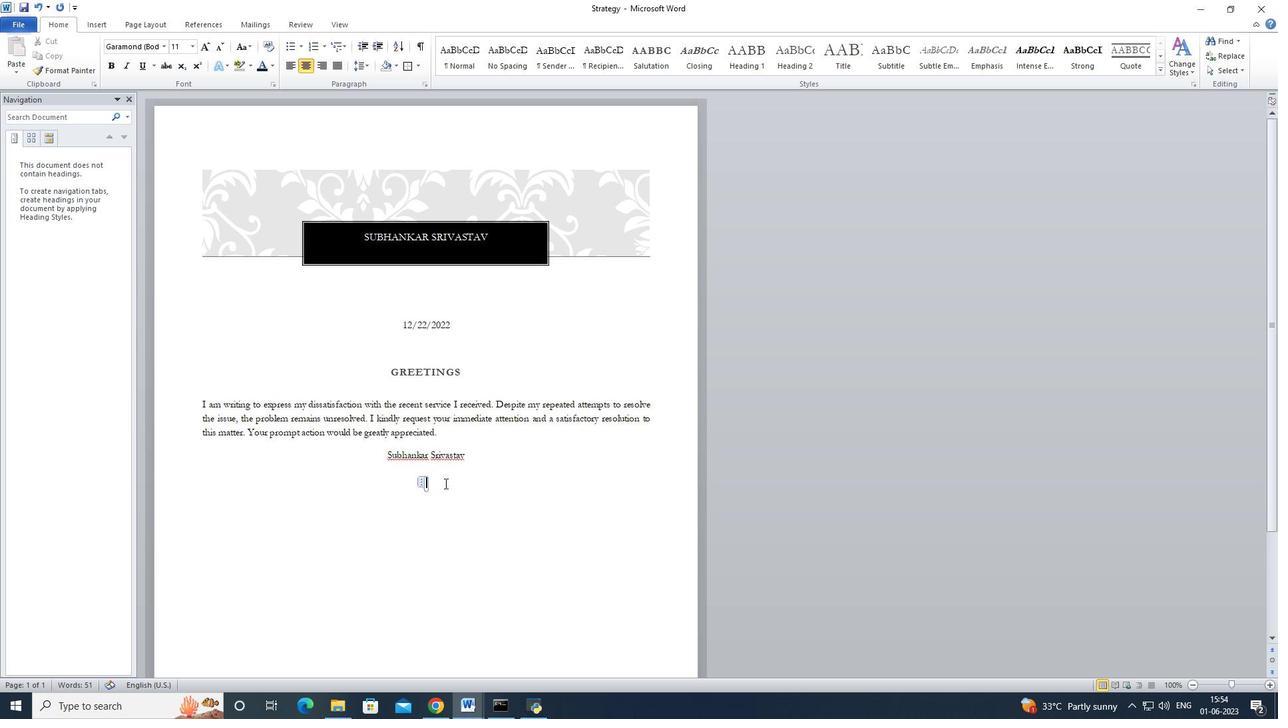 
Action: Mouse moved to (153, 27)
Screenshot: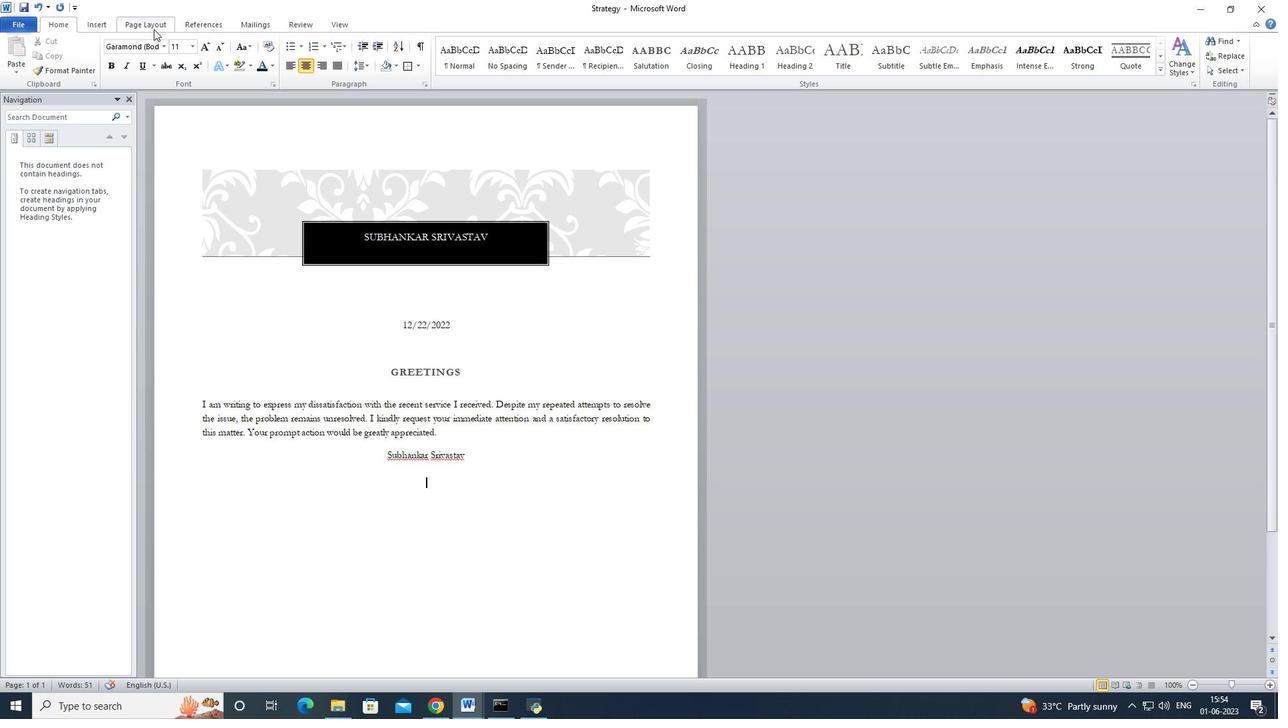 
Action: Mouse pressed left at (153, 27)
Screenshot: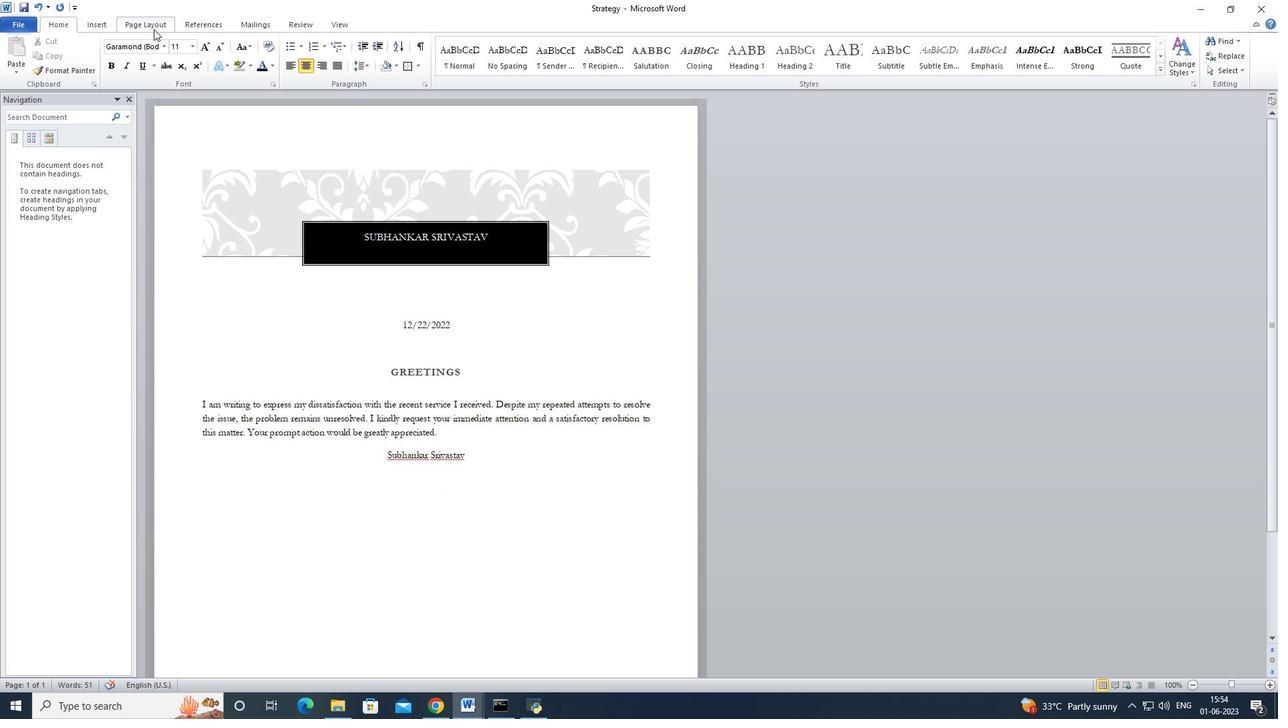 
Action: Mouse moved to (322, 66)
Screenshot: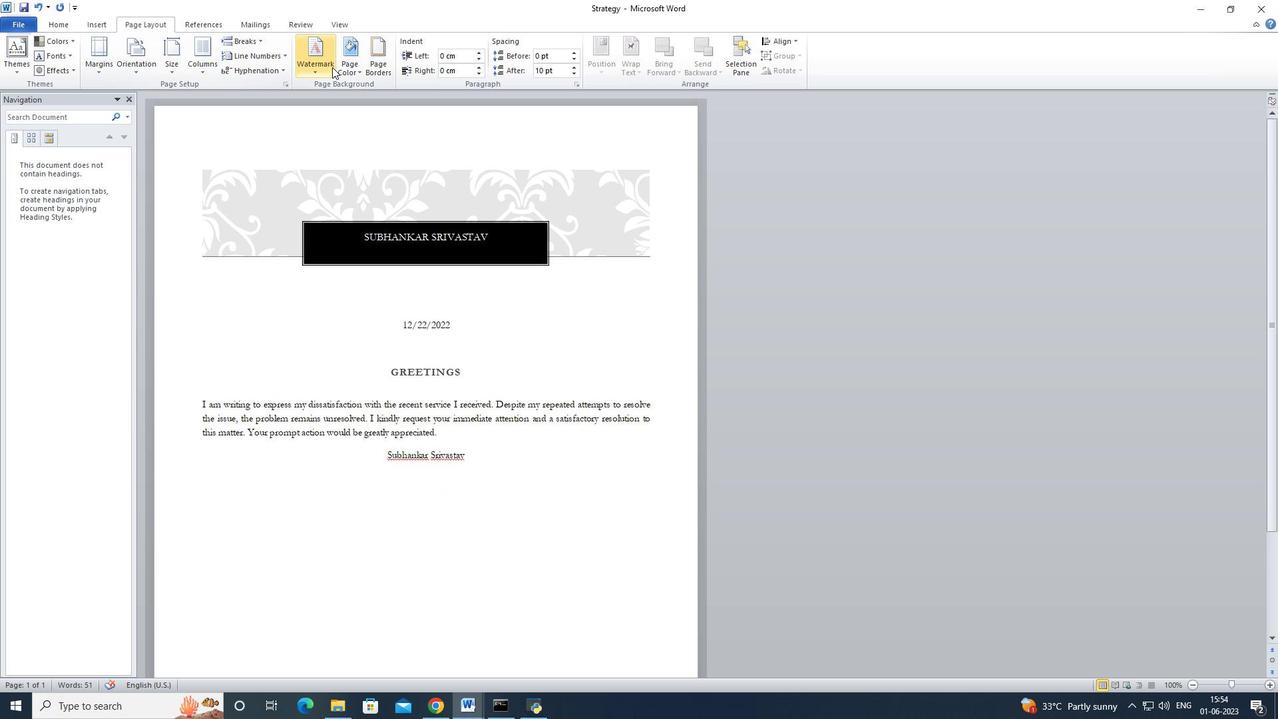 
Action: Mouse pressed left at (322, 66)
Screenshot: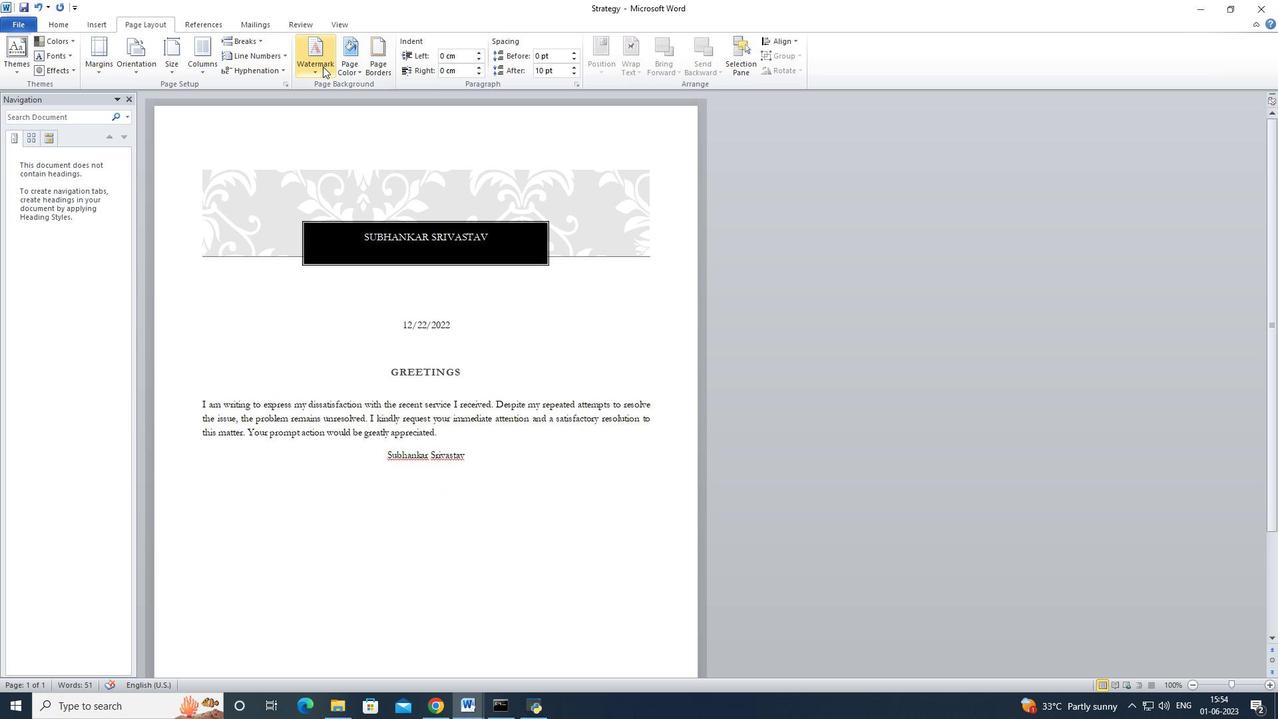 
Action: Mouse moved to (382, 478)
Screenshot: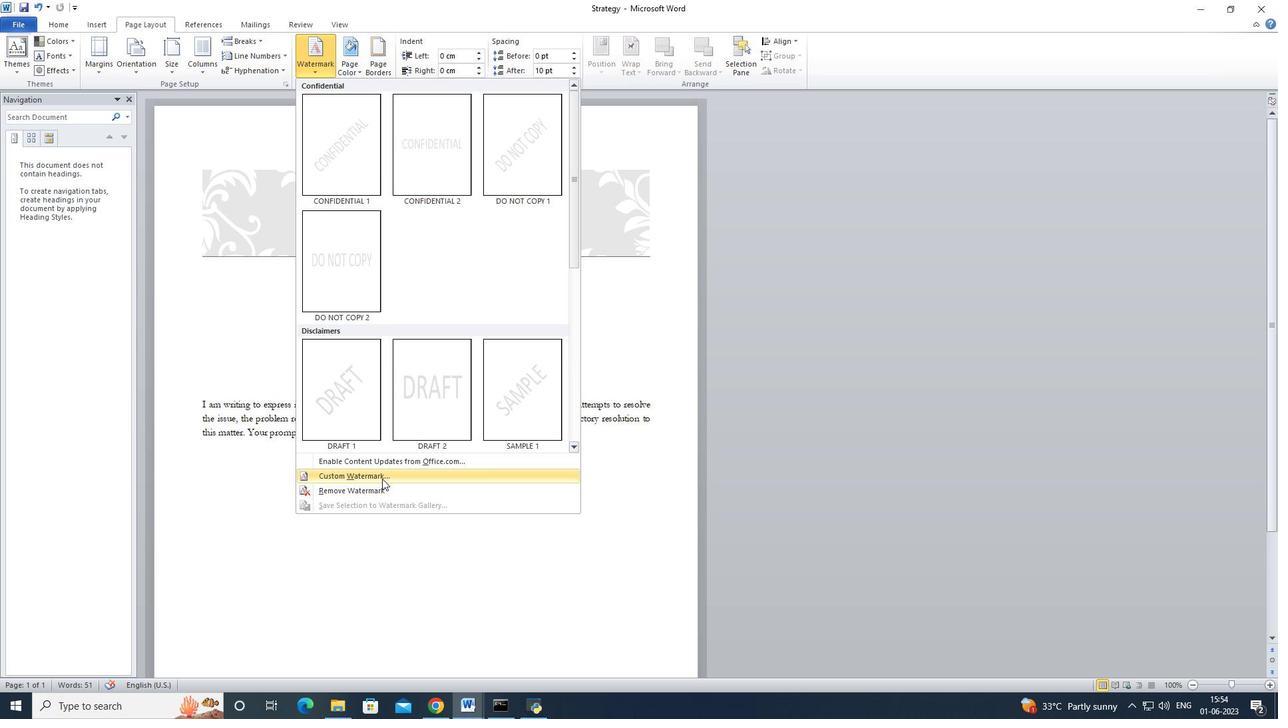 
Action: Mouse pressed left at (382, 478)
Screenshot: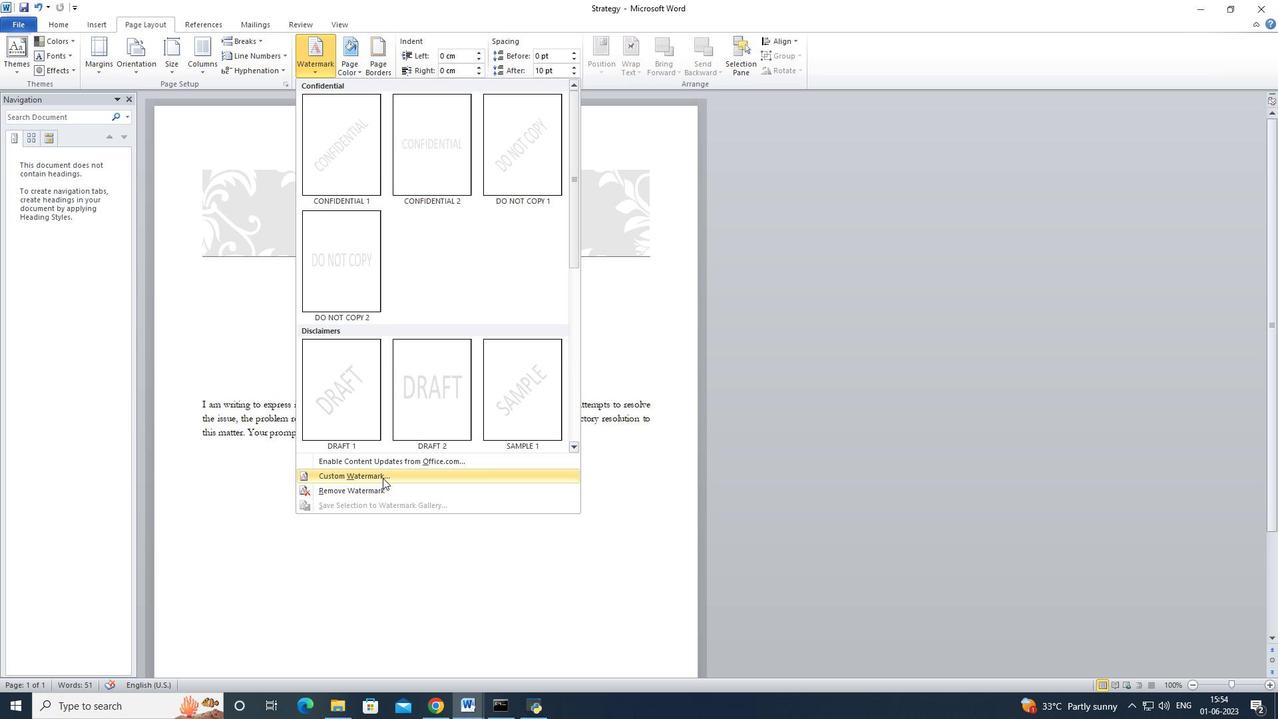 
Action: Mouse moved to (516, 316)
Screenshot: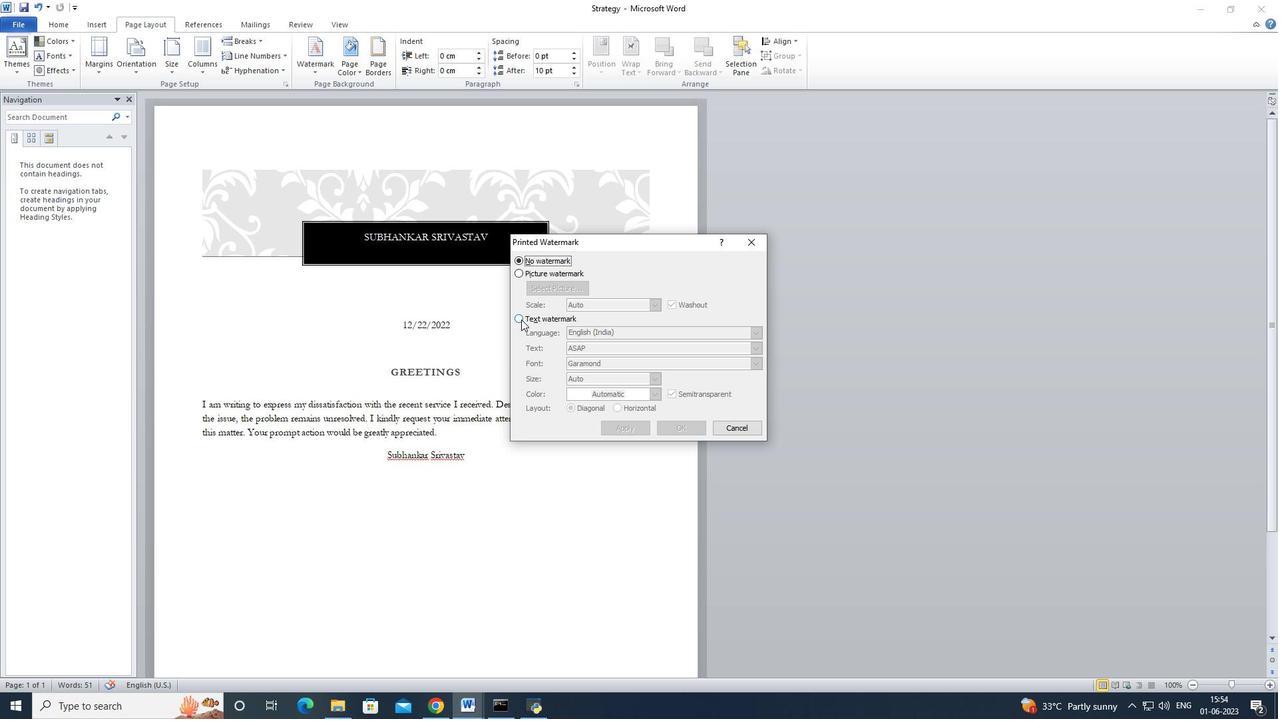 
Action: Mouse pressed left at (516, 316)
Screenshot: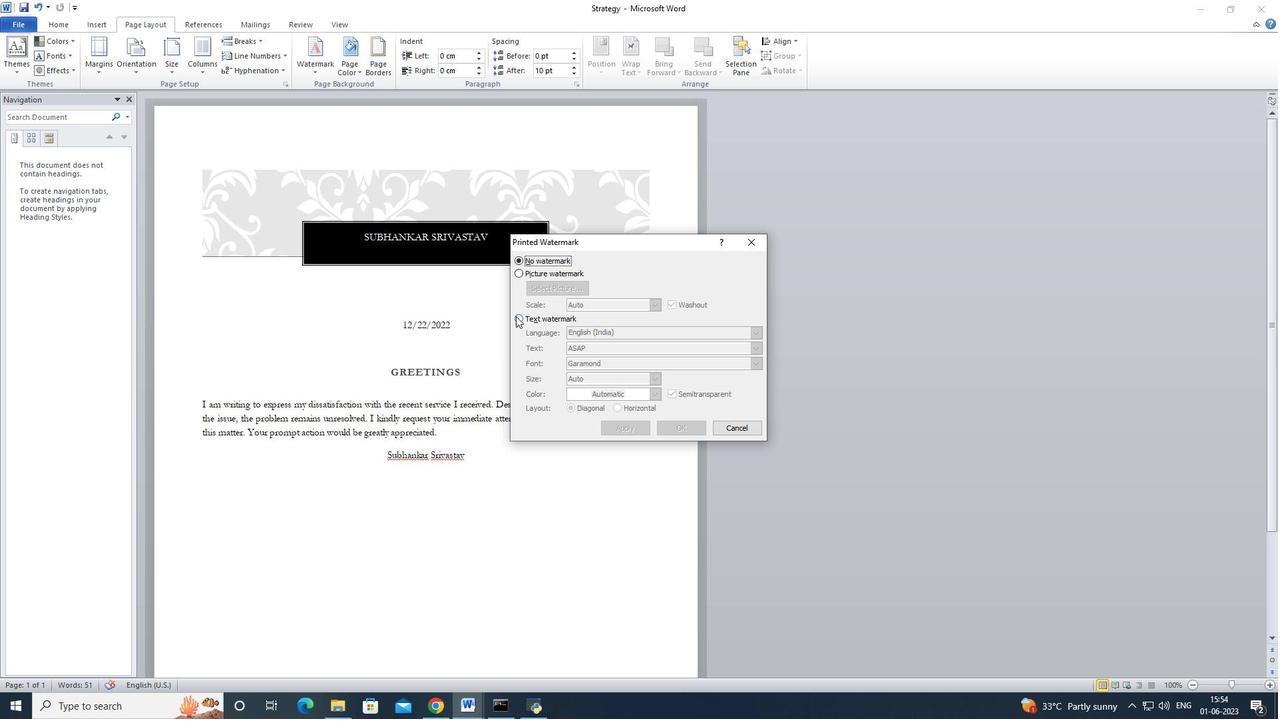 
Action: Mouse moved to (606, 350)
Screenshot: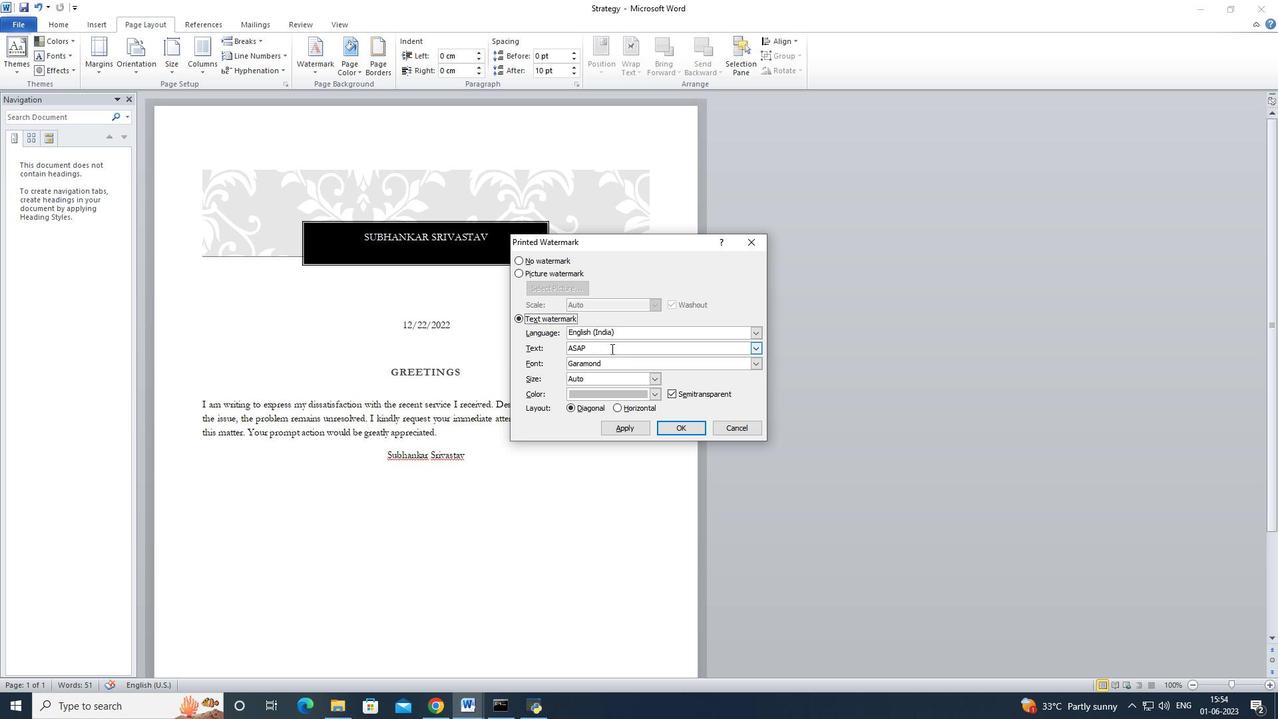 
Action: Mouse pressed left at (609, 349)
Screenshot: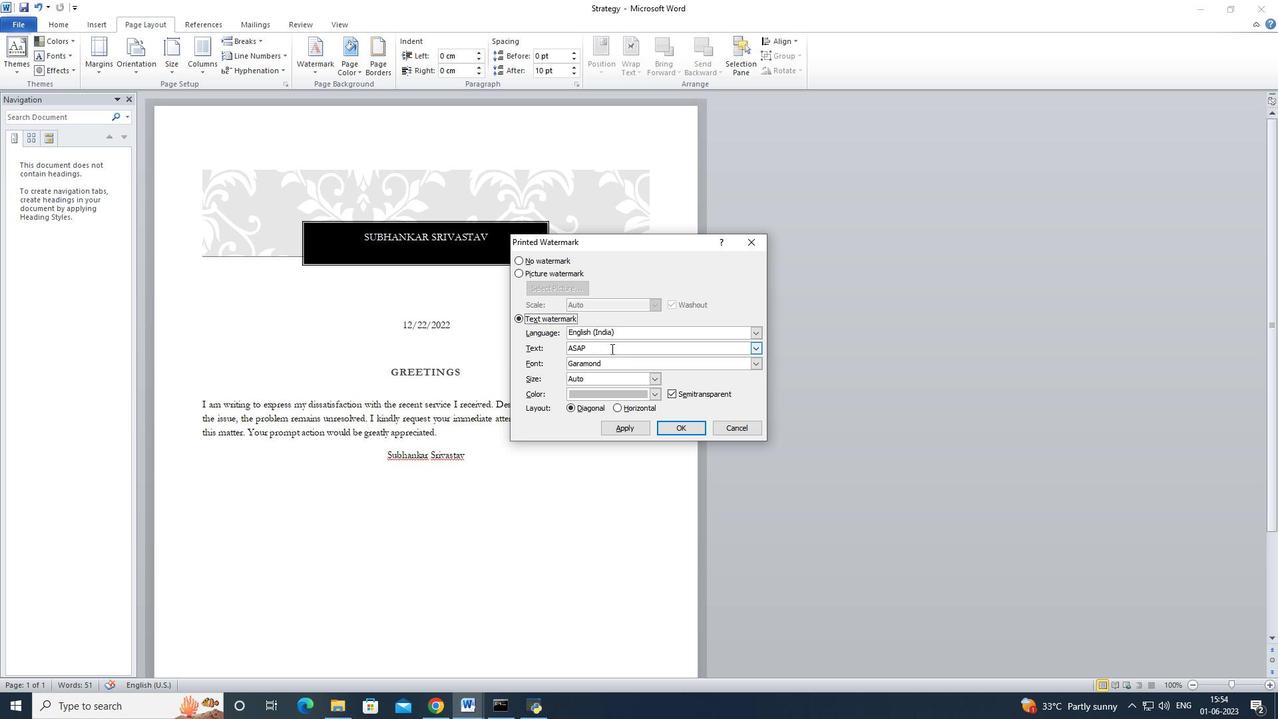 
Action: Mouse moved to (550, 350)
Screenshot: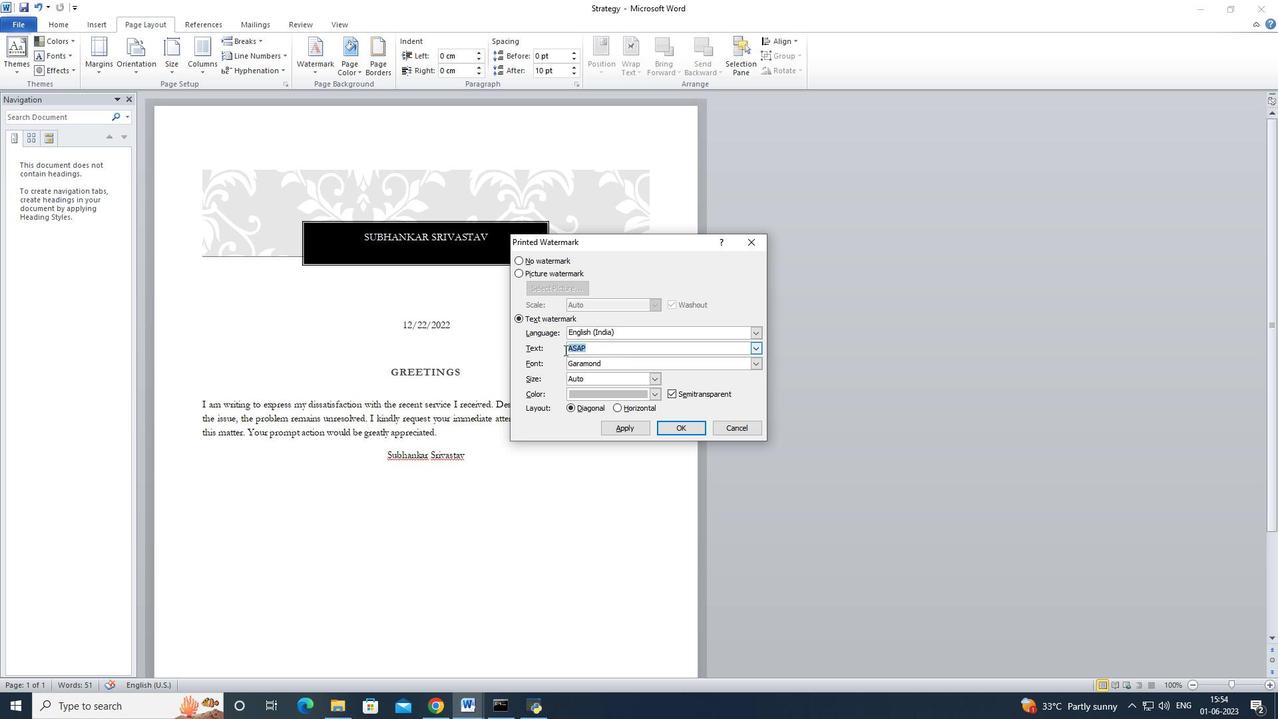 
Action: Key pressed <Key.shift>confidential<Key.space>25
Screenshot: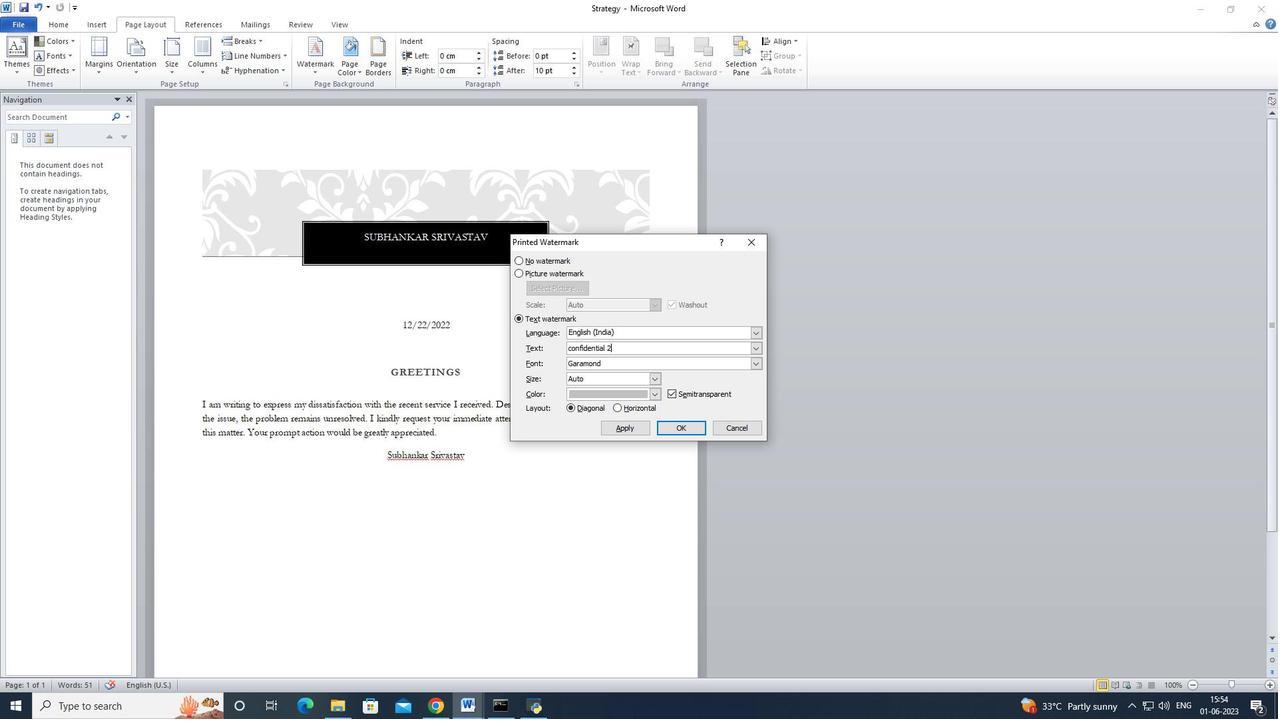 
Action: Mouse moved to (636, 427)
Screenshot: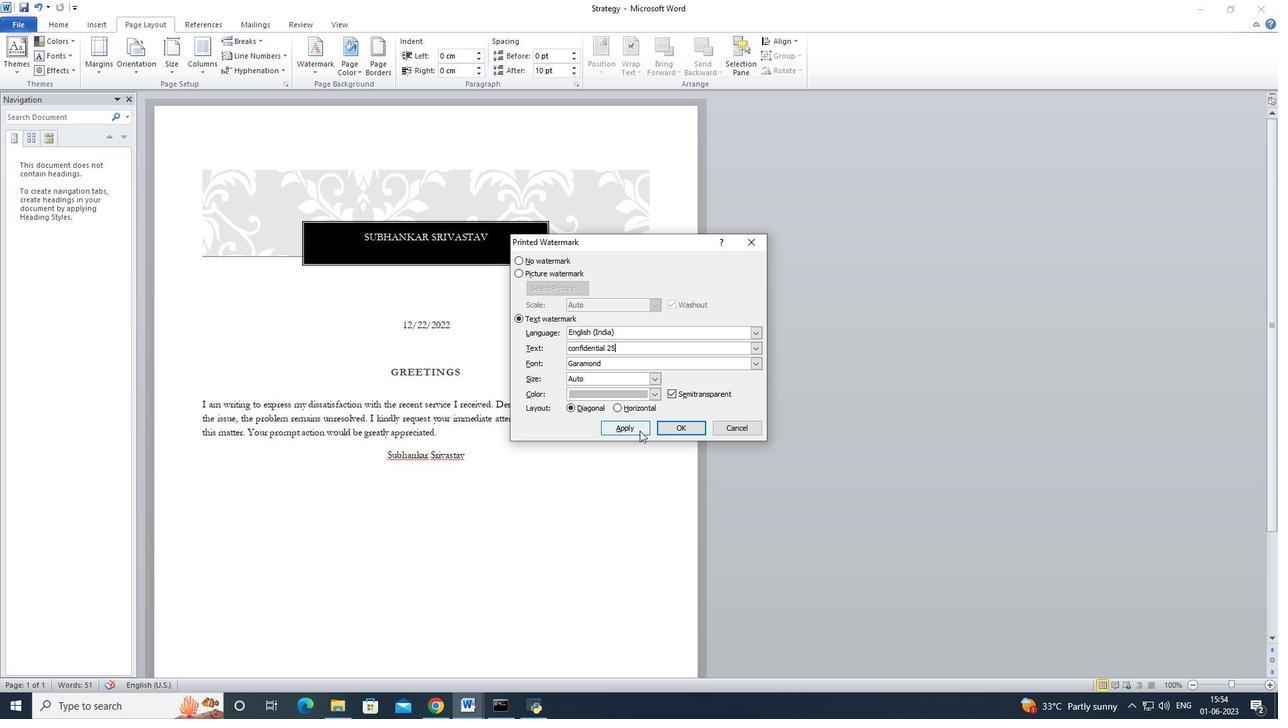 
Action: Mouse pressed left at (636, 427)
Screenshot: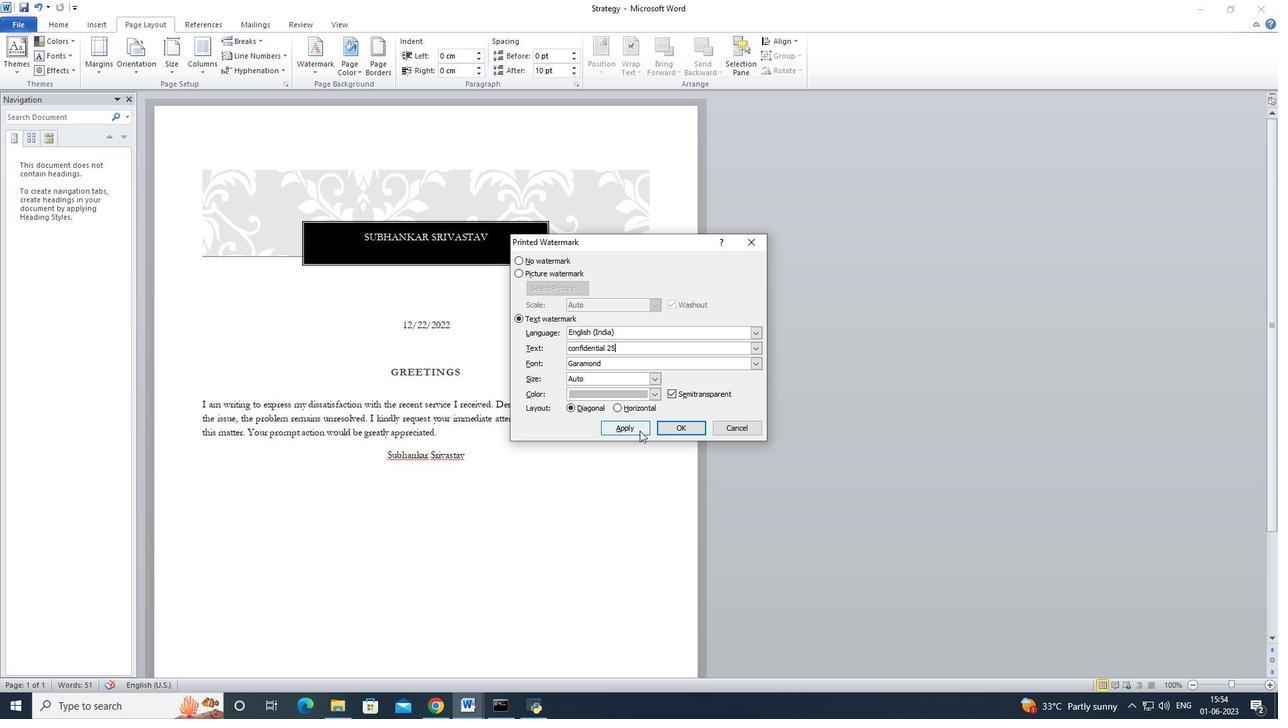 
Action: Mouse moved to (753, 243)
Screenshot: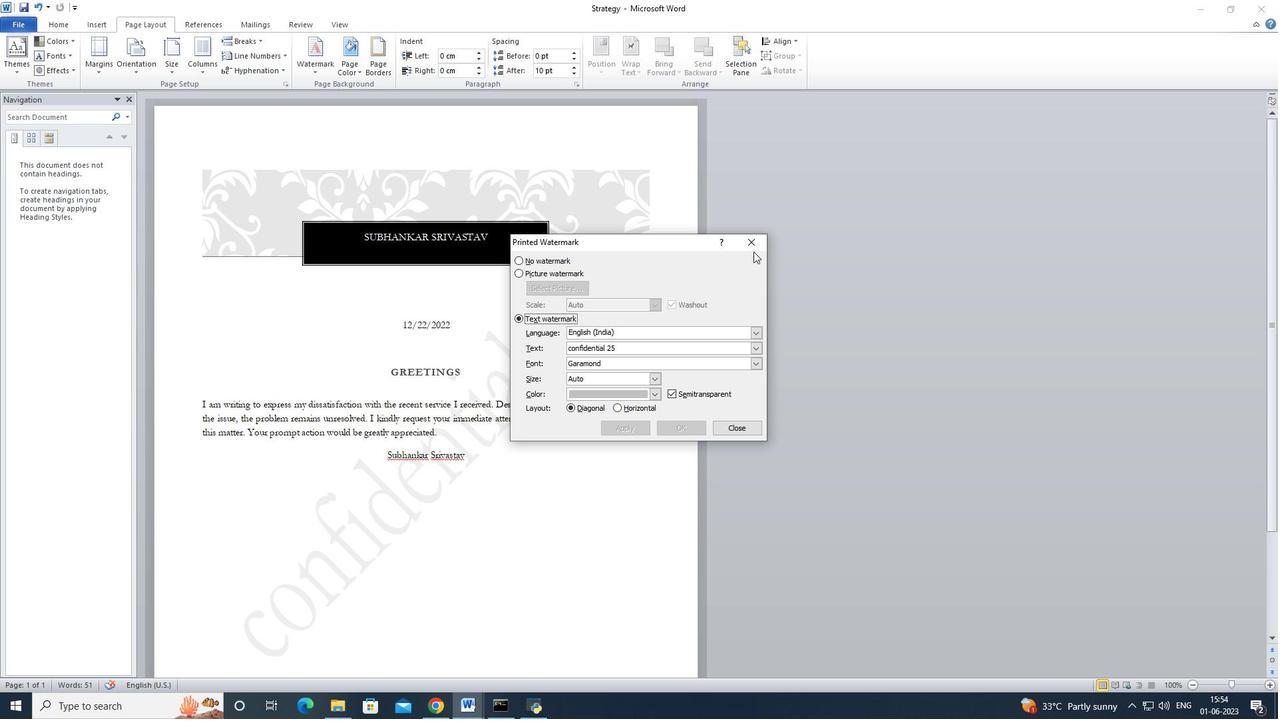 
Action: Mouse pressed left at (753, 243)
Screenshot: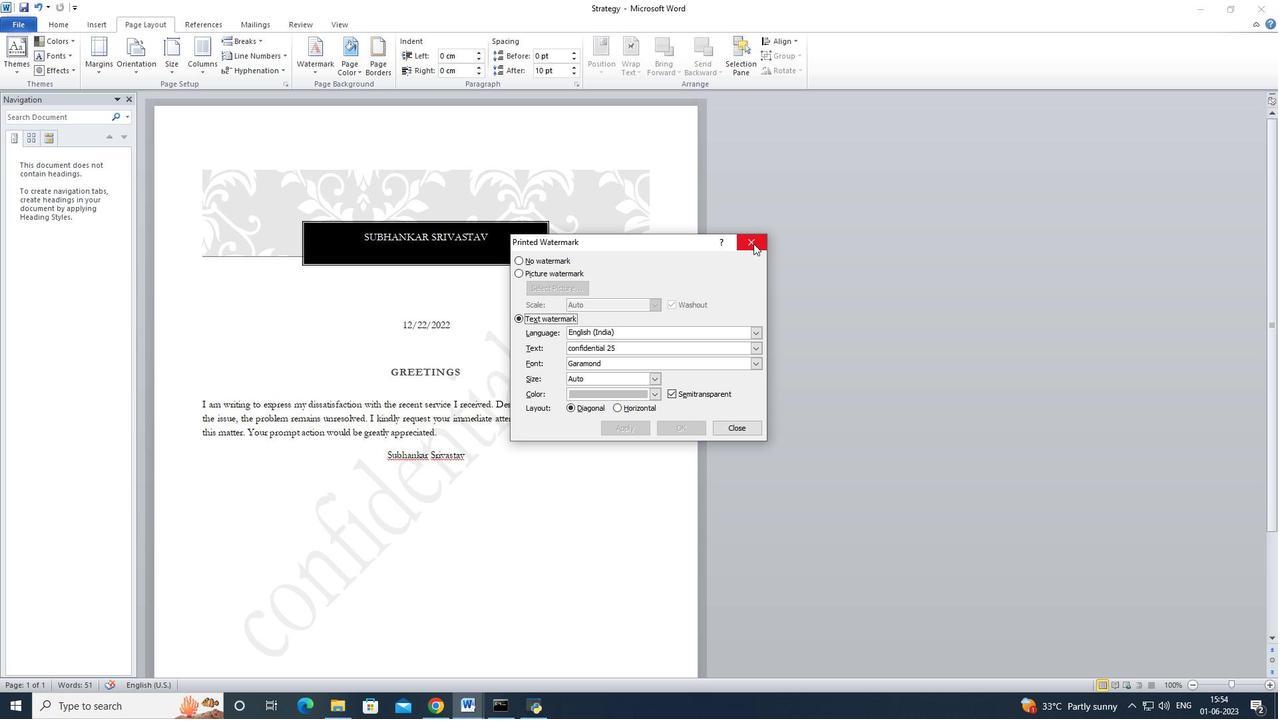 
Action: Mouse moved to (606, 427)
Screenshot: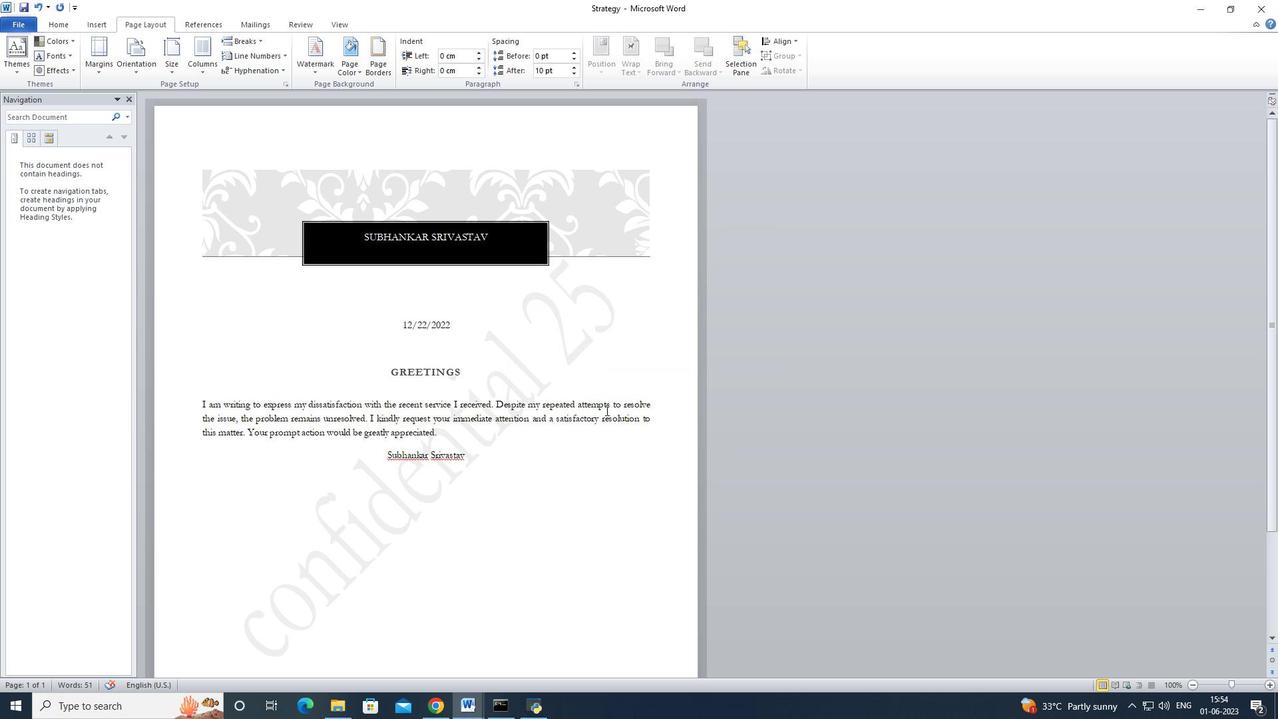 
Action: Mouse scrolled (606, 426) with delta (0, 0)
Screenshot: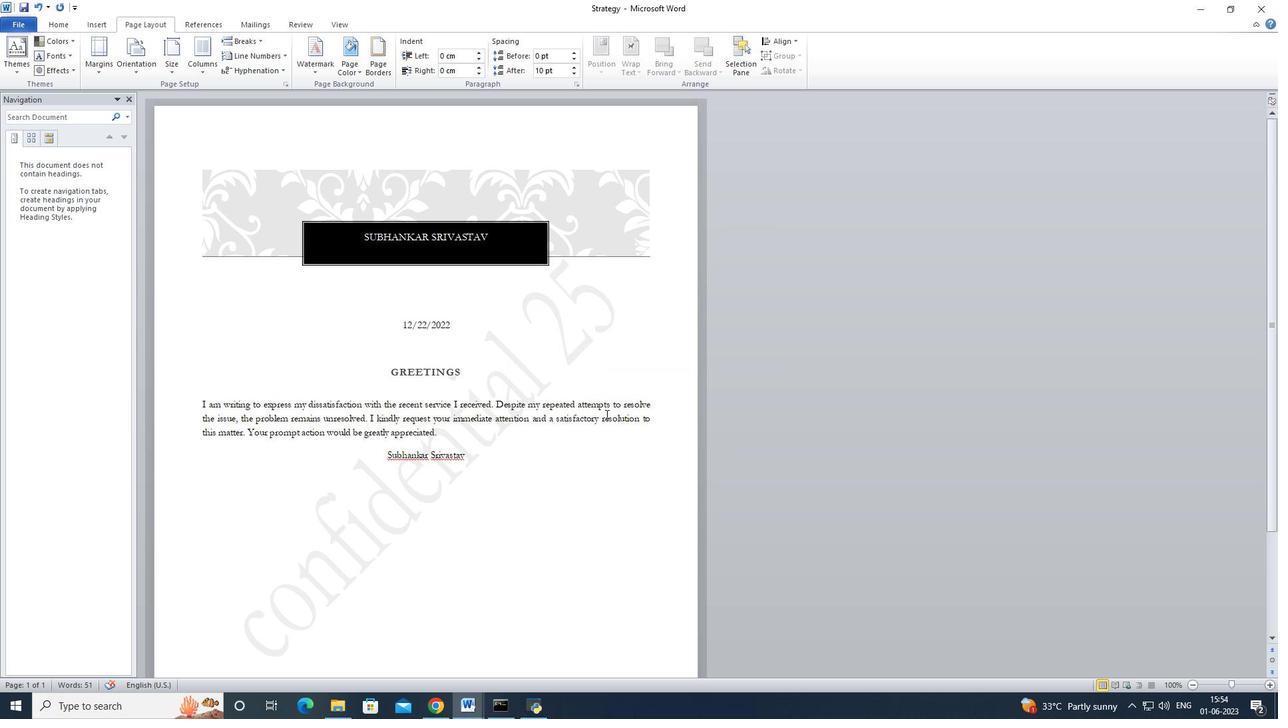 
Action: Mouse moved to (606, 430)
Screenshot: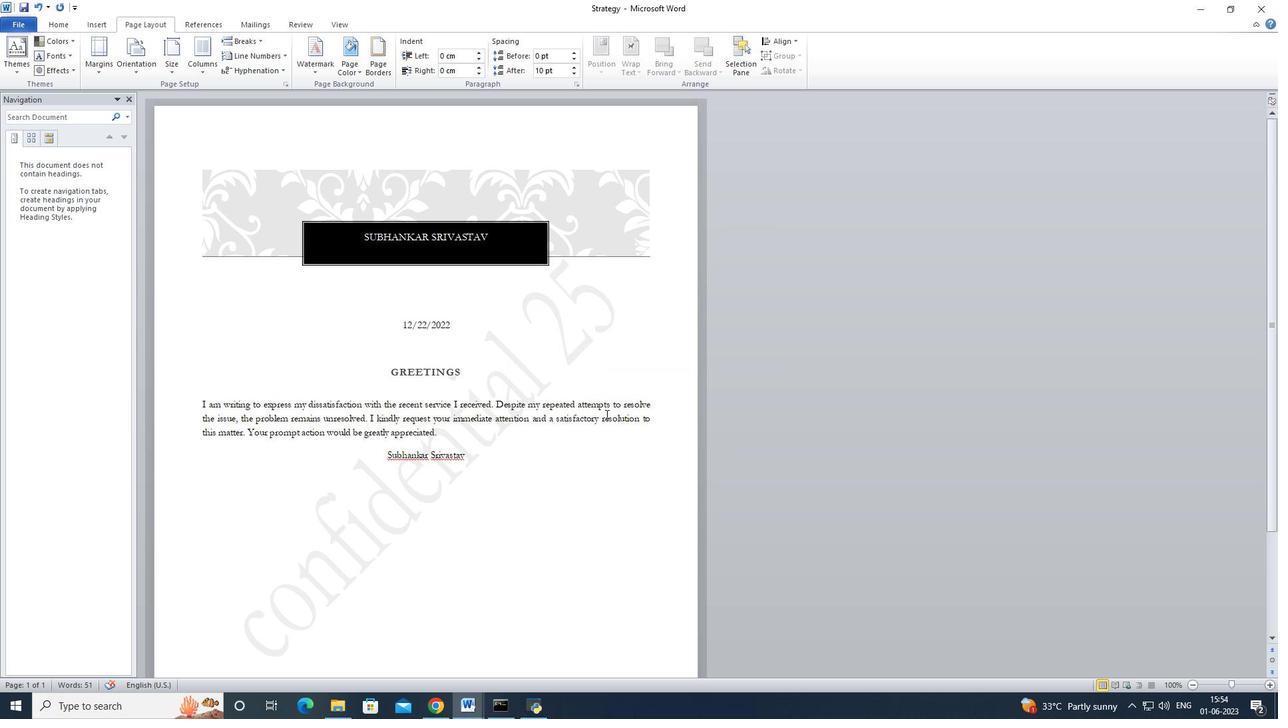 
Action: Mouse scrolled (606, 430) with delta (0, 0)
Screenshot: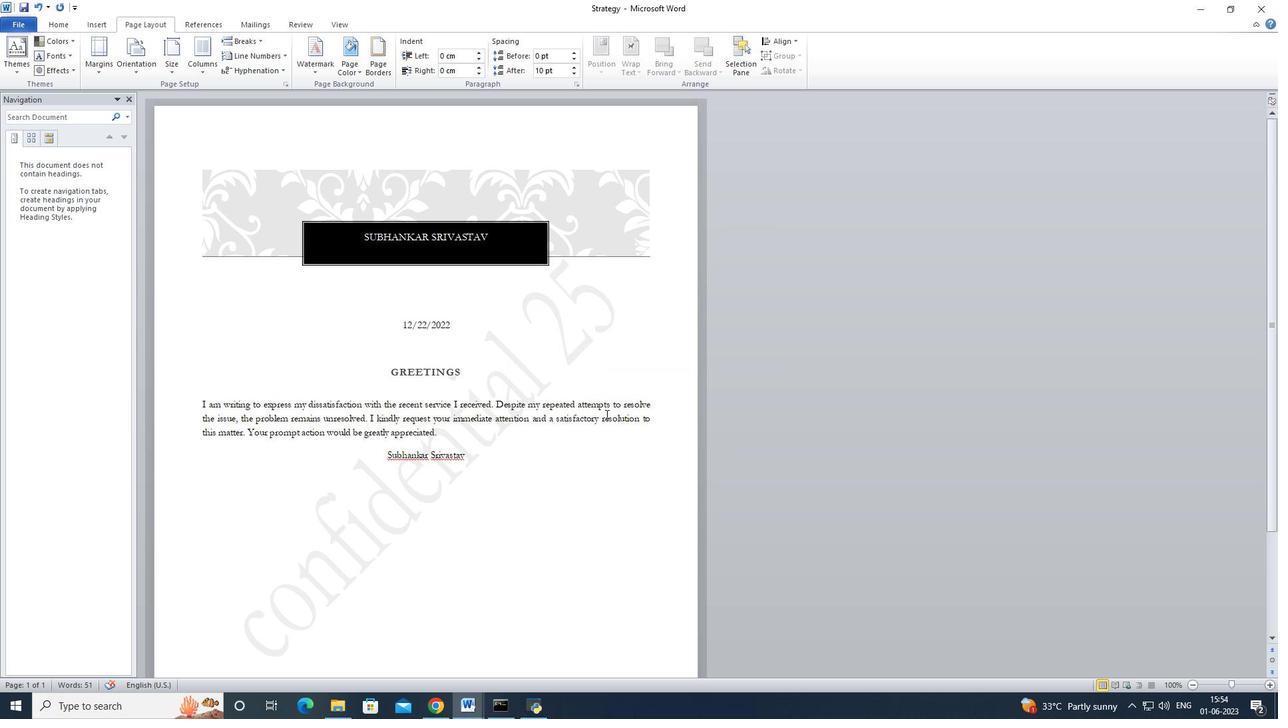
Action: Mouse scrolled (606, 430) with delta (0, 0)
Screenshot: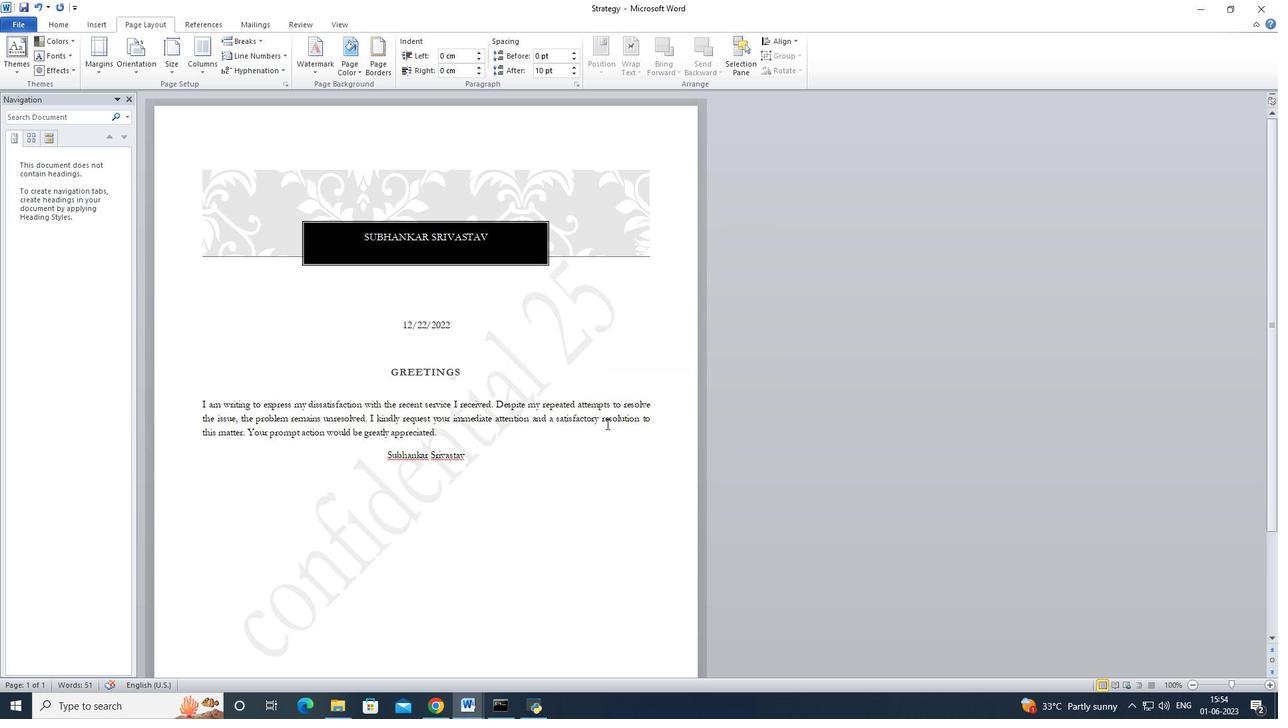
Action: Mouse moved to (606, 431)
Screenshot: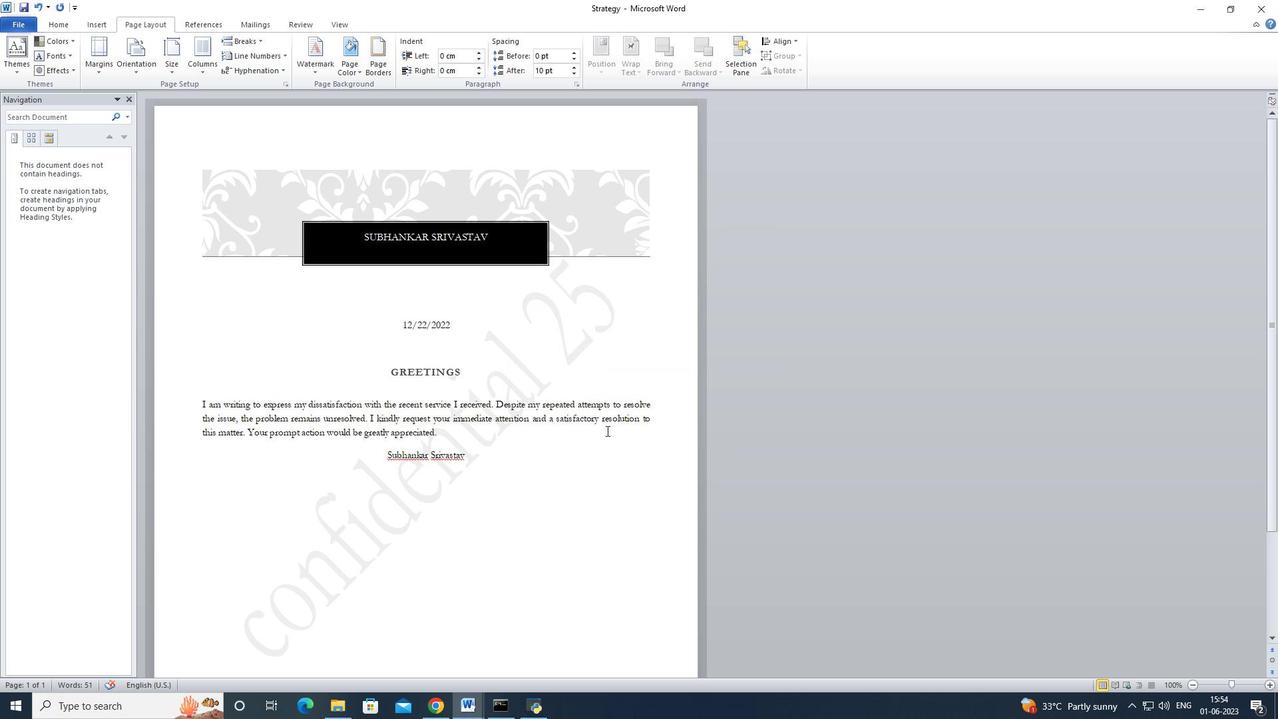 
Action: Key pressed ctrl+S
Screenshot: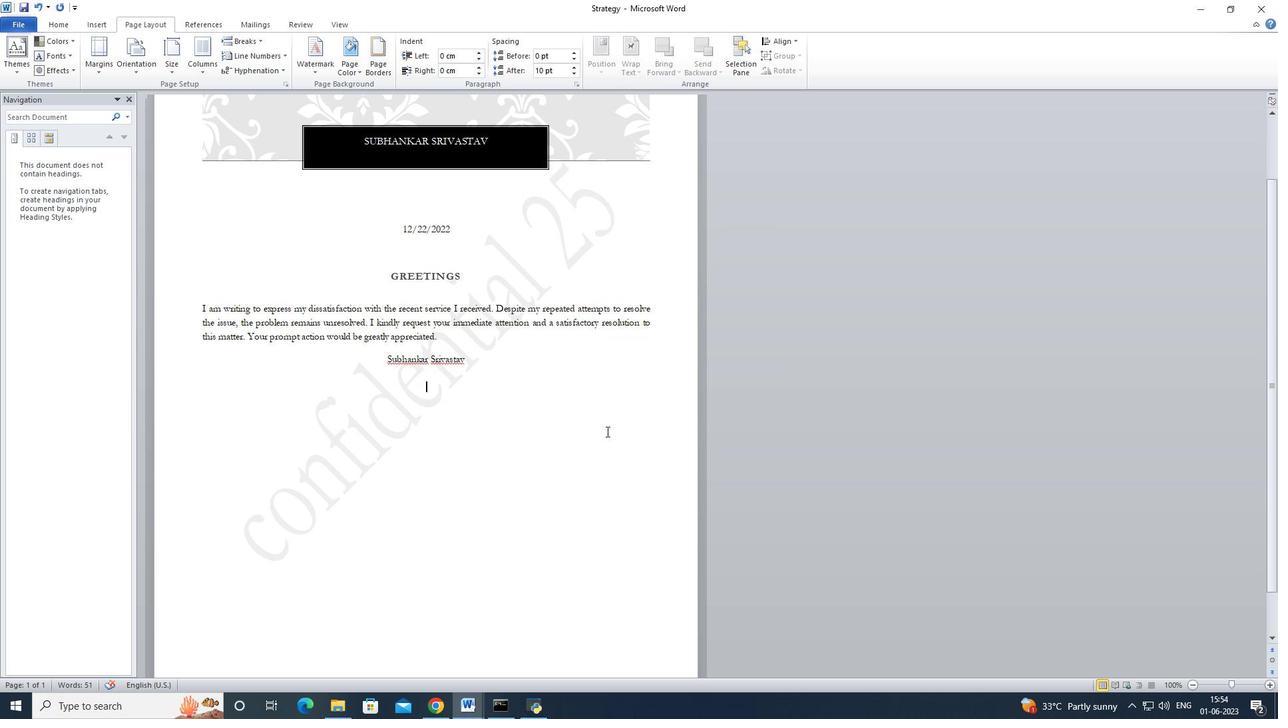 
Action: Mouse moved to (597, 452)
Screenshot: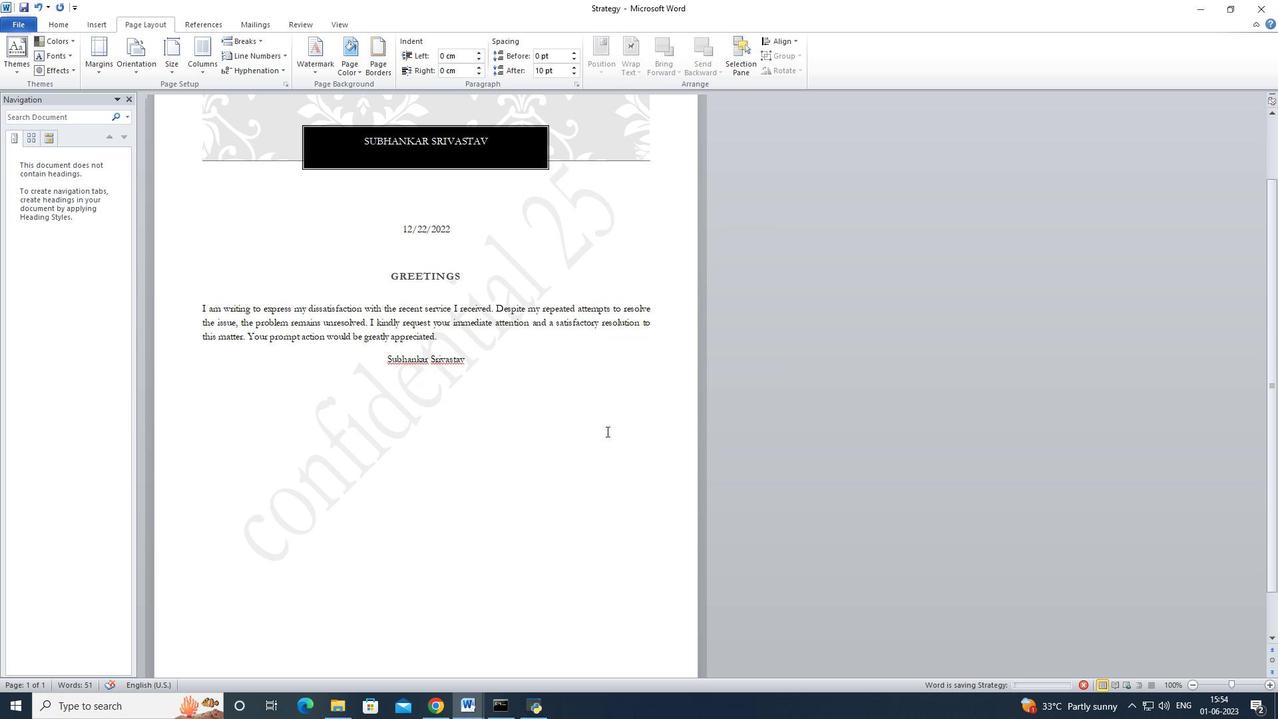 
Action: Mouse pressed left at (597, 452)
Screenshot: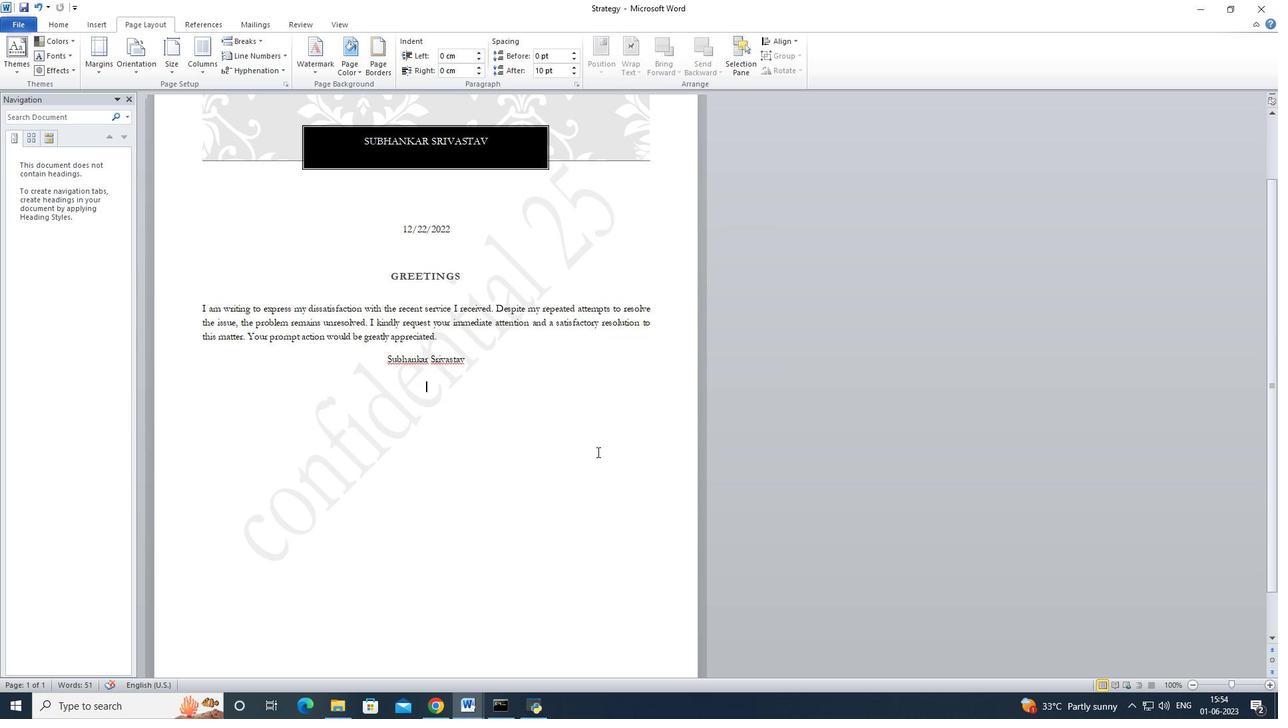 
Action: Mouse moved to (613, 401)
Screenshot: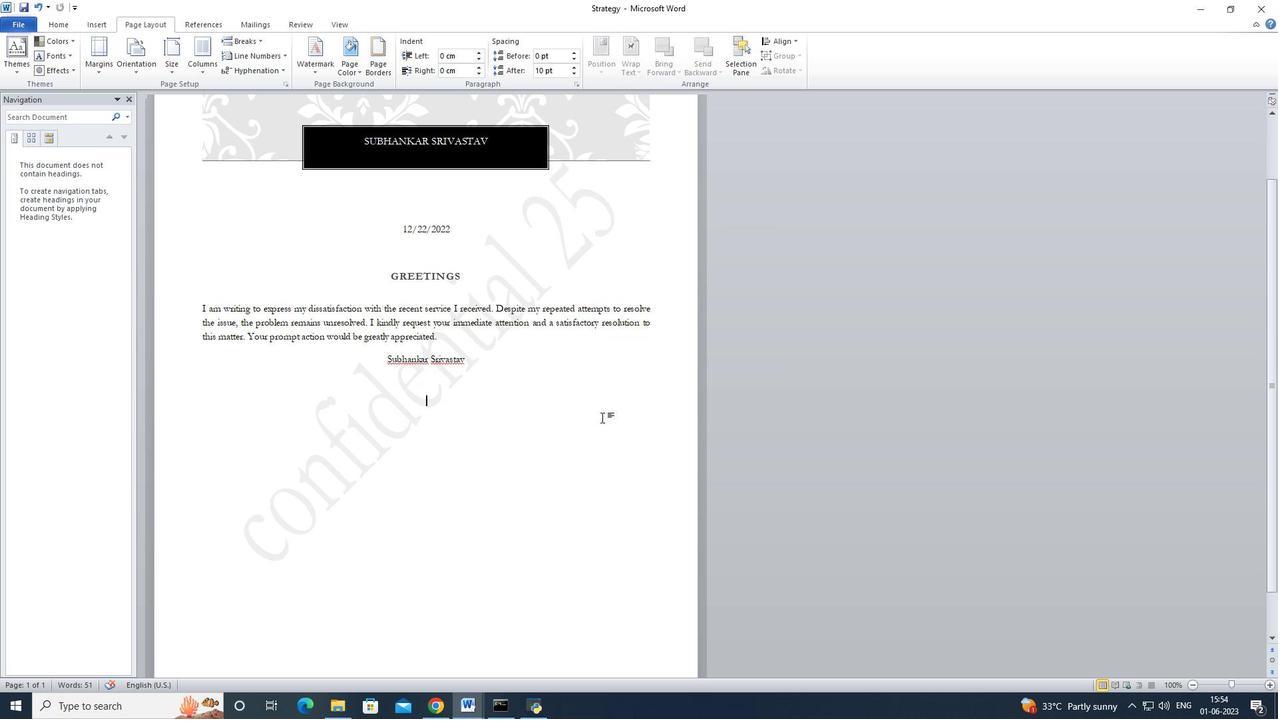 
Action: Mouse scrolled (613, 402) with delta (0, 0)
Screenshot: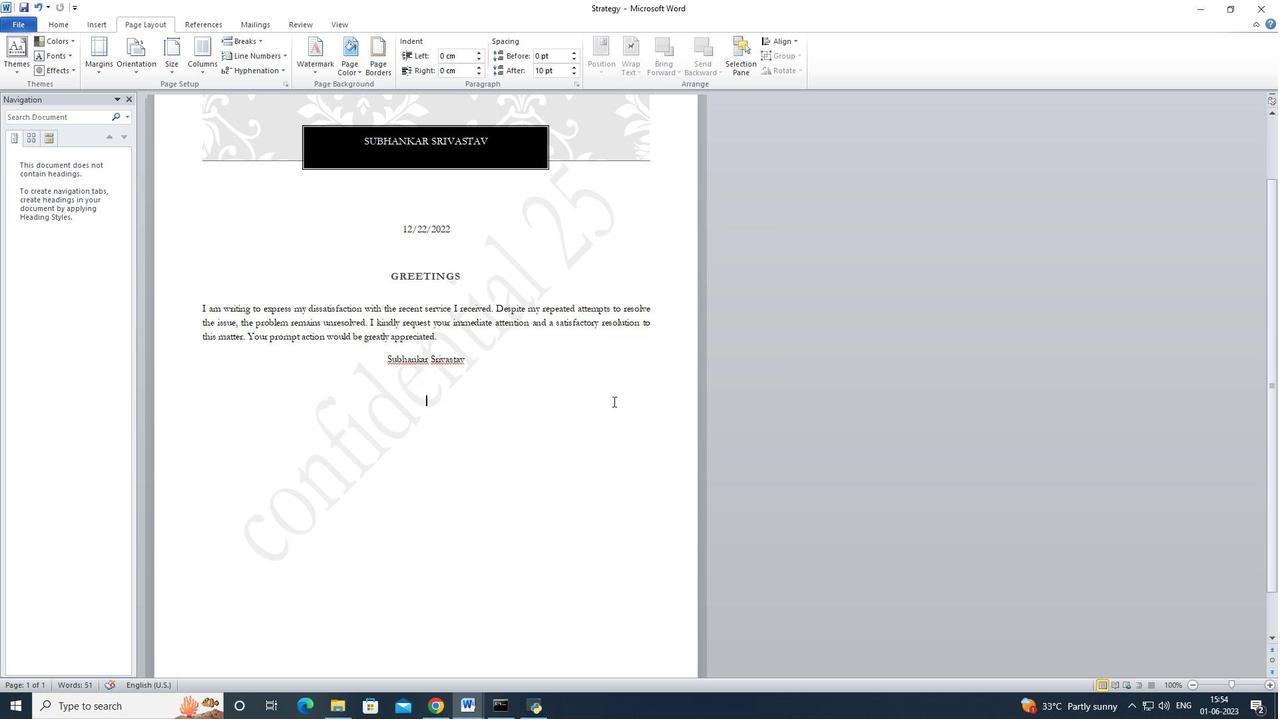 
Action: Mouse scrolled (613, 402) with delta (0, 0)
Screenshot: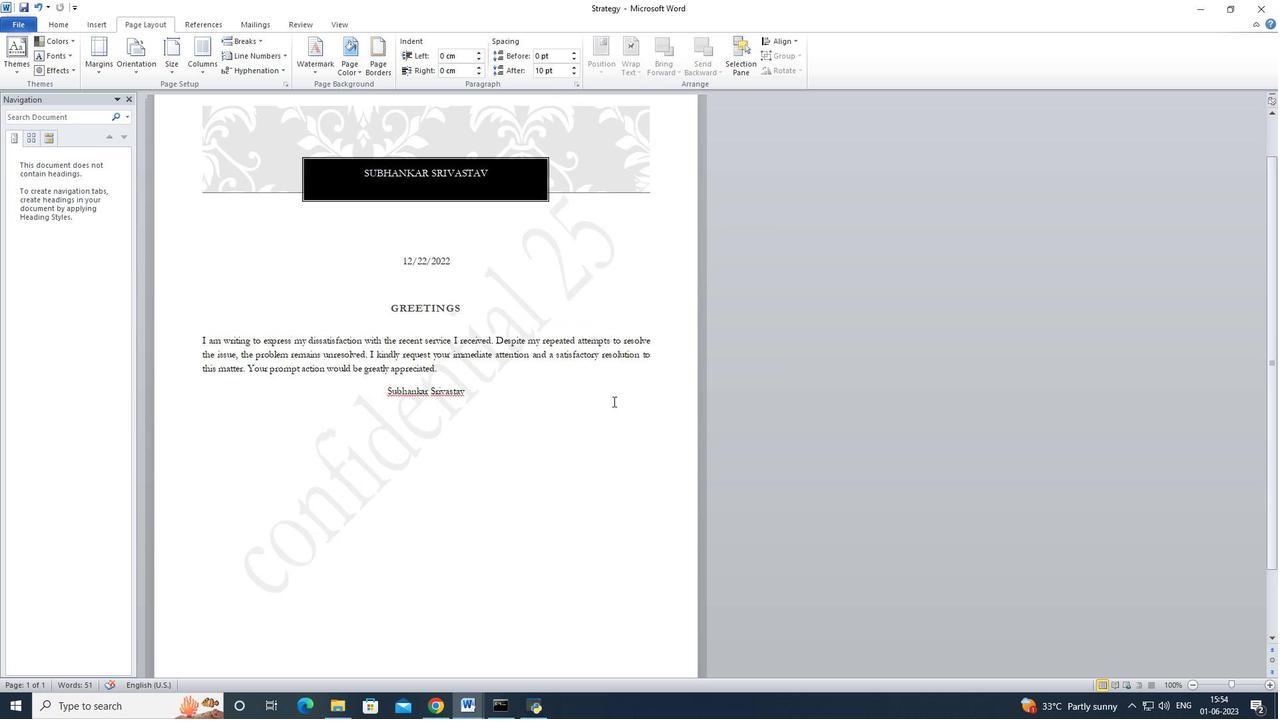 
Action: Mouse scrolled (613, 402) with delta (0, 0)
Screenshot: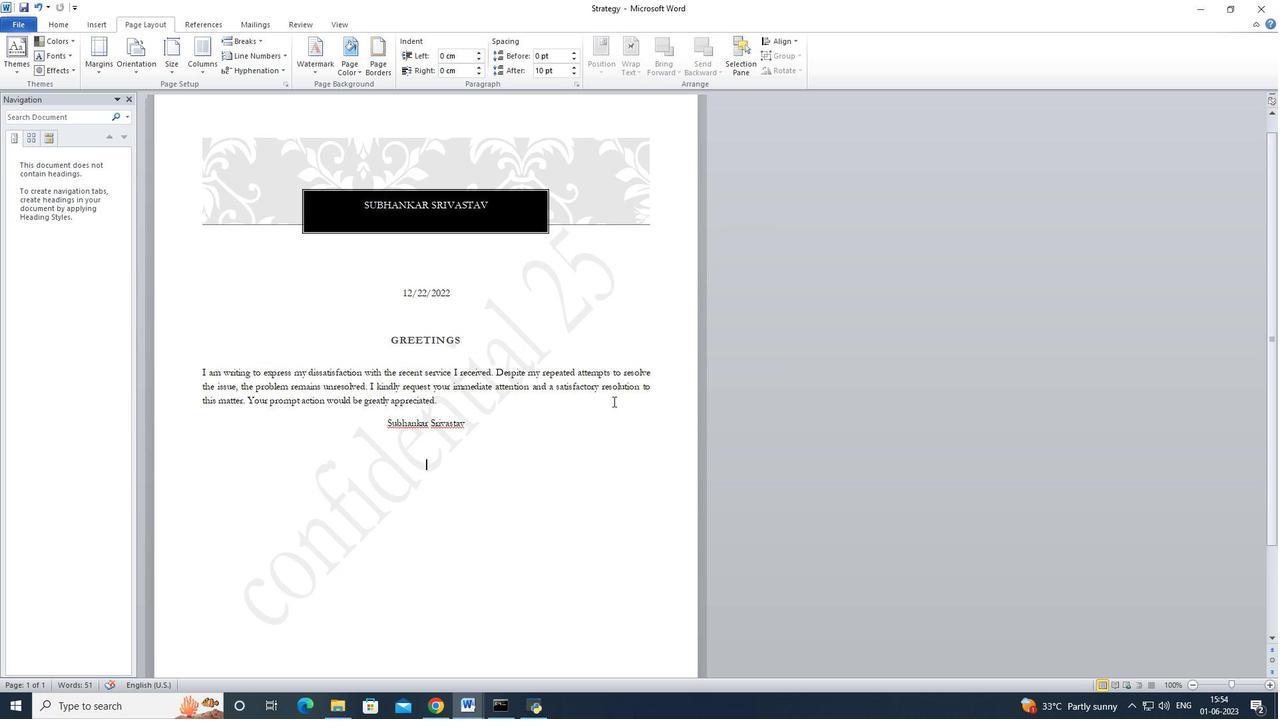 
Action: Mouse scrolled (613, 402) with delta (0, 0)
Screenshot: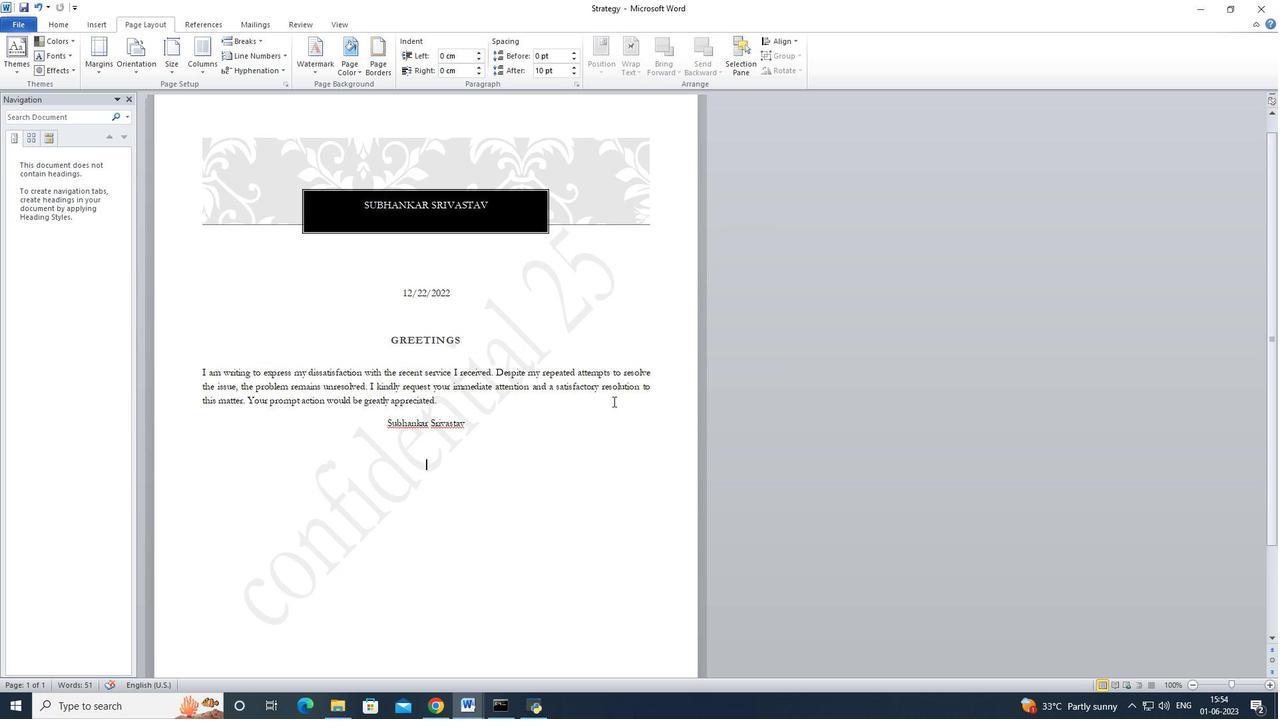 
Action: Mouse scrolled (613, 402) with delta (0, 0)
Screenshot: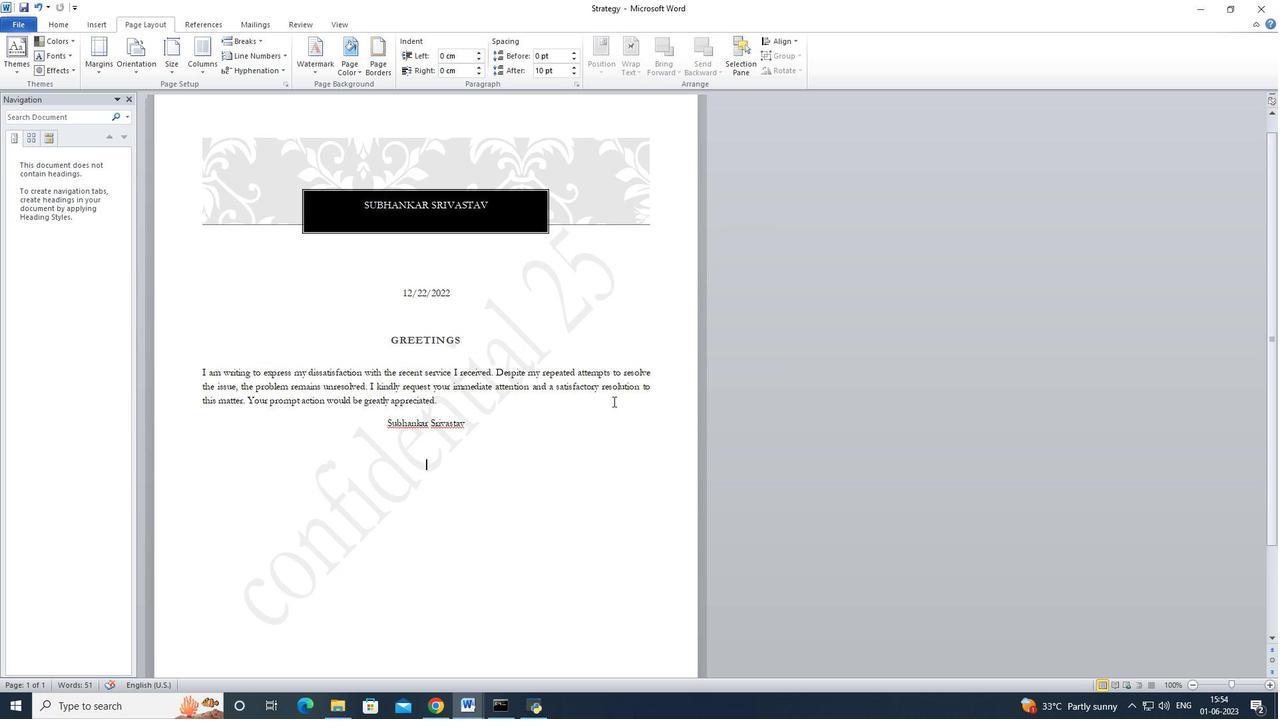 
Action: Mouse scrolled (613, 402) with delta (0, 0)
Screenshot: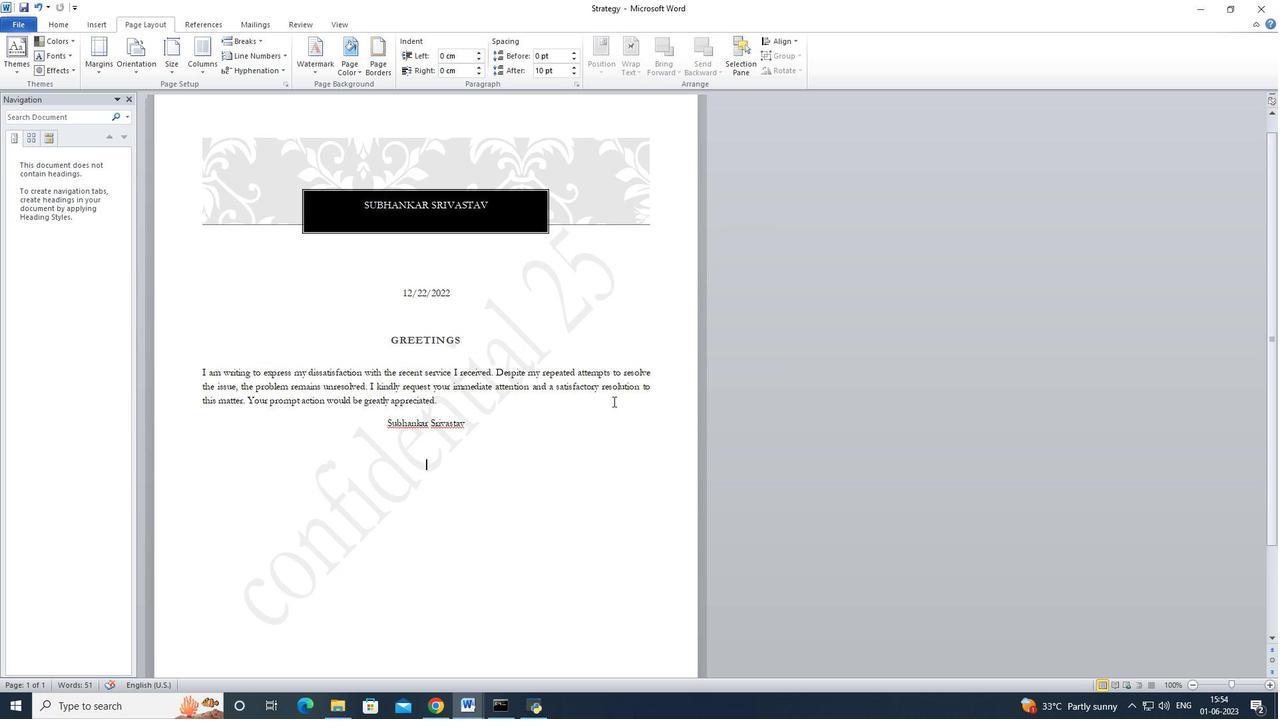 
Action: Mouse scrolled (613, 402) with delta (0, 0)
Screenshot: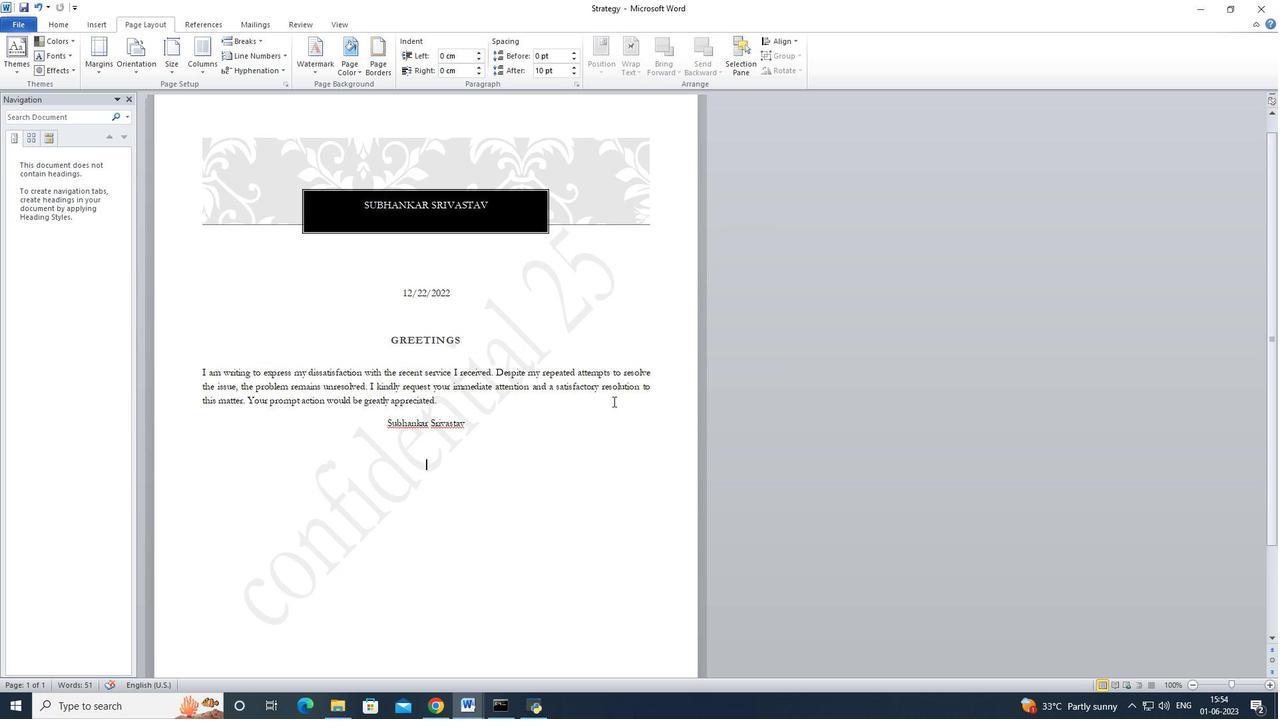 
